 Task: Create new contact,   with mail id: 'Abigail.Harris@thk.com', first name: 'Abigail', Last name: 'Harris', Job Title: IT Support Specialist, Phone number (702) 555-4567. Change life cycle stage to  'Lead' and lead status to 'New'. Add new company to the associated contact: www.newyorklife.com and type: Prospect. Logged in from softage.6@softage.net
Action: Mouse moved to (133, 98)
Screenshot: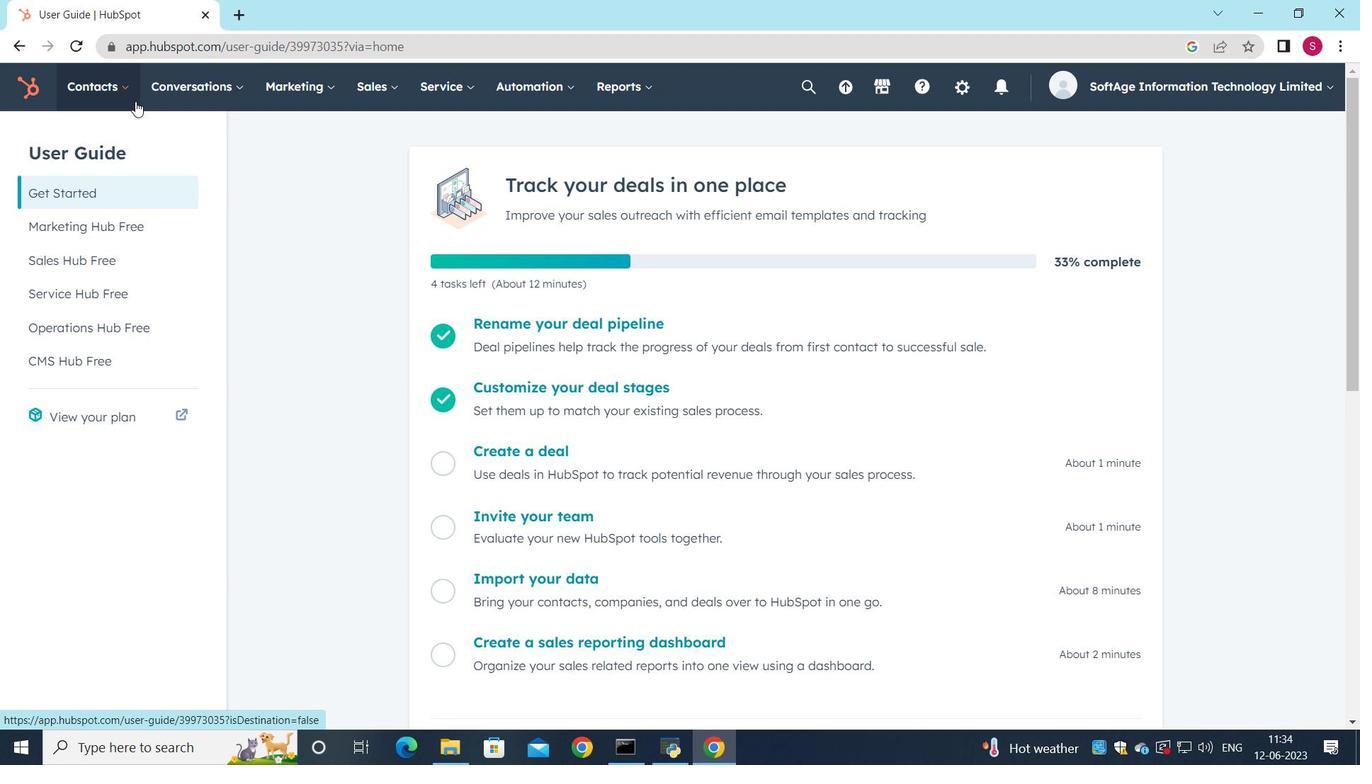
Action: Mouse pressed left at (133, 98)
Screenshot: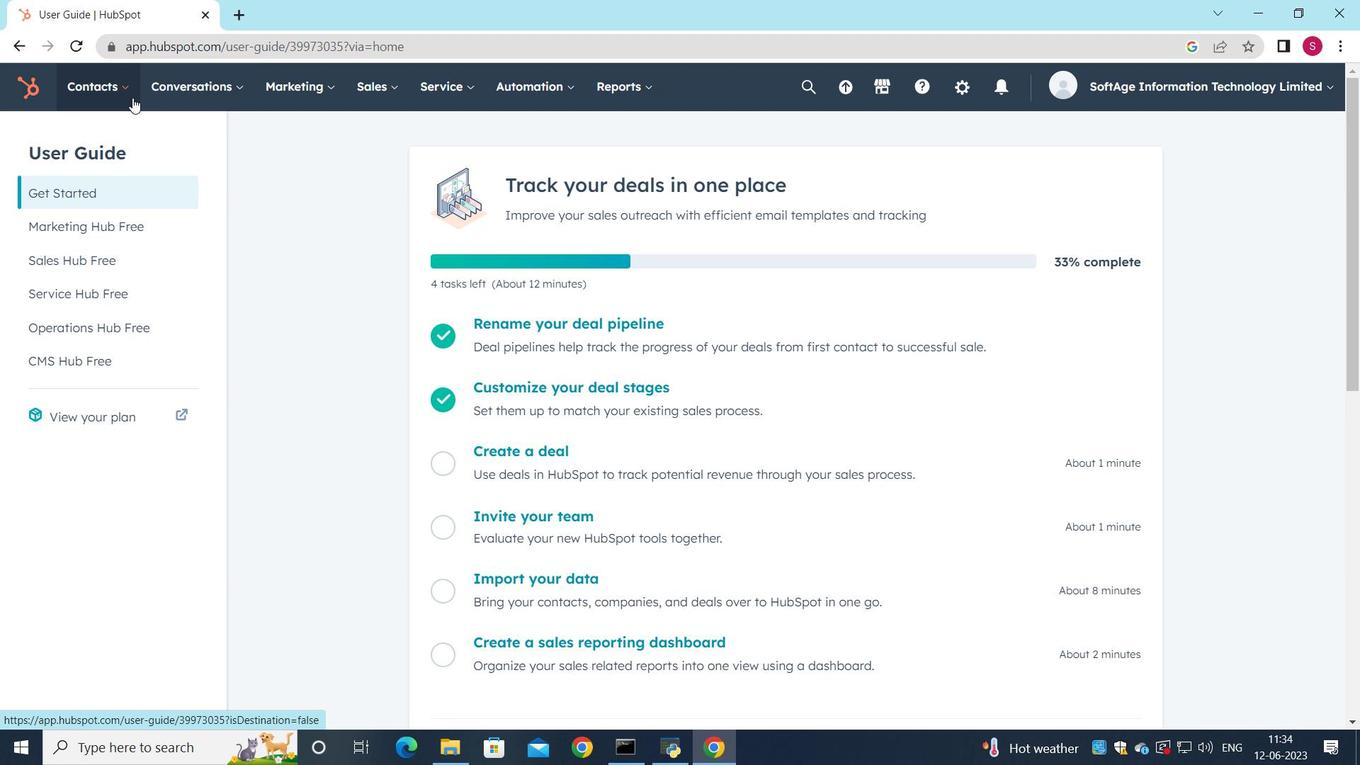 
Action: Mouse moved to (85, 126)
Screenshot: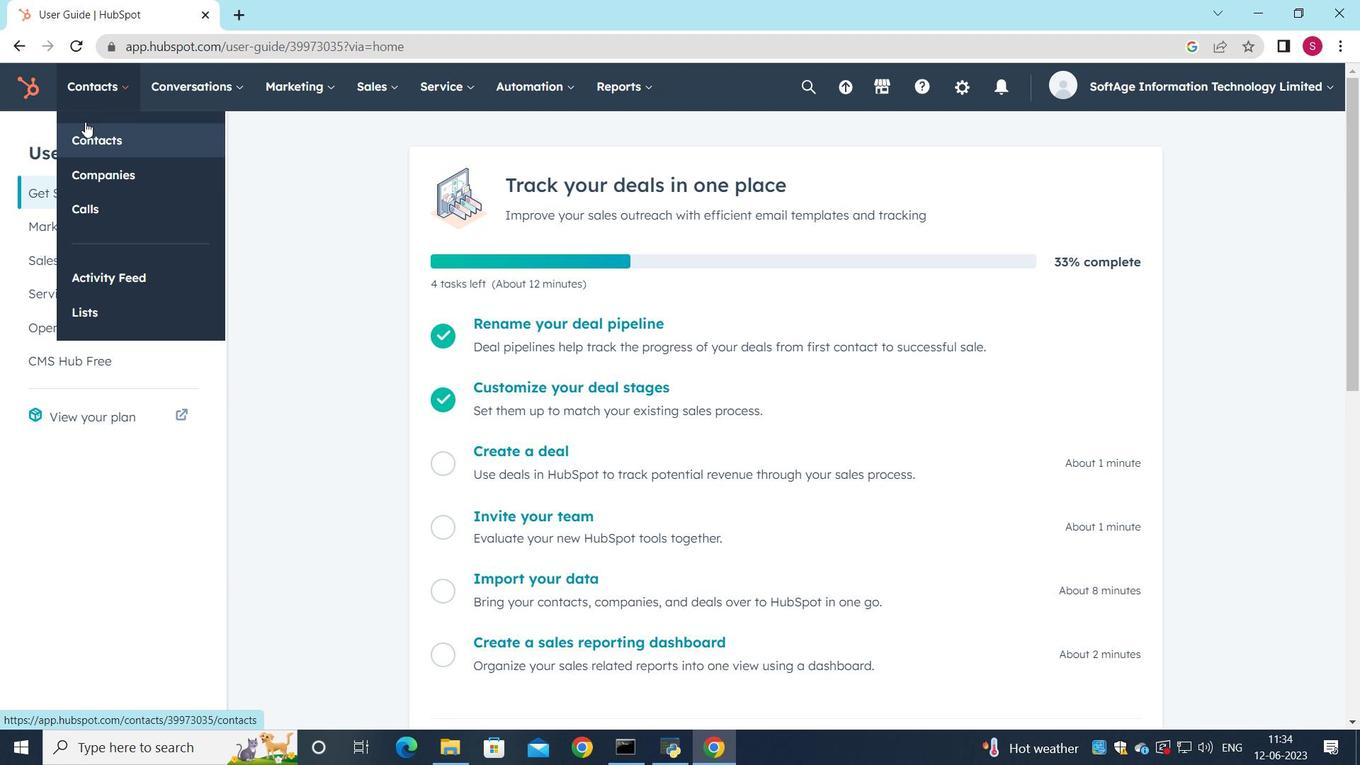 
Action: Mouse pressed left at (85, 126)
Screenshot: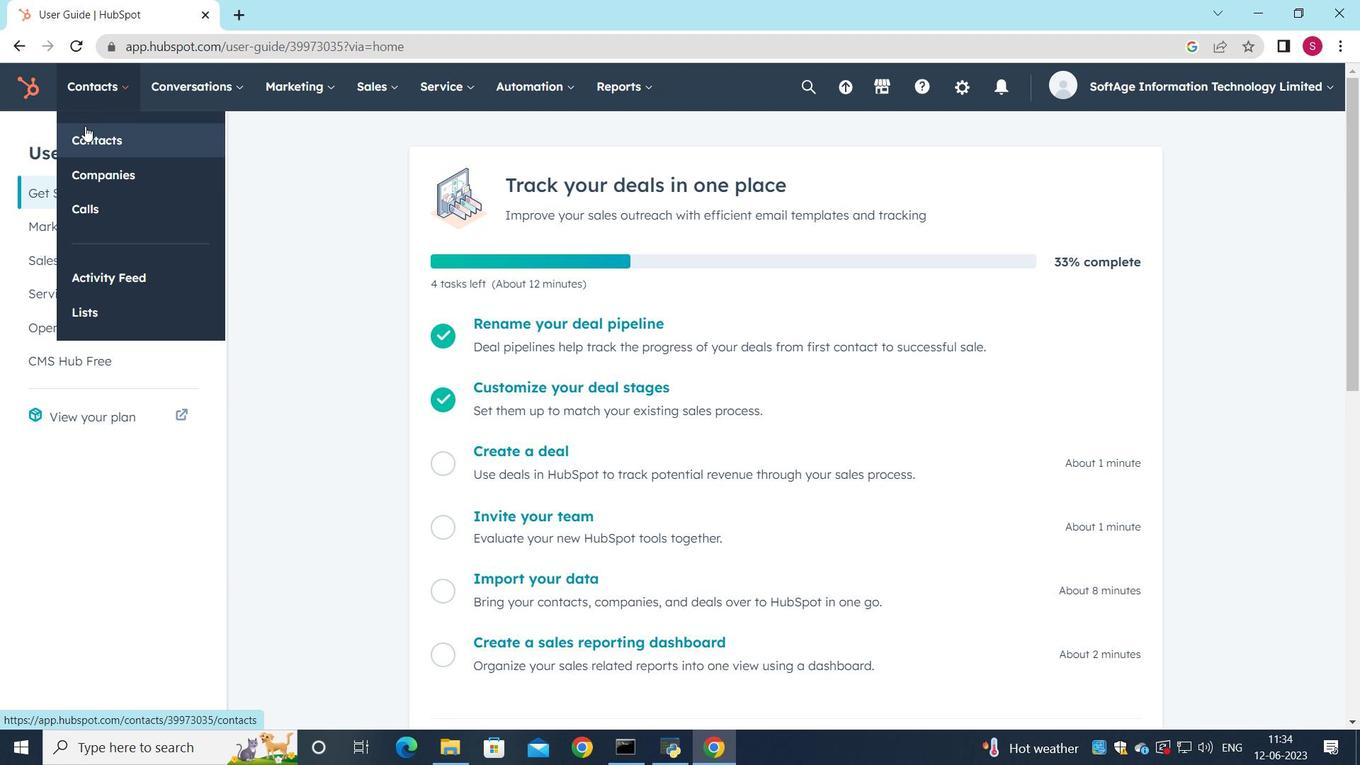
Action: Mouse moved to (1285, 156)
Screenshot: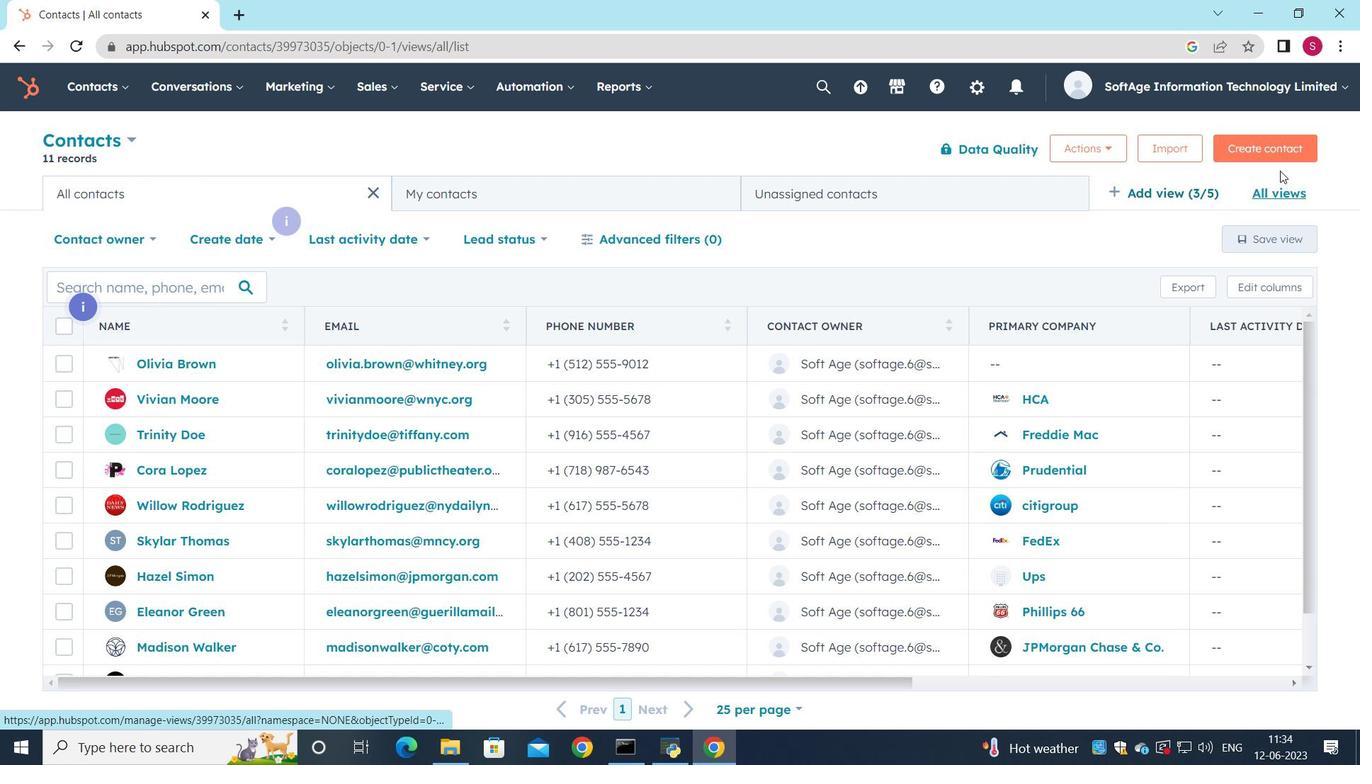 
Action: Mouse pressed left at (1285, 156)
Screenshot: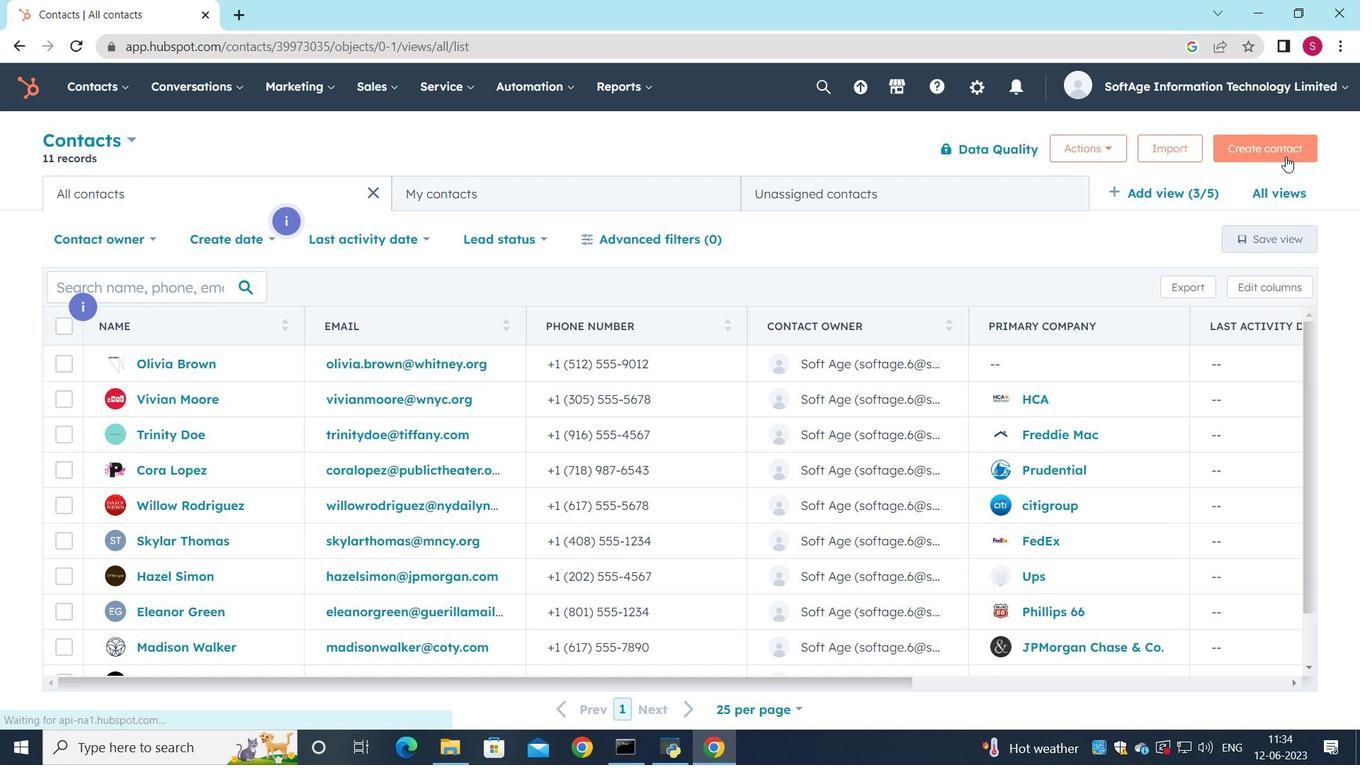
Action: Mouse moved to (1039, 224)
Screenshot: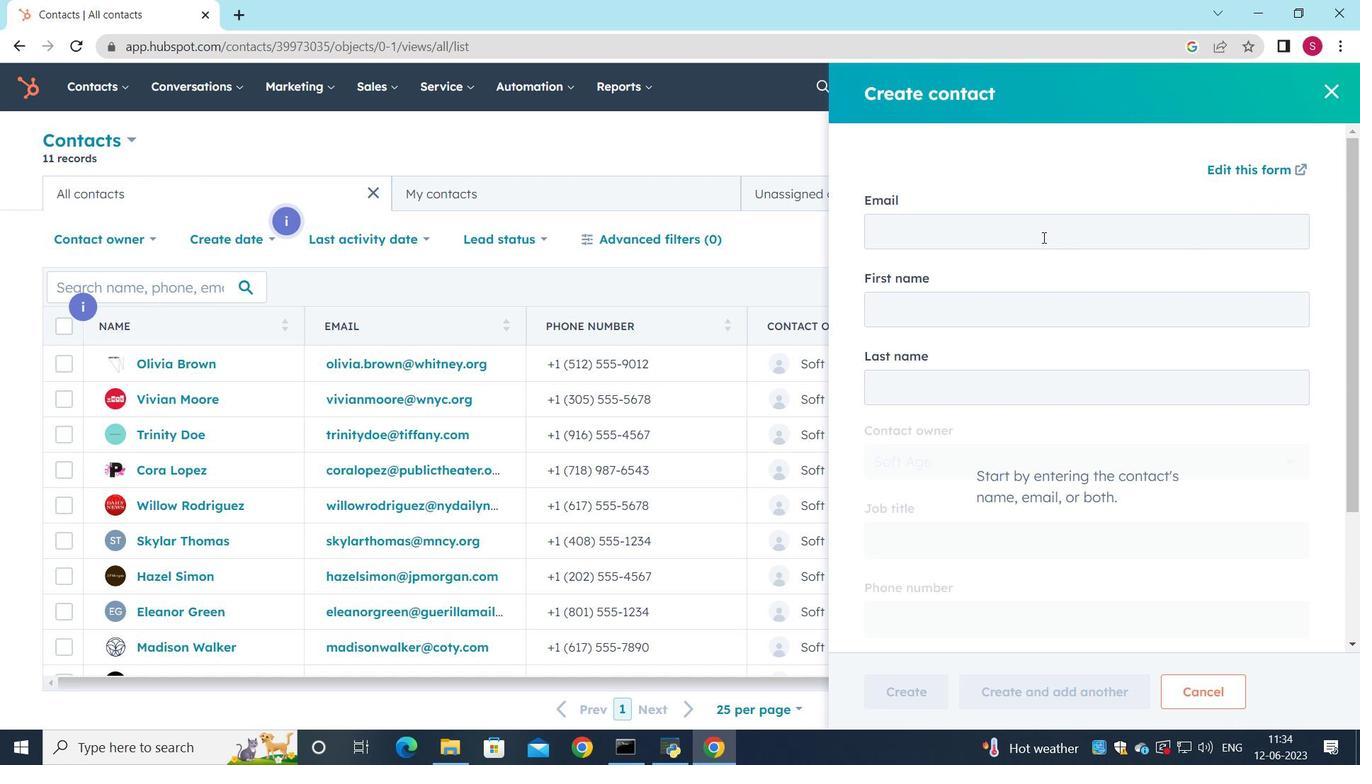 
Action: Mouse pressed left at (1039, 224)
Screenshot: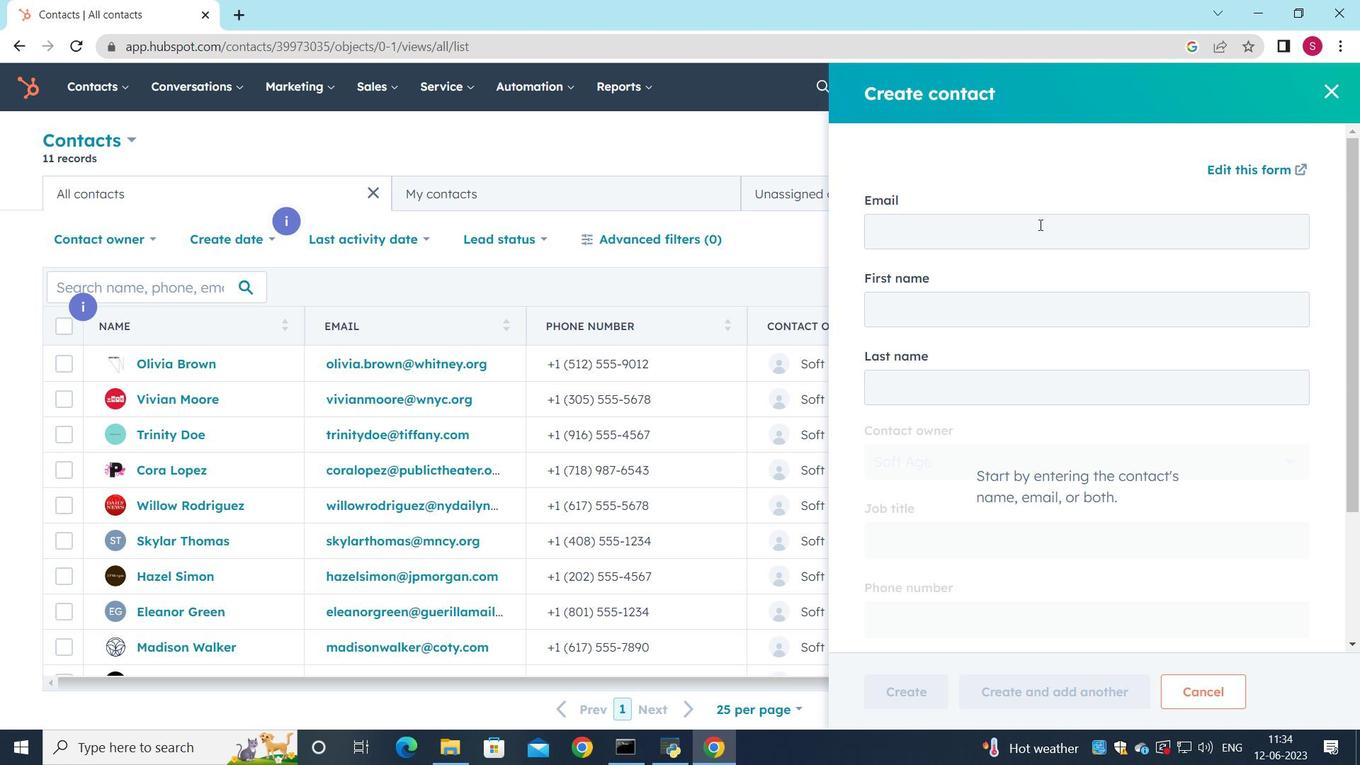 
Action: Key pressed <Key.shift>Abigali.<Key.shift_r><Key.shift_r>Haris<Key.backspace><Key.backspace><Key.backspace>rris<Key.shift><Key.shift><Key.shift><Key.shift><Key.shift><Key.shift><Key.shift><Key.shift><Key.shift>@thk.com
Screenshot: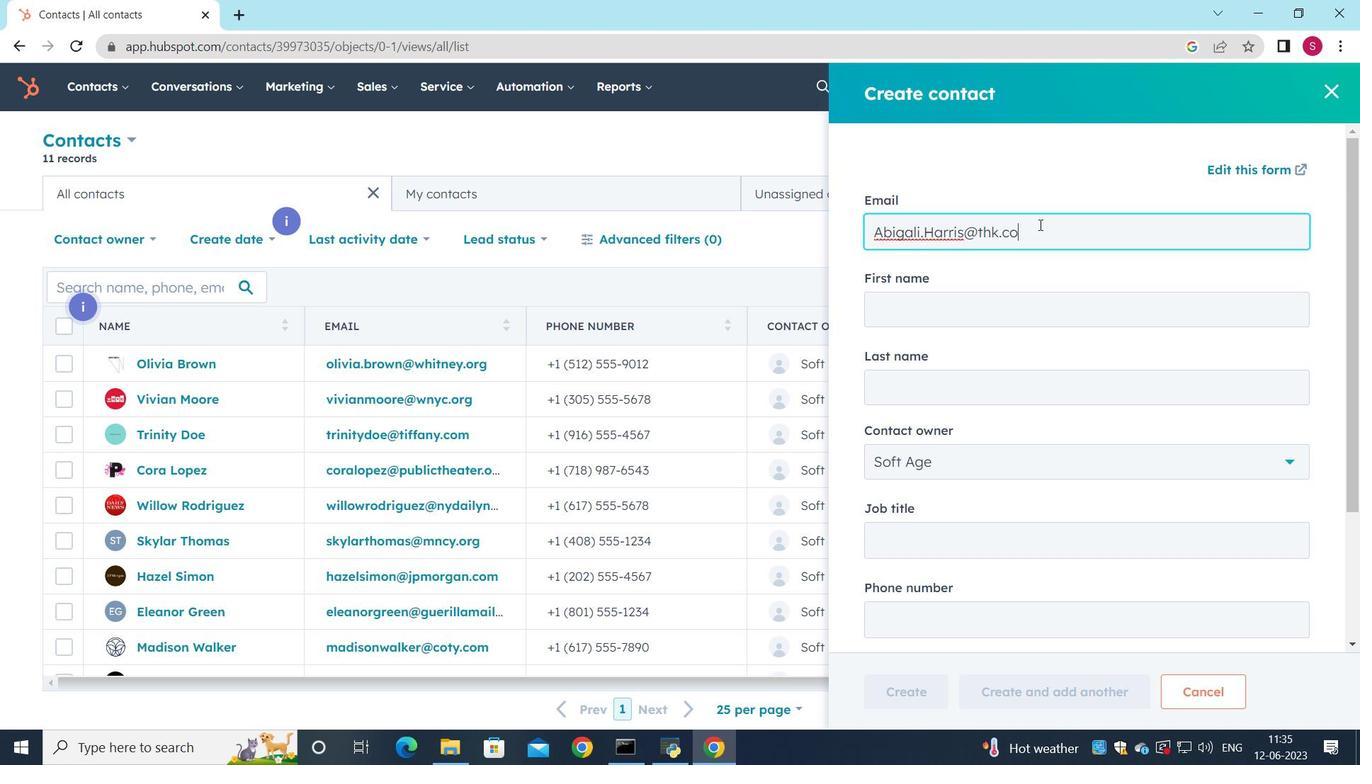 
Action: Mouse moved to (984, 301)
Screenshot: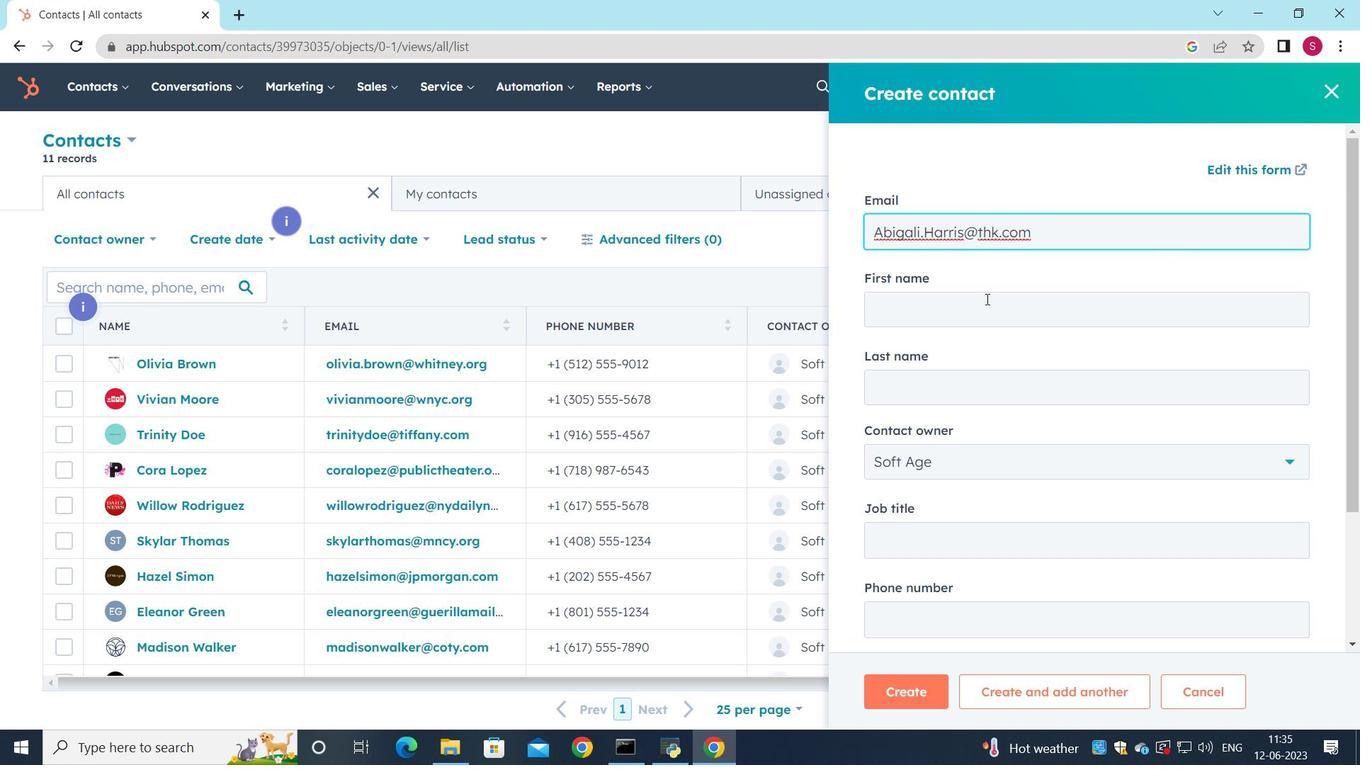 
Action: Mouse pressed left at (984, 301)
Screenshot: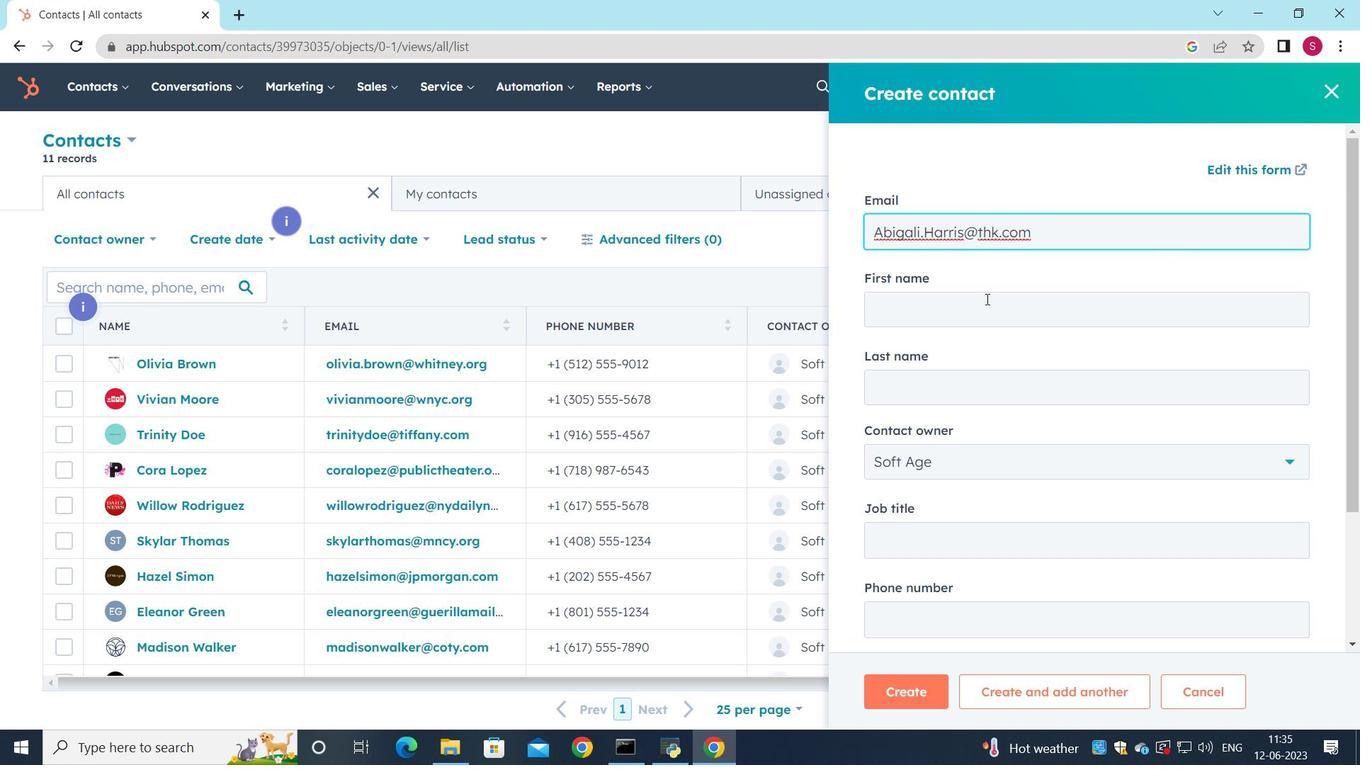 
Action: Key pressed <Key.shift>Abigali
Screenshot: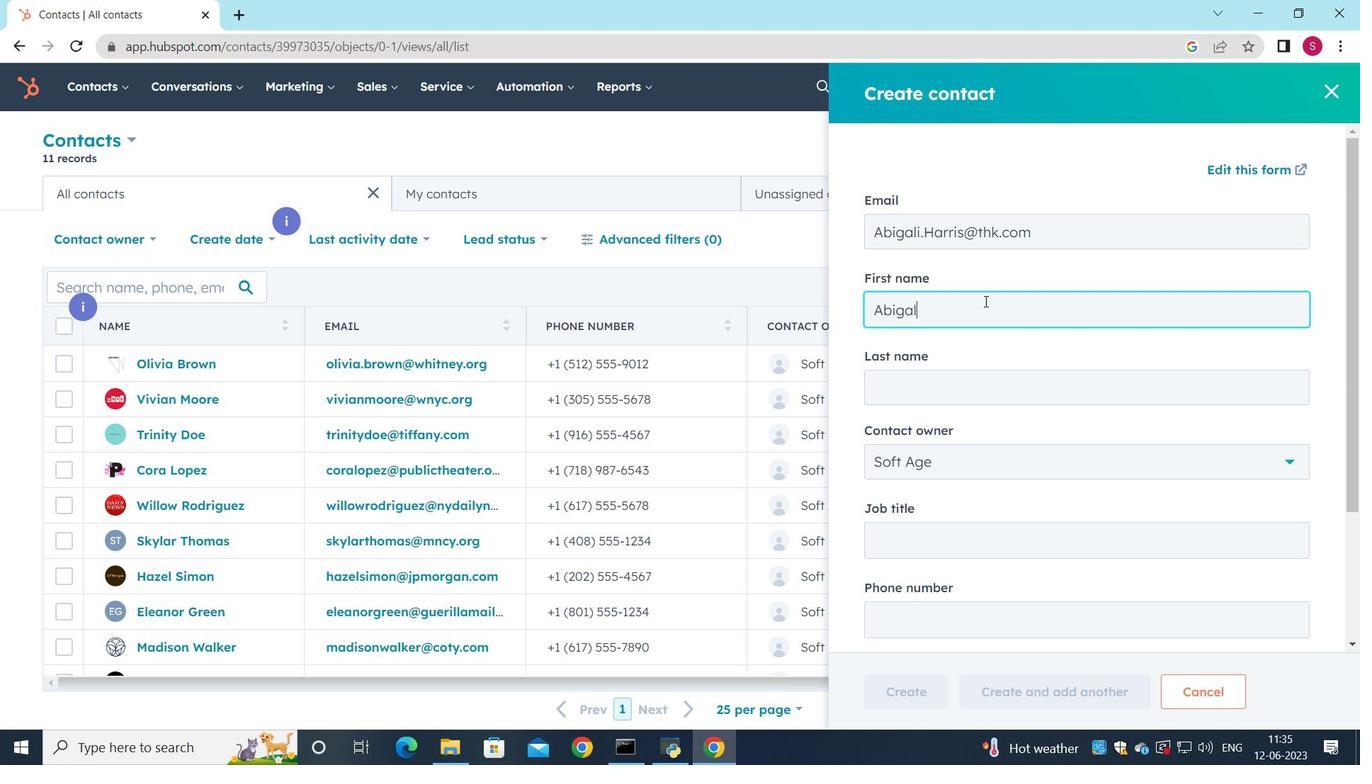 
Action: Mouse moved to (911, 381)
Screenshot: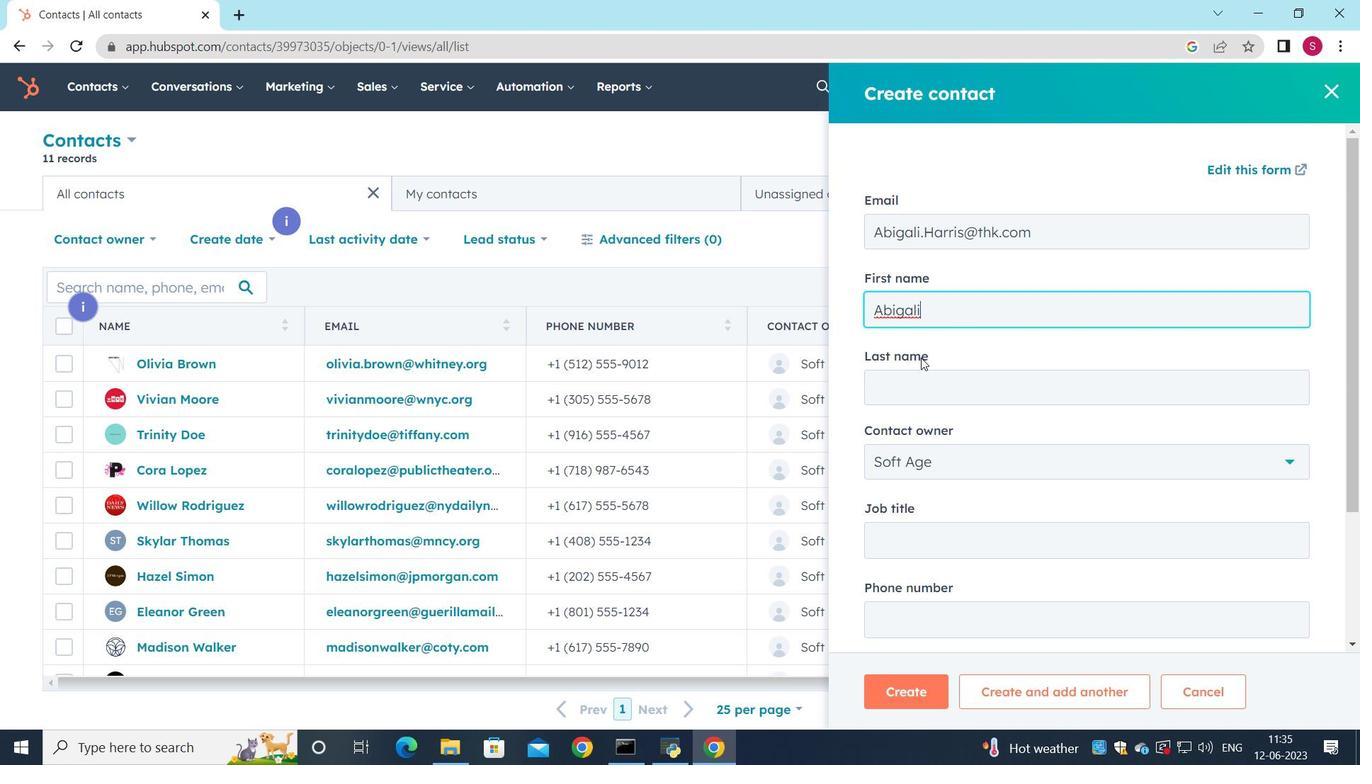 
Action: Mouse pressed left at (911, 381)
Screenshot: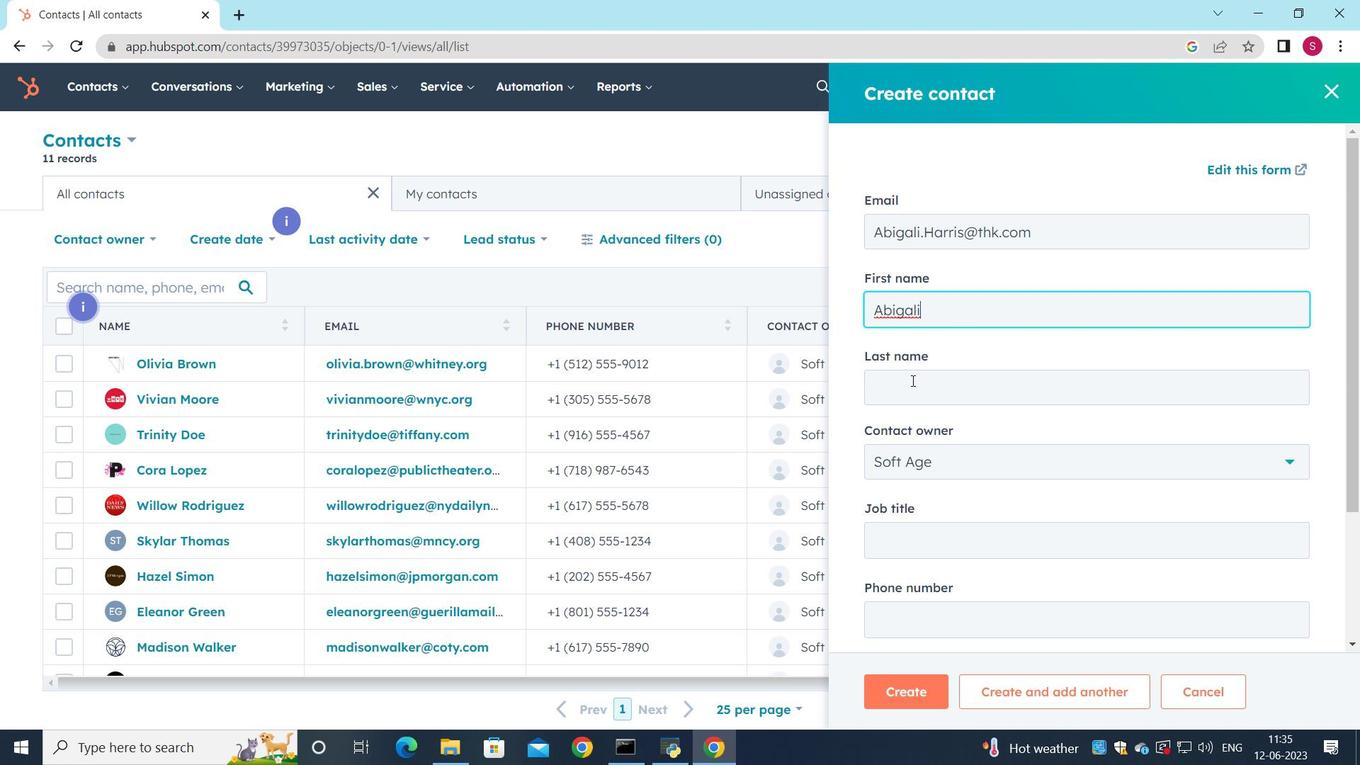 
Action: Key pressed <Key.shift><Key.shift><Key.shift><Key.shift><Key.shift><Key.shift><Key.shift><Key.shift><Key.shift><Key.shift><Key.shift><Key.shift><Key.shift><Key.shift><Key.shift>Harris
Screenshot: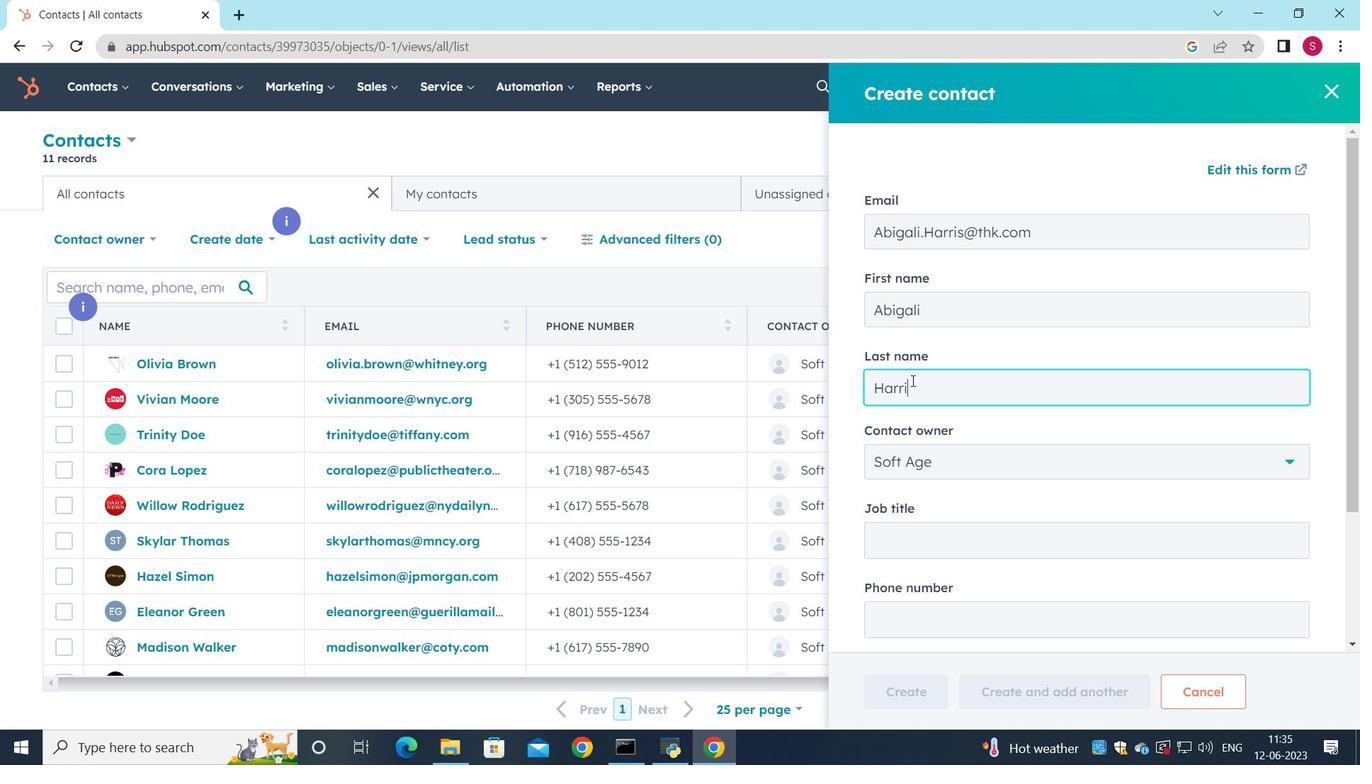 
Action: Mouse moved to (996, 486)
Screenshot: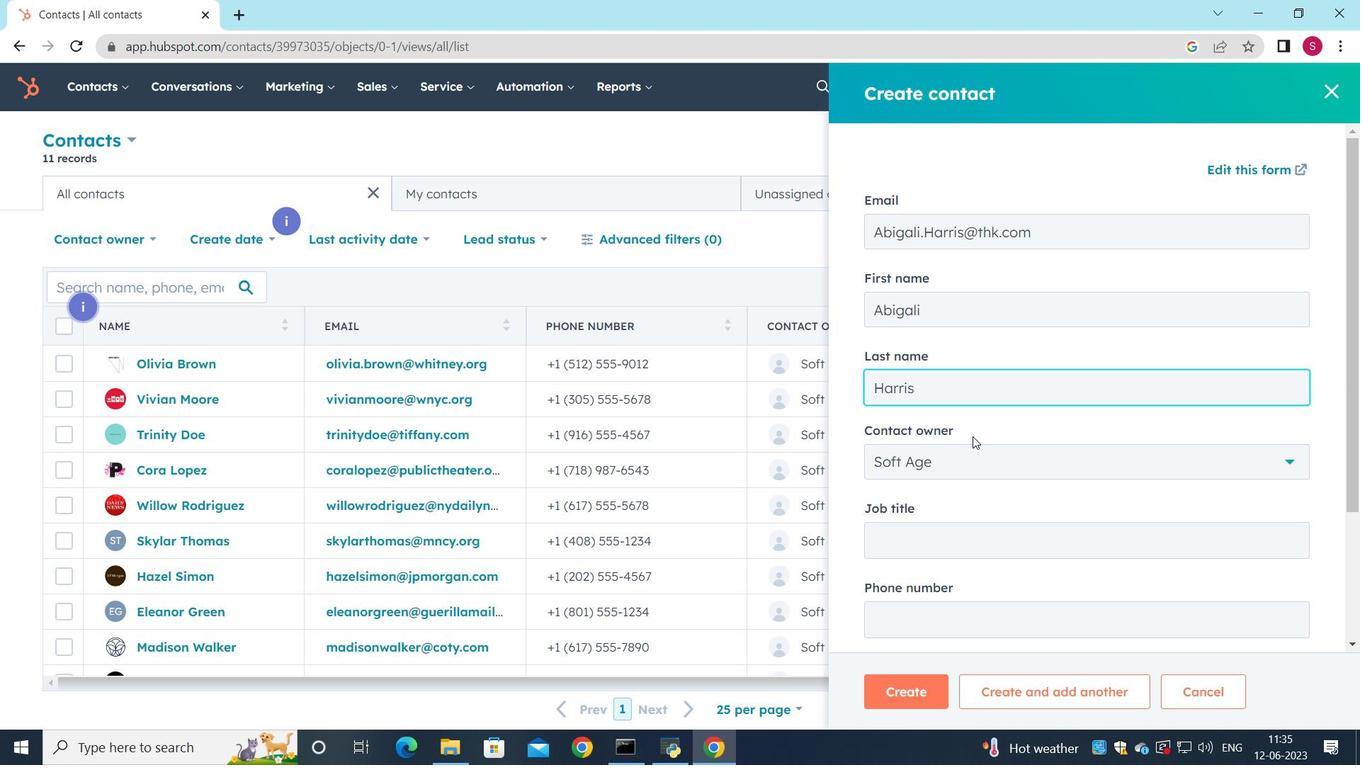 
Action: Mouse scrolled (996, 485) with delta (0, 0)
Screenshot: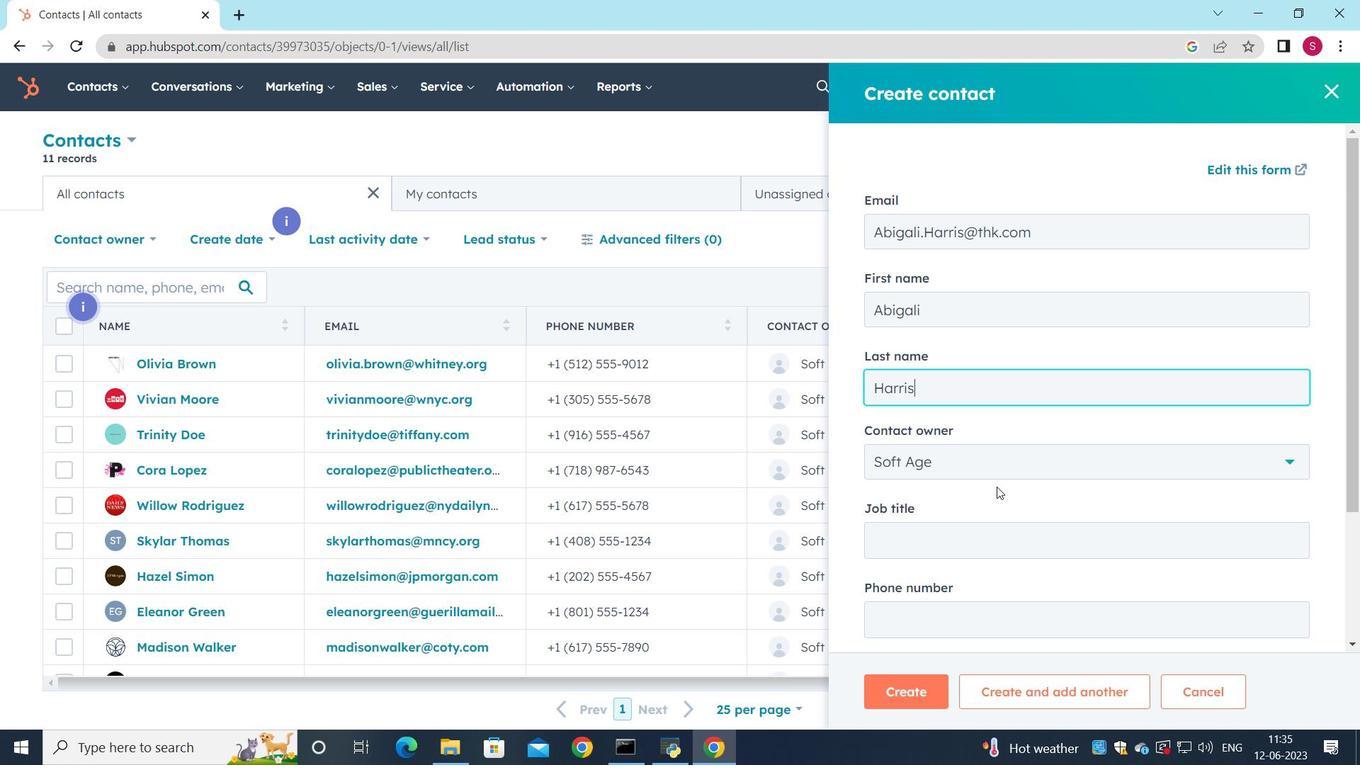 
Action: Mouse scrolled (996, 485) with delta (0, 0)
Screenshot: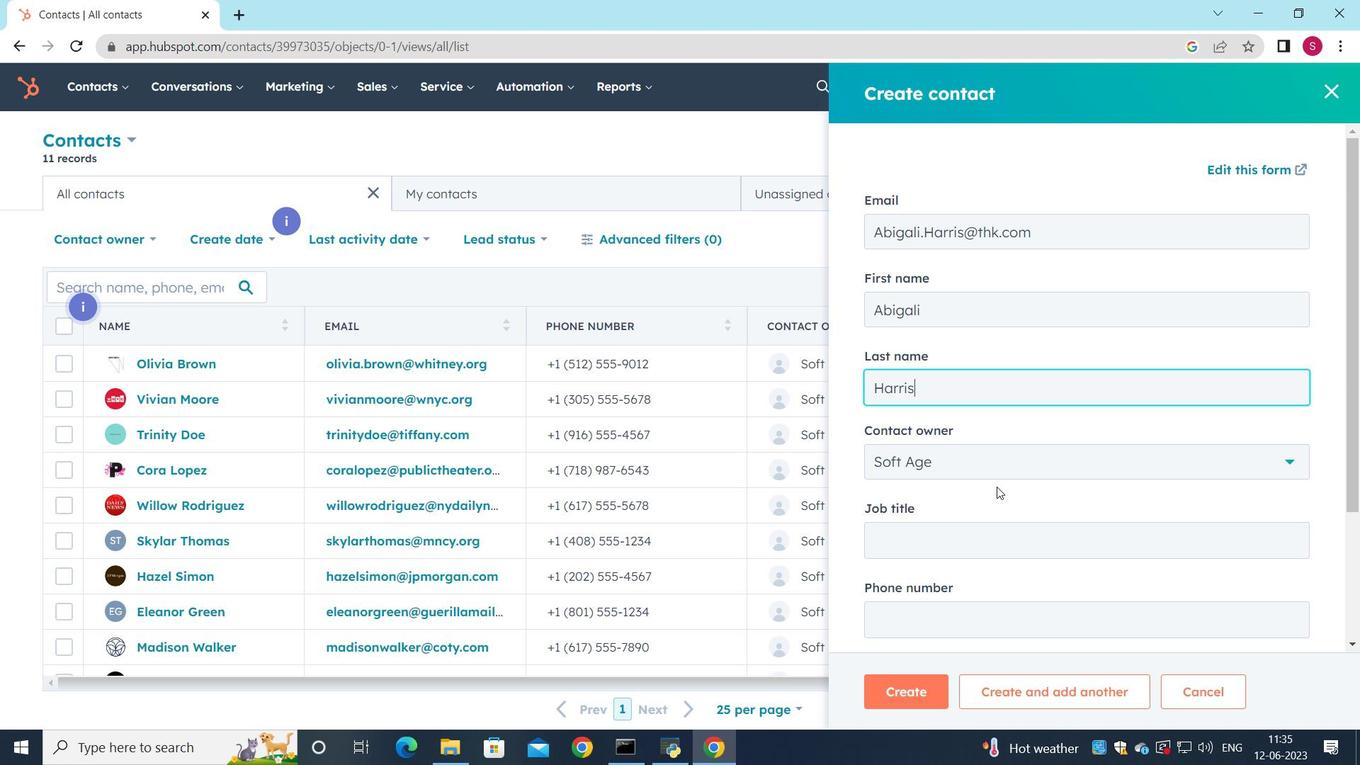 
Action: Mouse moved to (1078, 374)
Screenshot: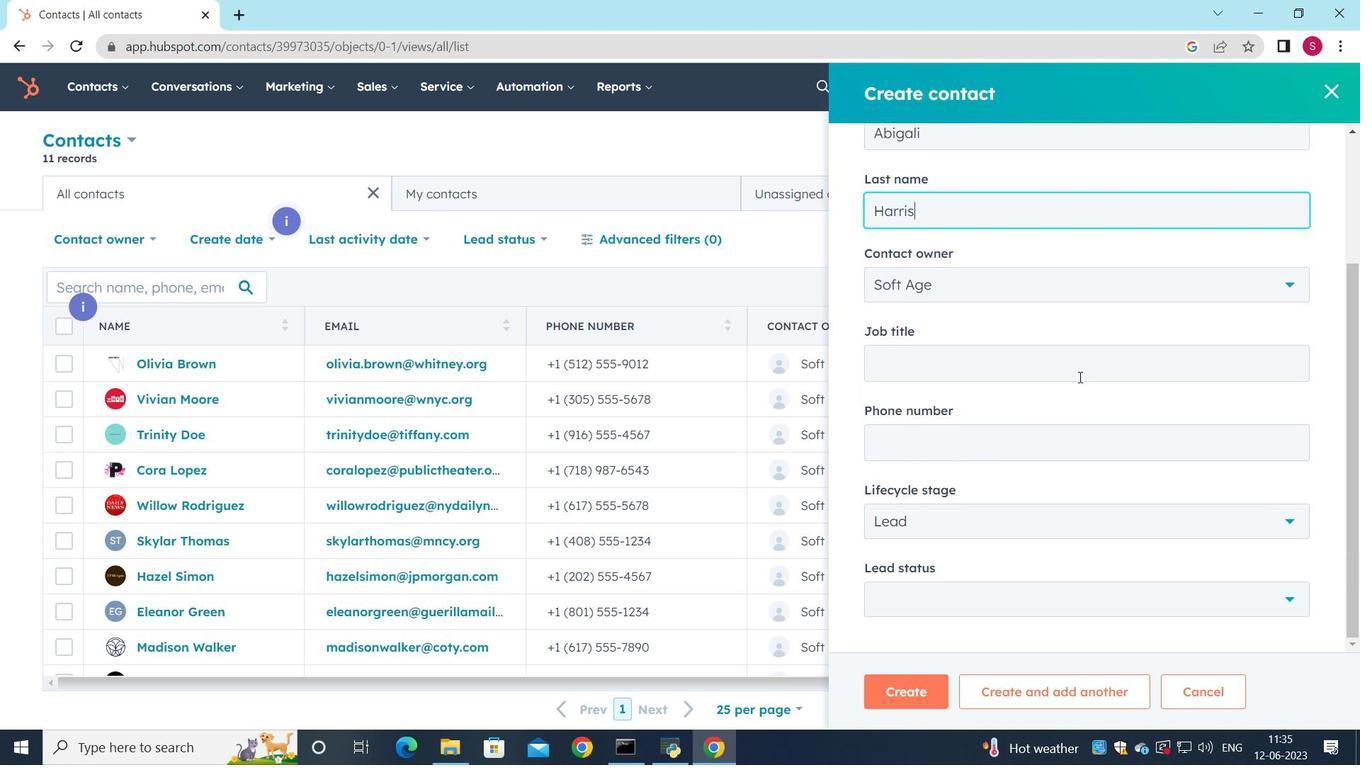 
Action: Mouse pressed left at (1078, 374)
Screenshot: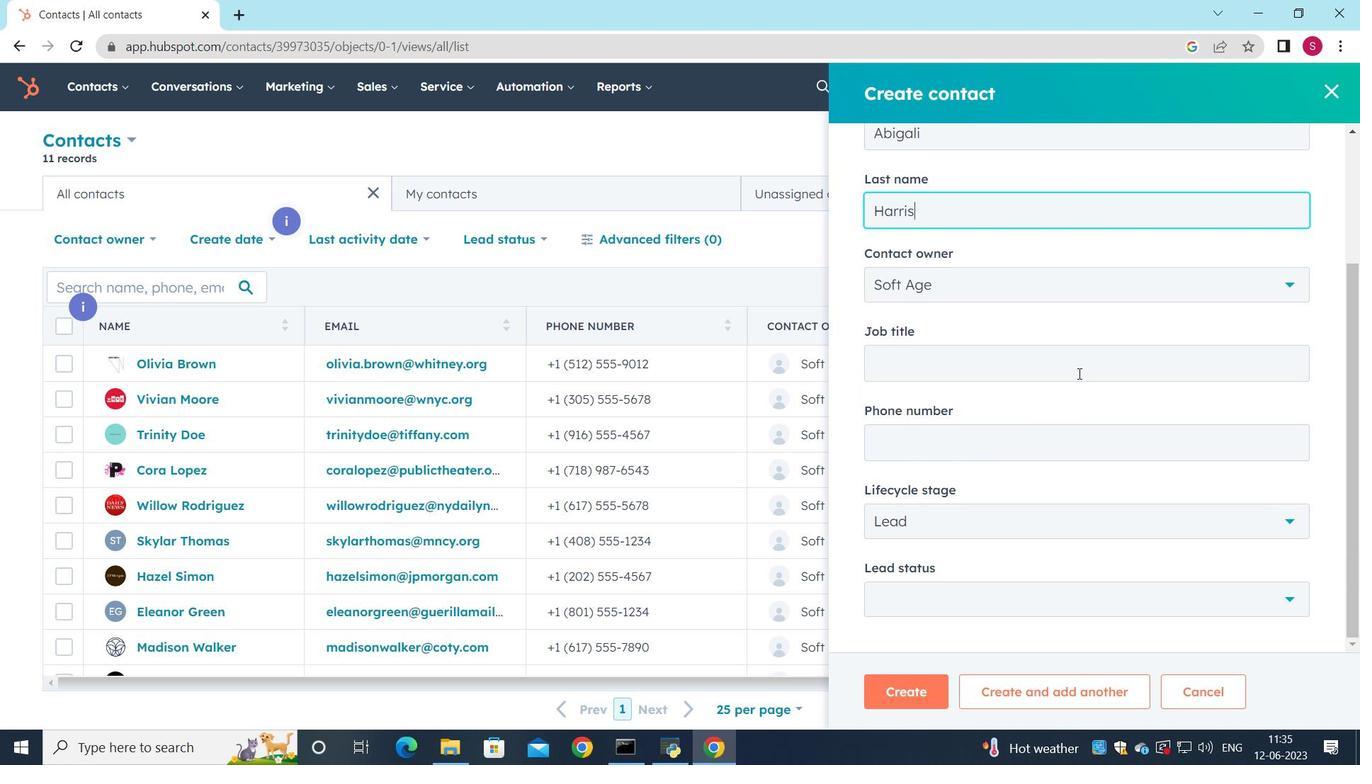 
Action: Mouse moved to (1073, 377)
Screenshot: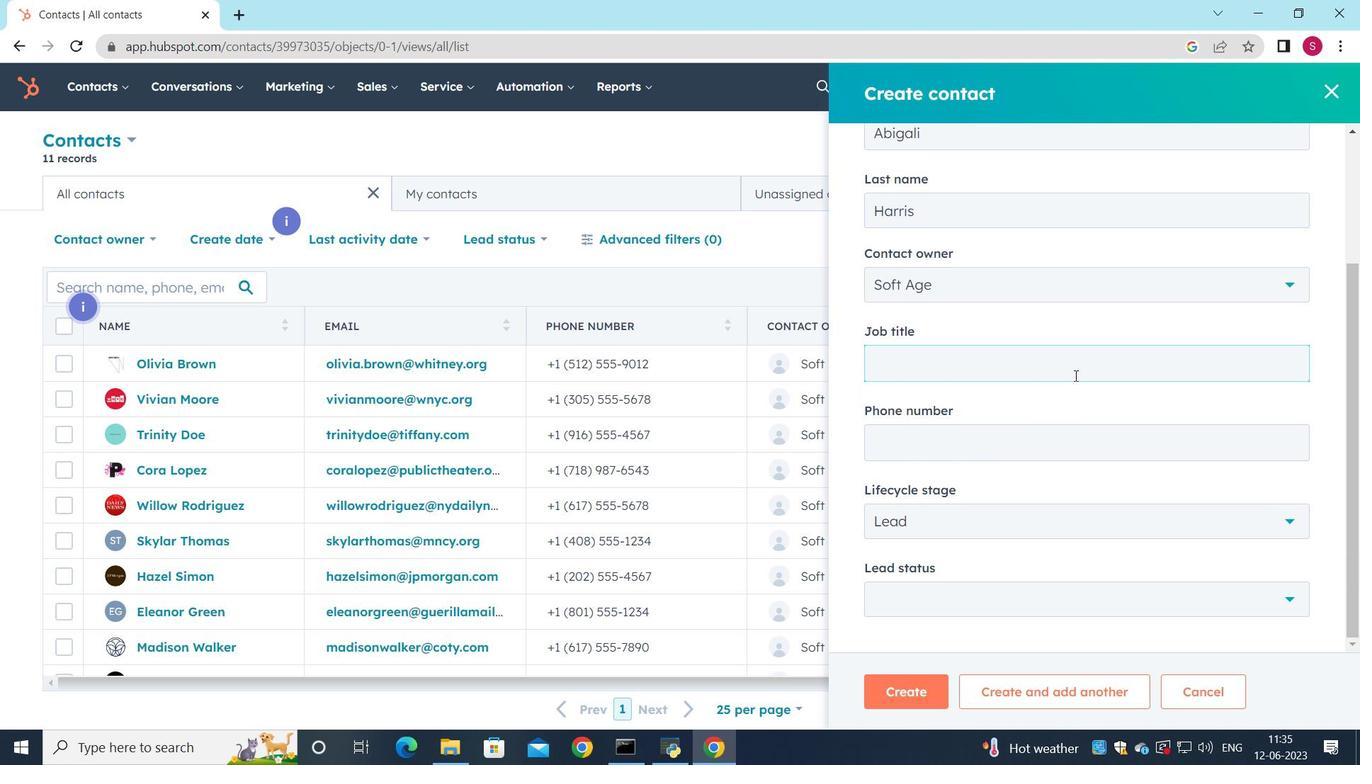 
Action: Key pressed <Key.shift><Key.shift><Key.shift><Key.shift><Key.shift><Key.shift><Key.shift><Key.shift><Key.shift><Key.shift><Key.shift><Key.shift><Key.shift><Key.shift><Key.shift><Key.shift><Key.shift><Key.shift><Key.shift>IT<Key.space><Key.shift>Support<Key.space><Key.shift>Speca<Key.backspace>ialist
Screenshot: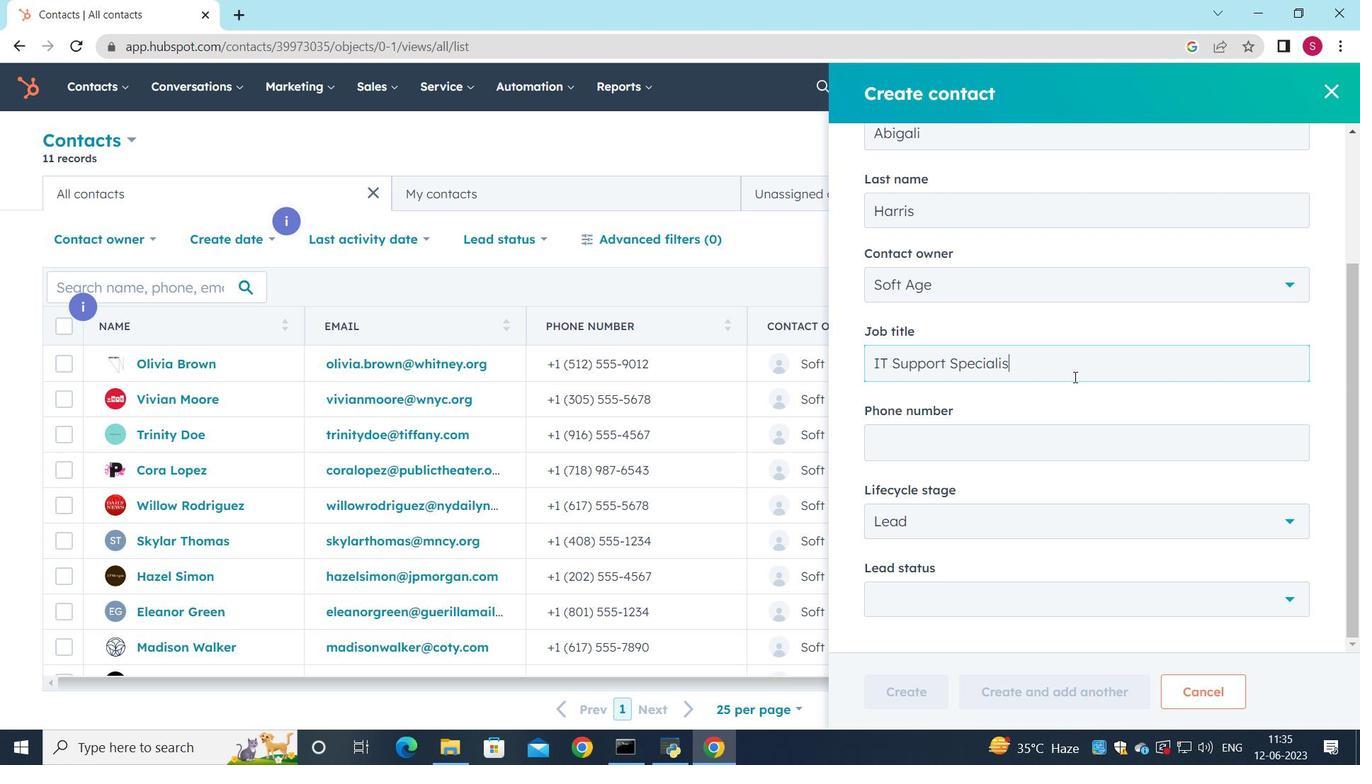 
Action: Mouse moved to (928, 428)
Screenshot: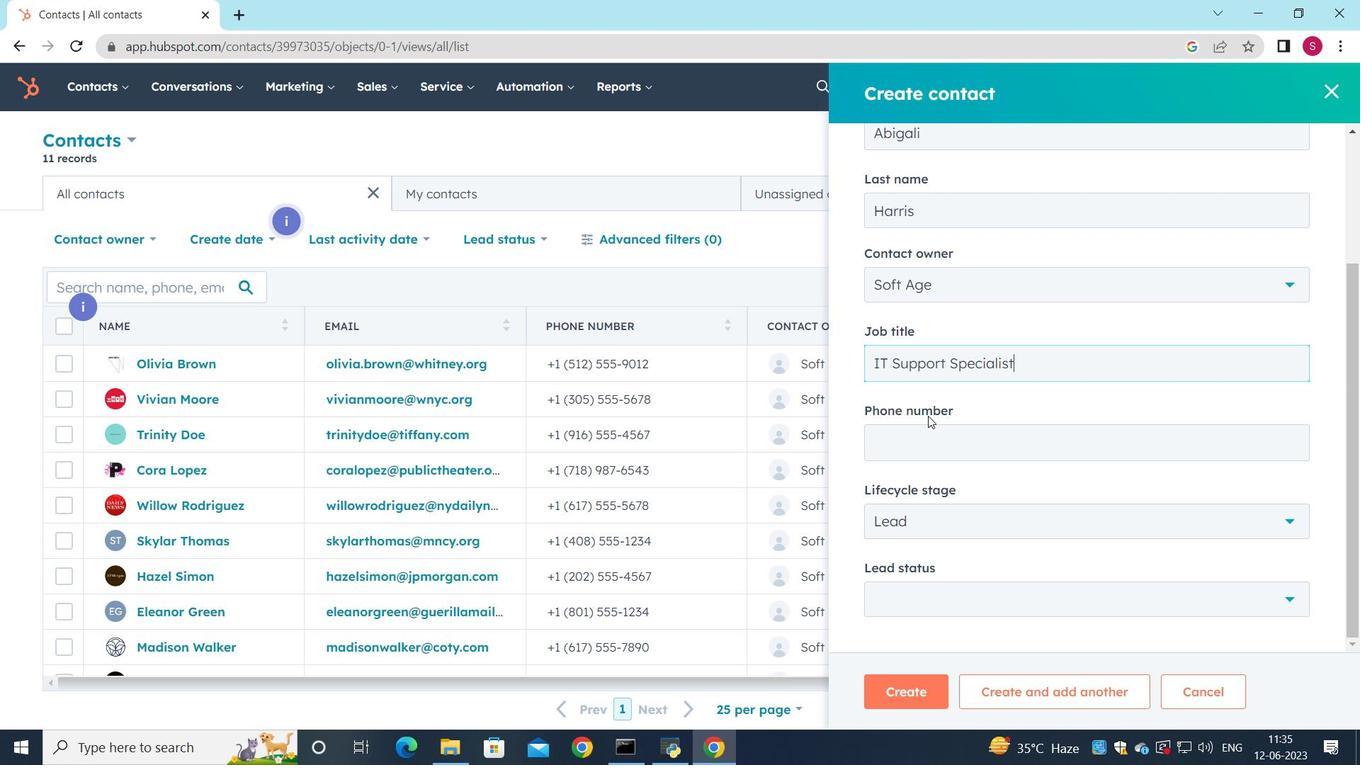 
Action: Mouse pressed left at (928, 428)
Screenshot: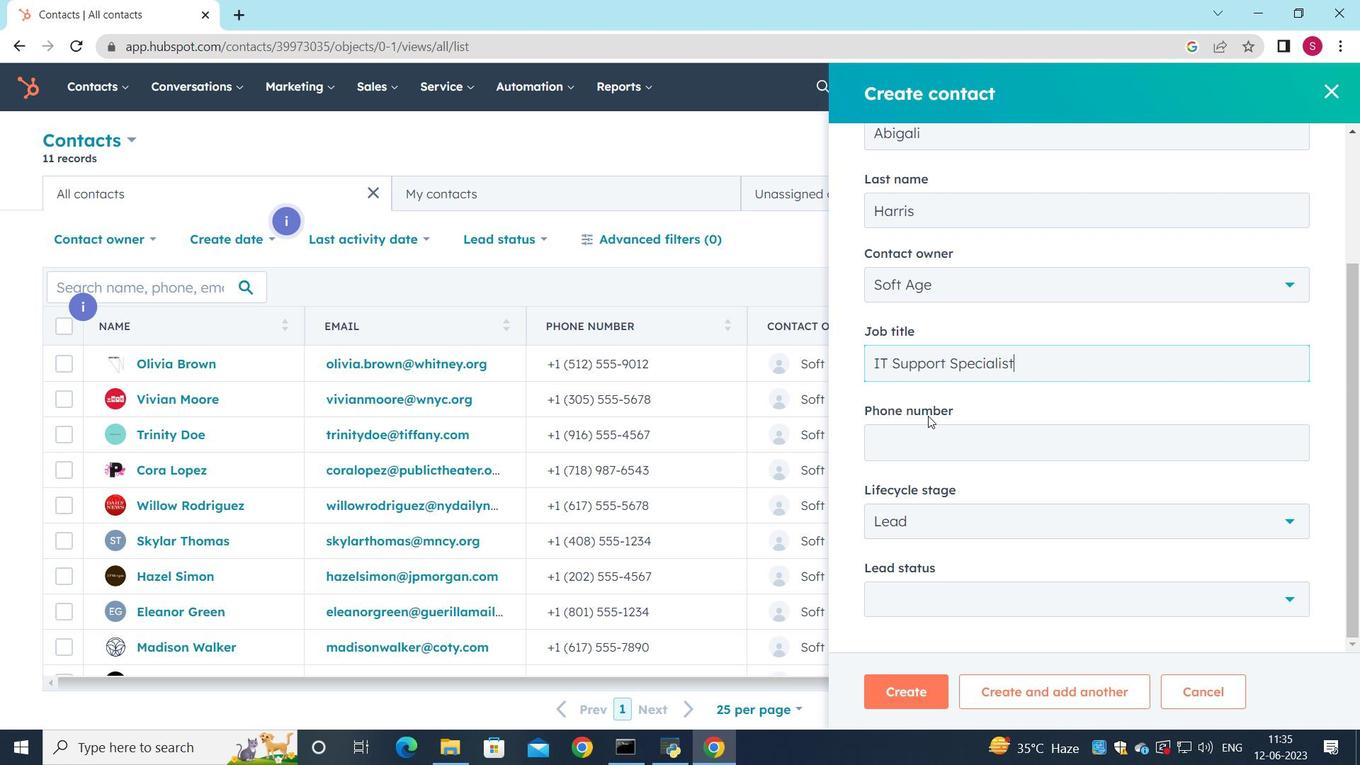 
Action: Mouse moved to (1045, 370)
Screenshot: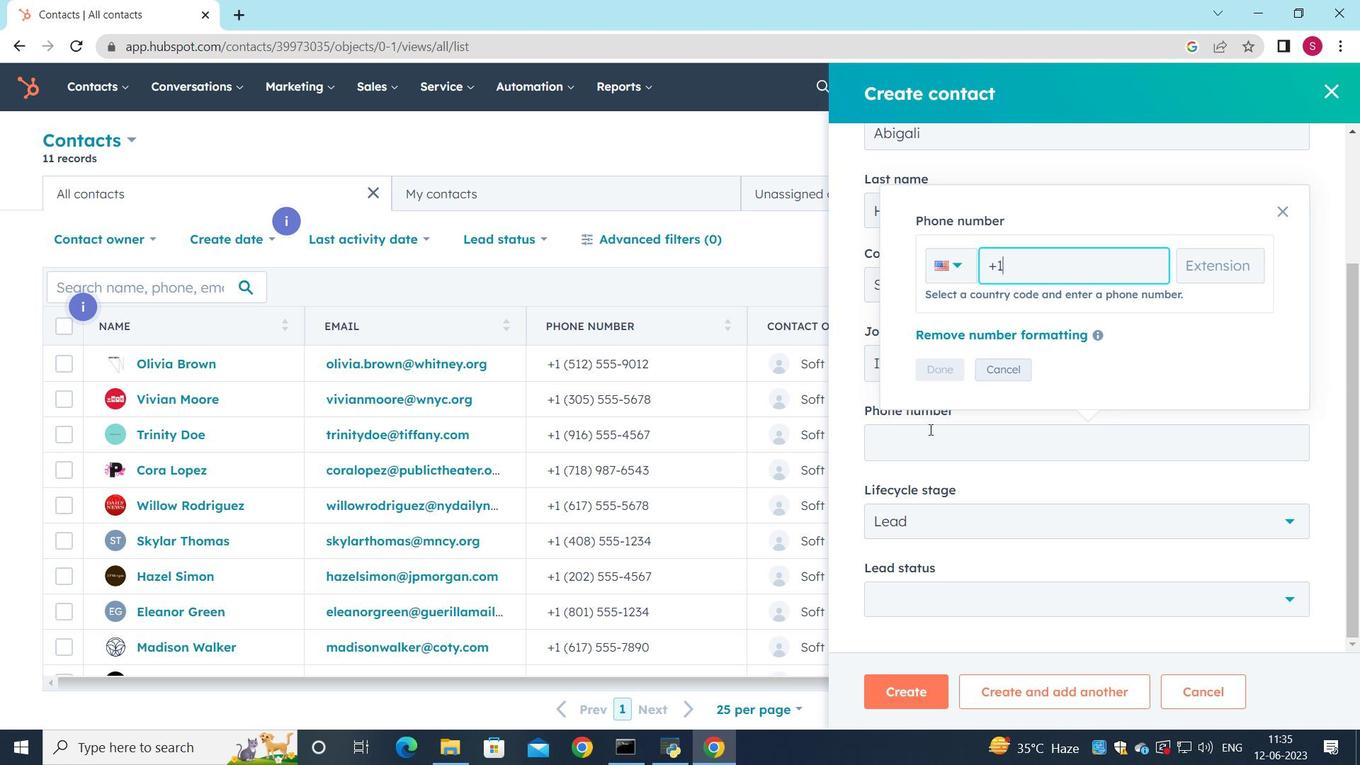 
Action: Key pressed 1<Key.backspace>7025554567
Screenshot: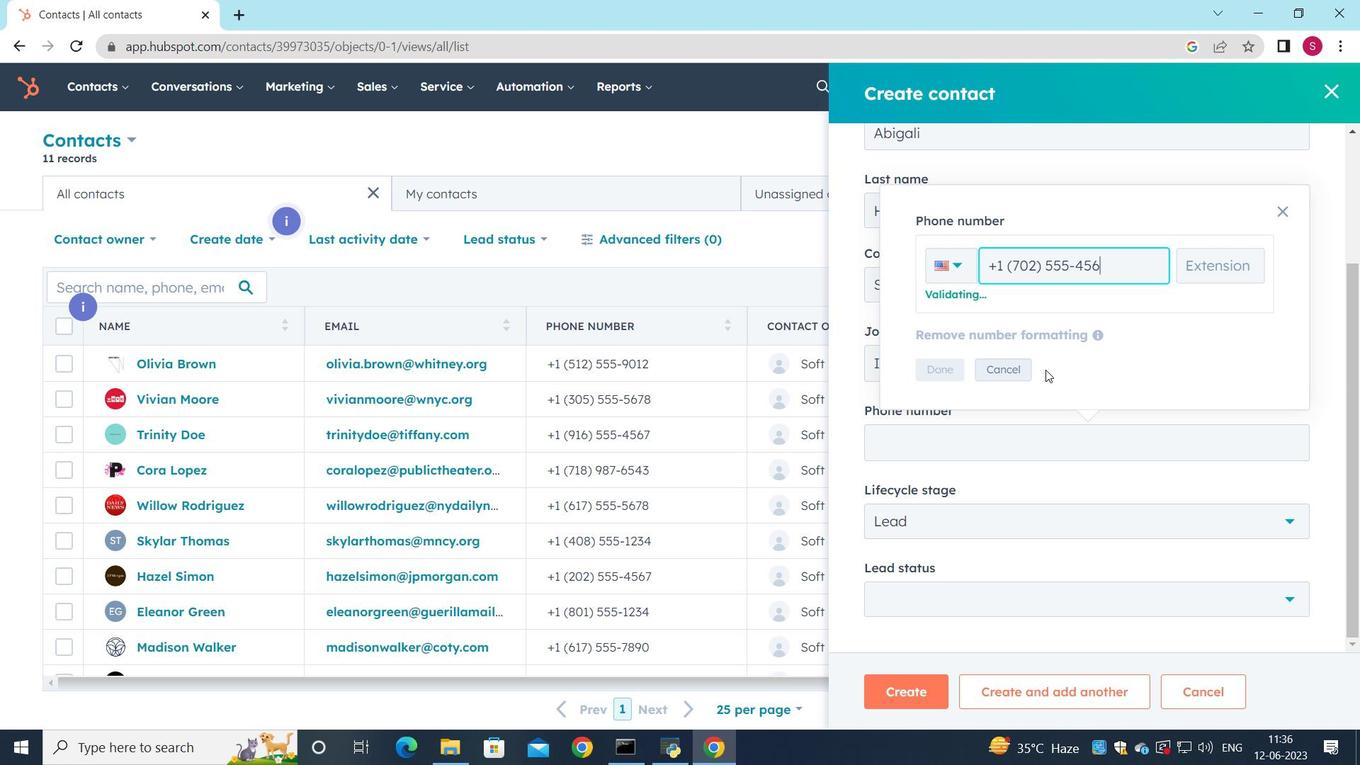 
Action: Mouse moved to (948, 371)
Screenshot: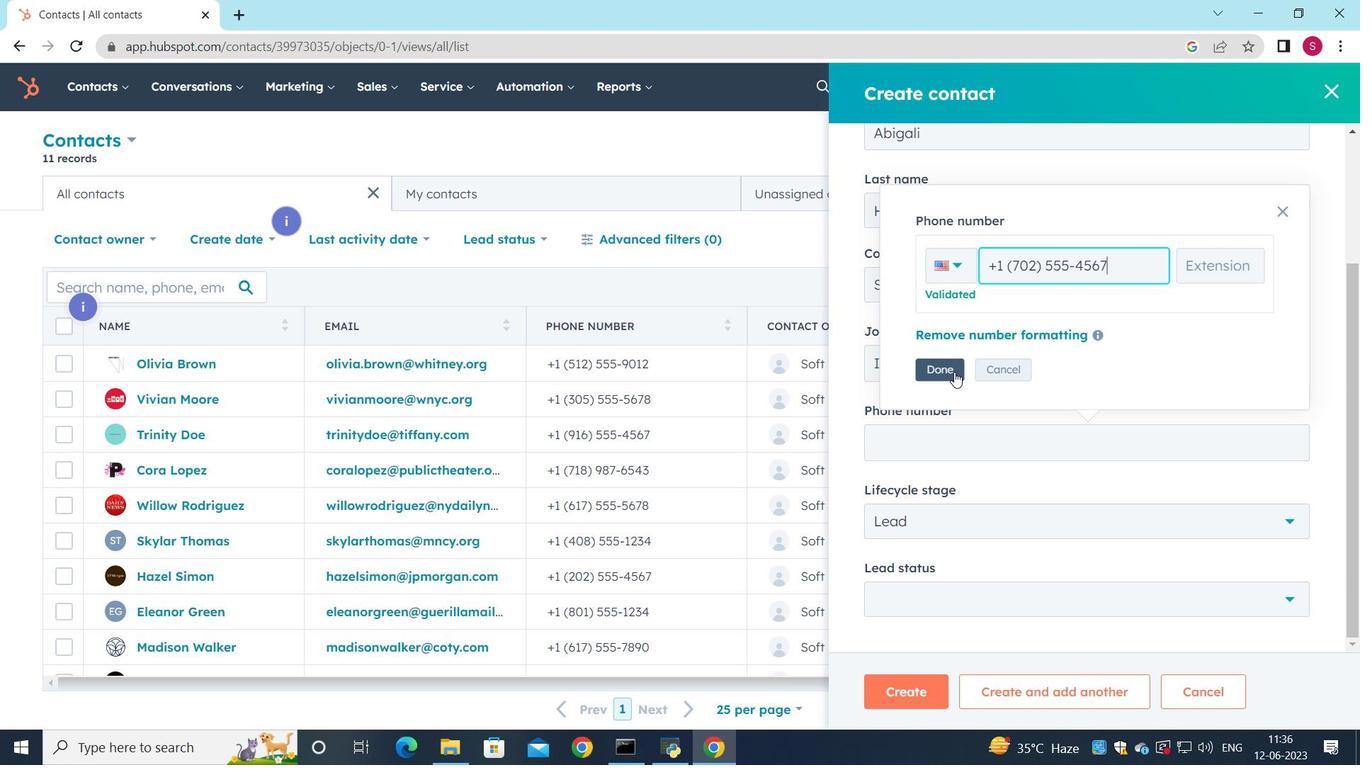 
Action: Mouse pressed left at (948, 371)
Screenshot: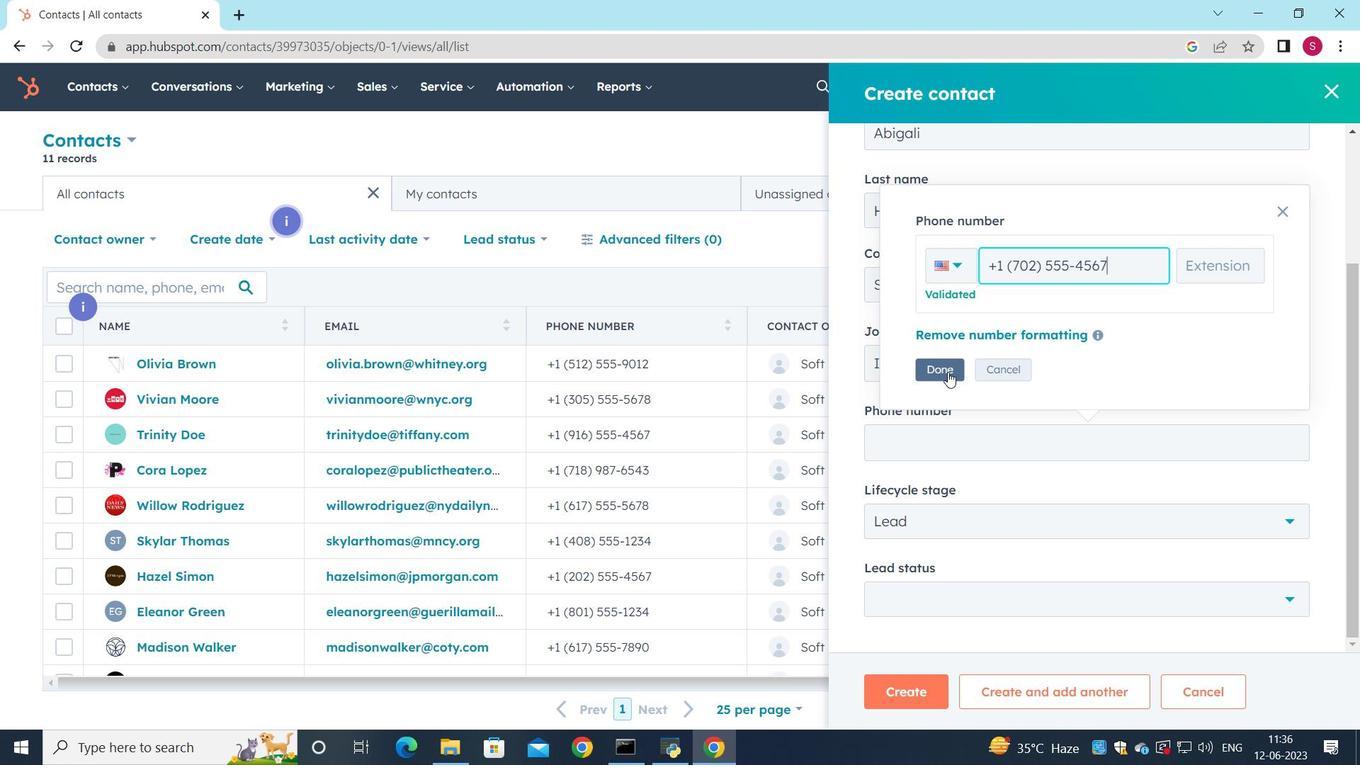 
Action: Mouse moved to (974, 488)
Screenshot: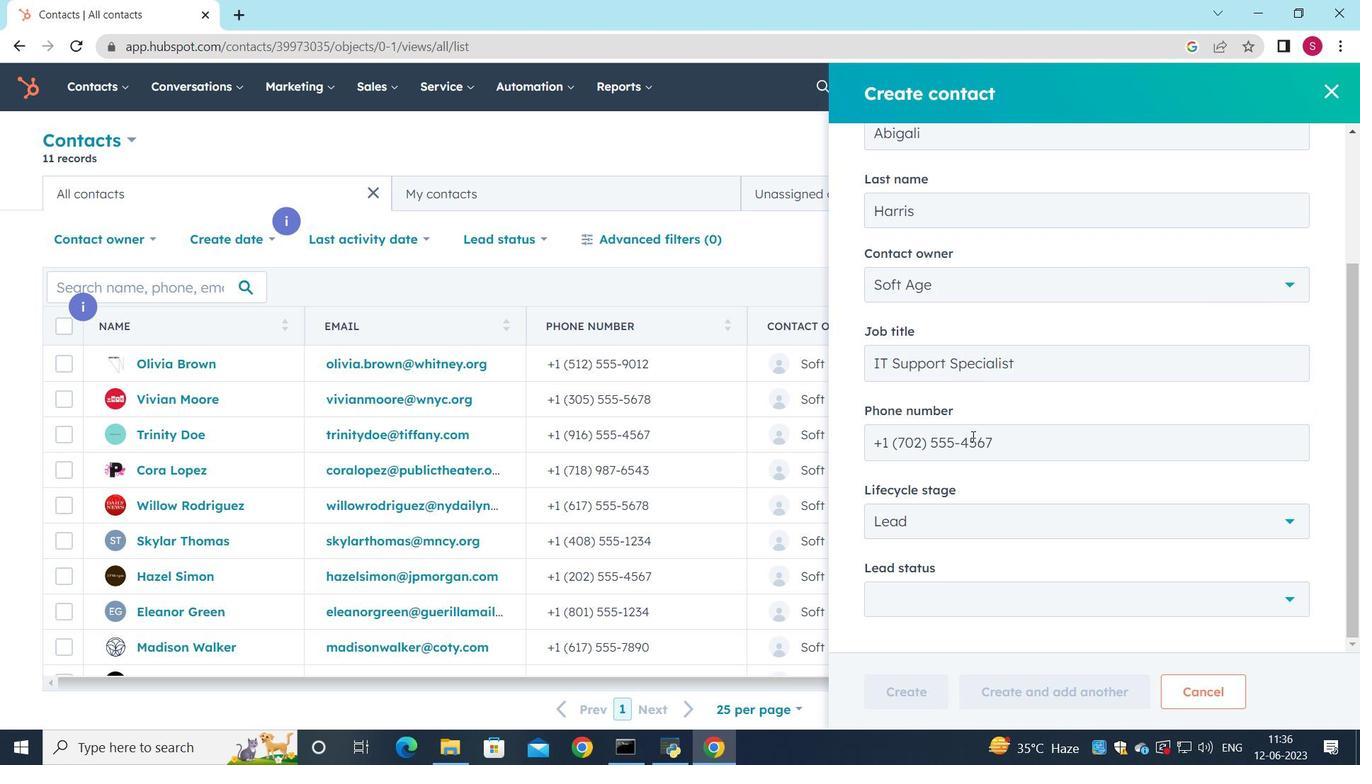 
Action: Mouse scrolled (974, 487) with delta (0, 0)
Screenshot: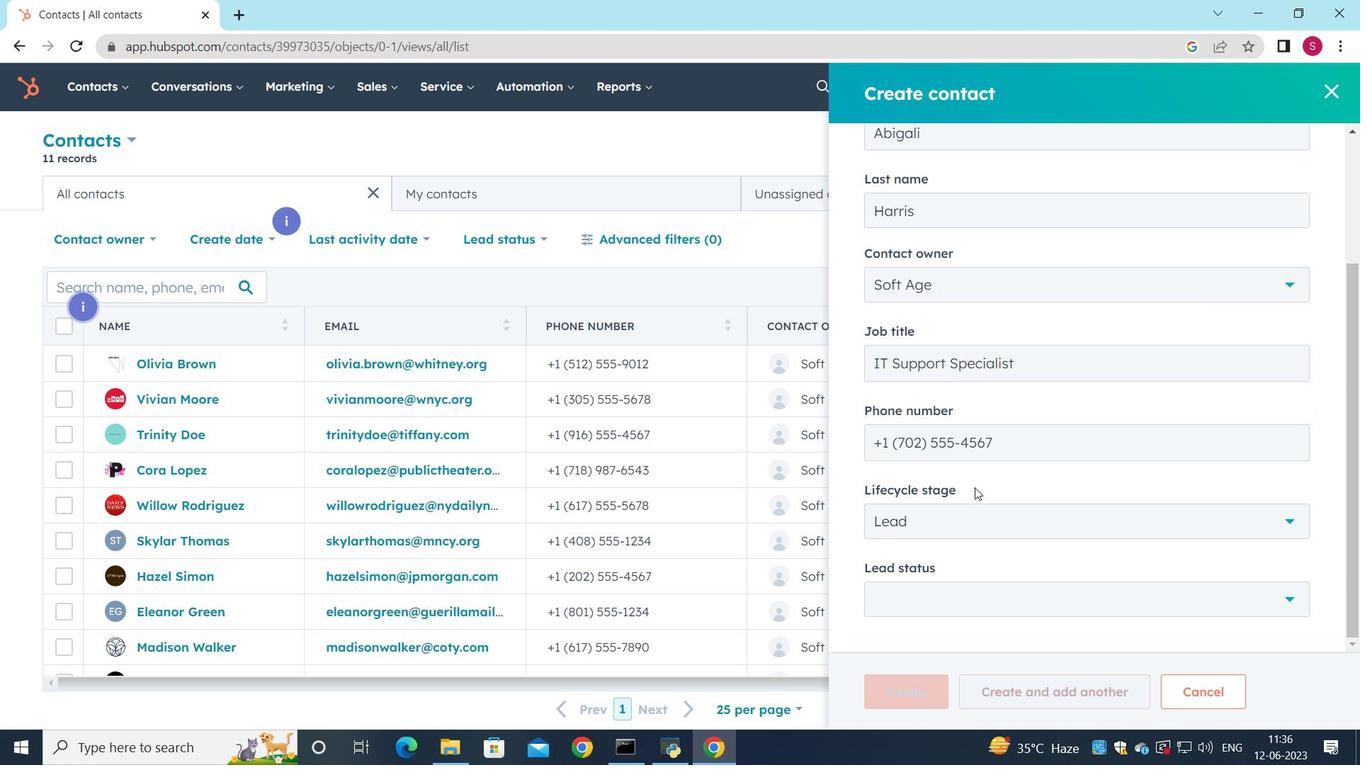 
Action: Mouse moved to (974, 488)
Screenshot: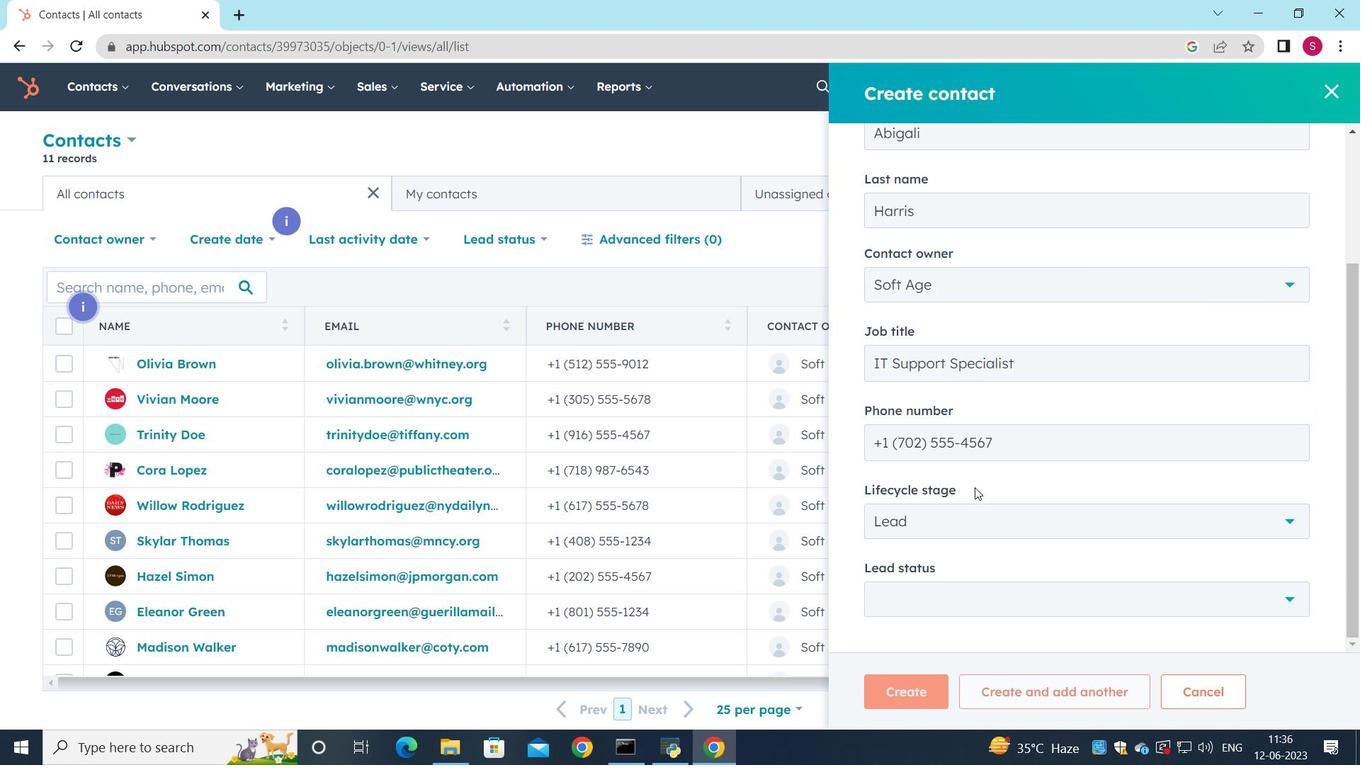 
Action: Mouse scrolled (974, 487) with delta (0, 0)
Screenshot: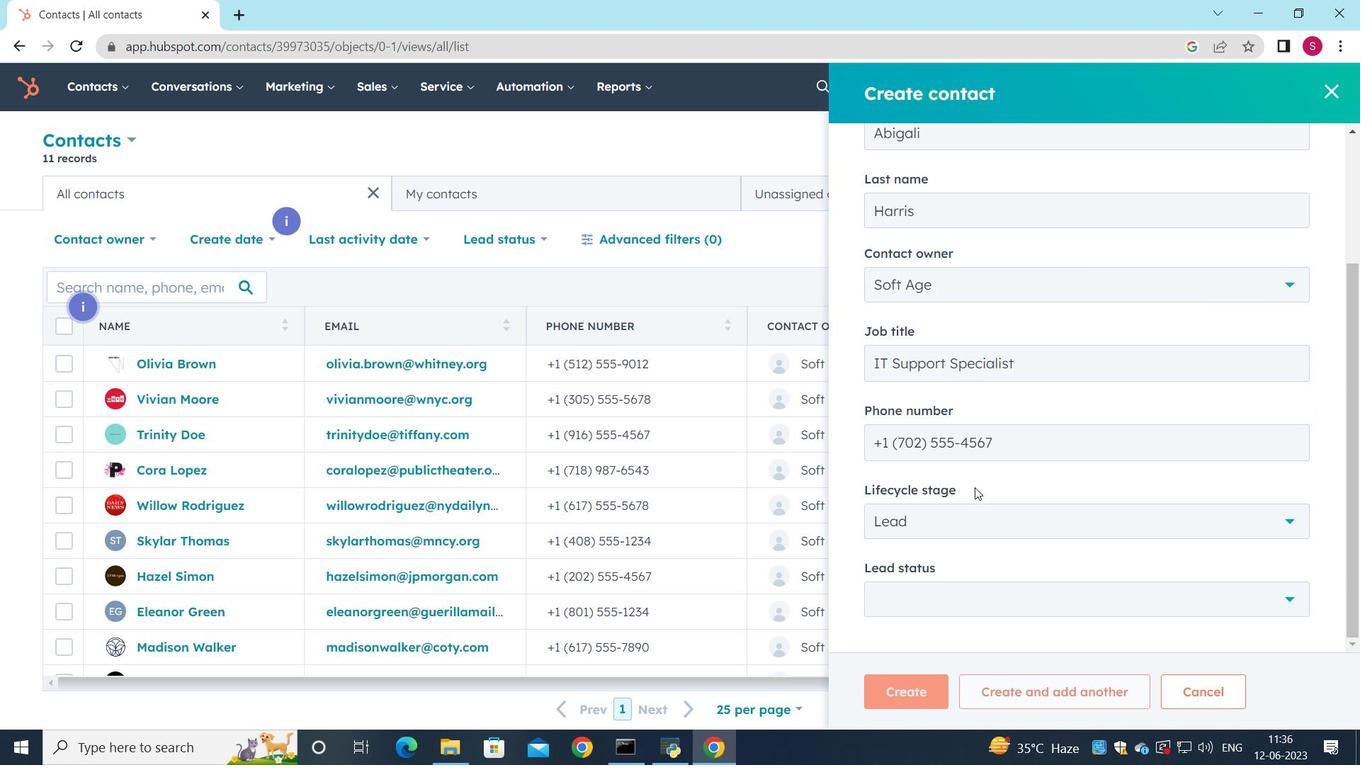 
Action: Mouse moved to (974, 488)
Screenshot: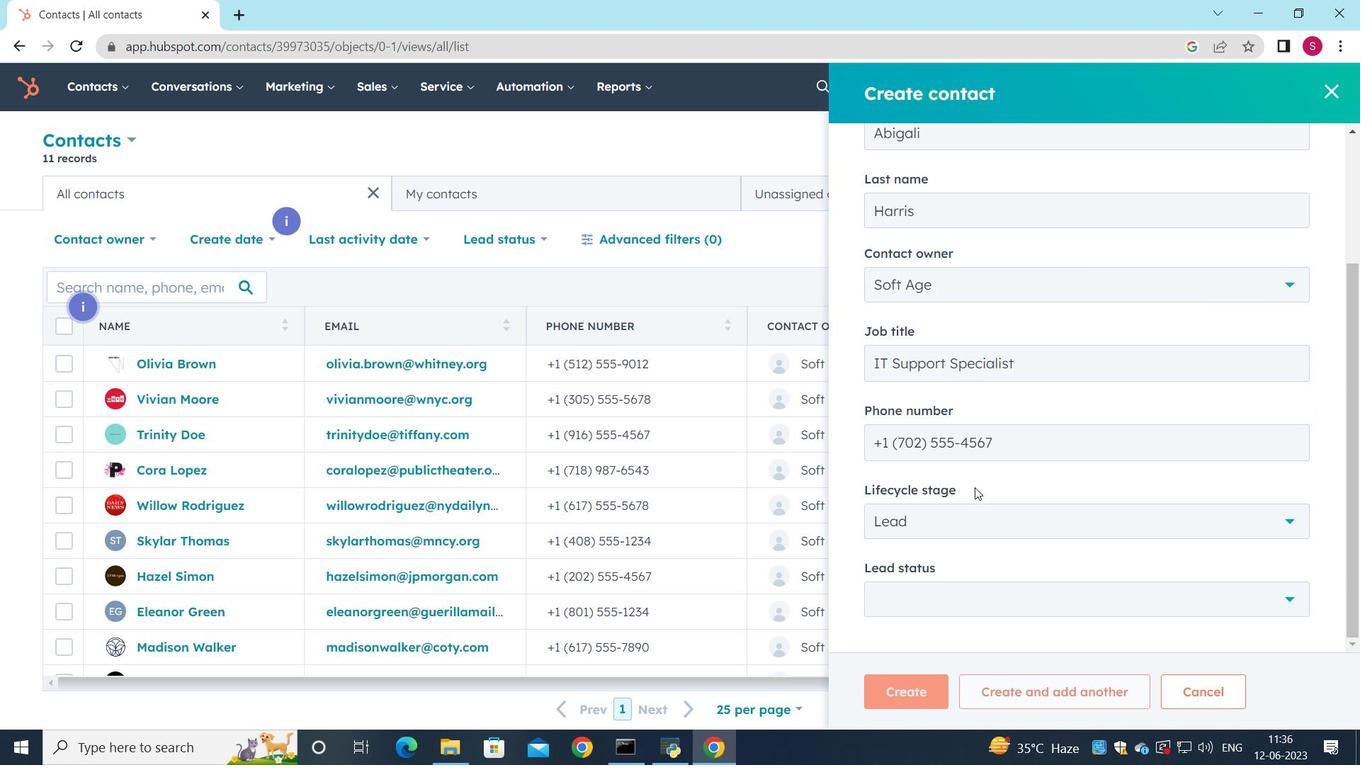 
Action: Mouse scrolled (974, 488) with delta (0, 0)
Screenshot: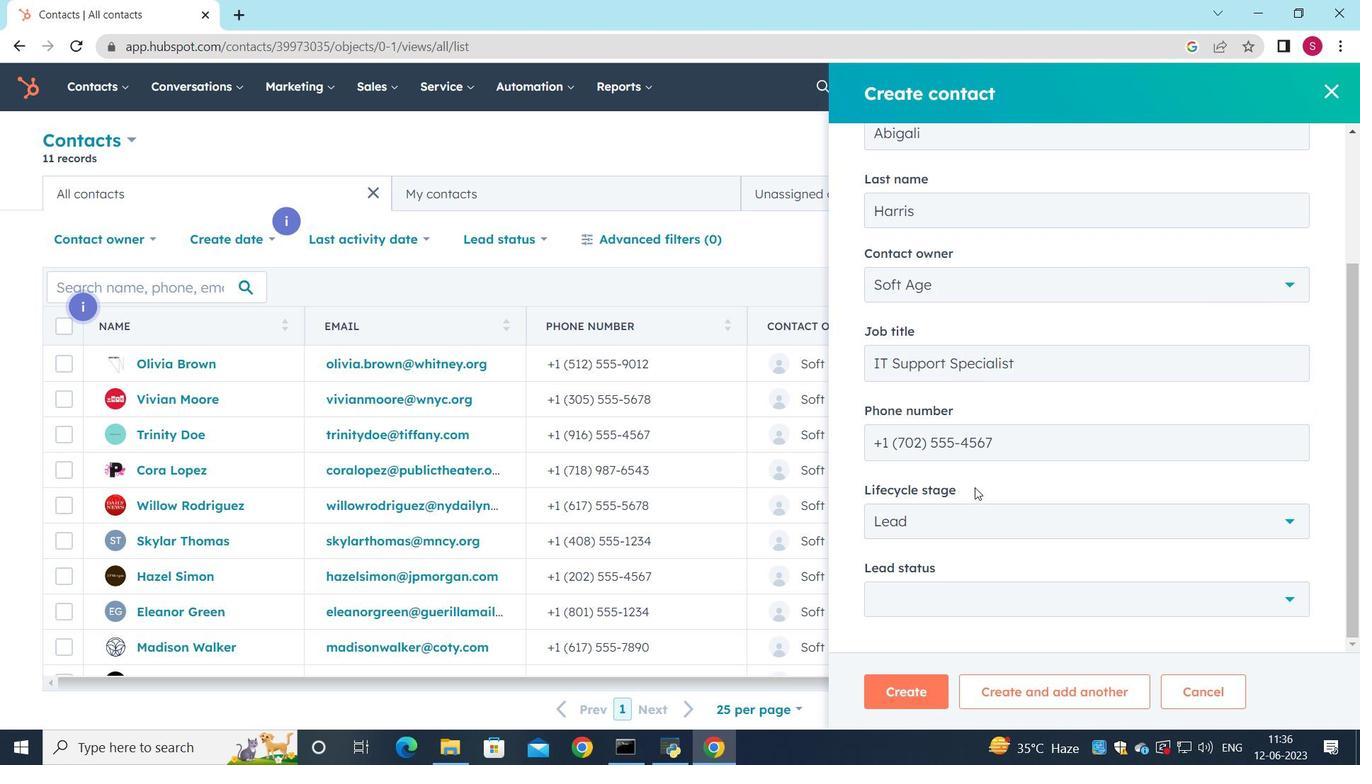 
Action: Mouse moved to (1096, 597)
Screenshot: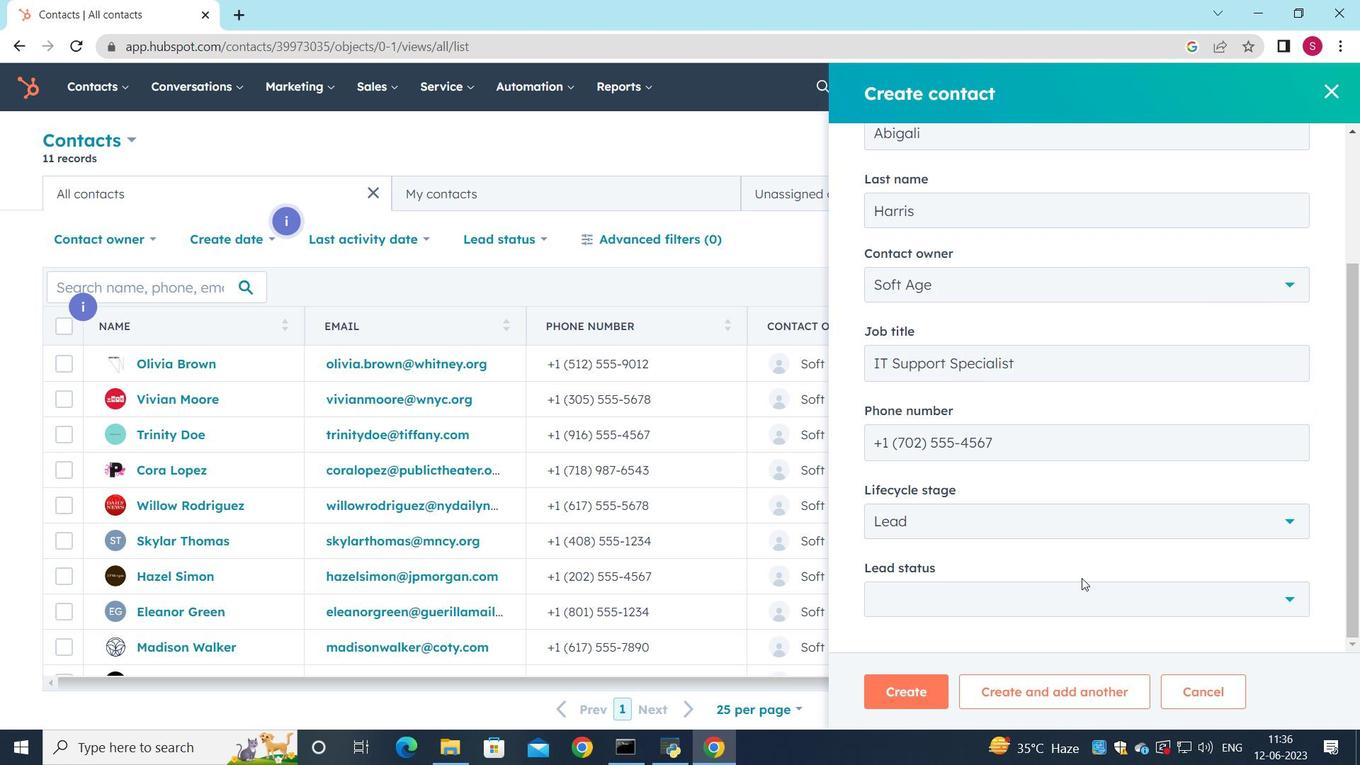 
Action: Mouse pressed left at (1096, 597)
Screenshot: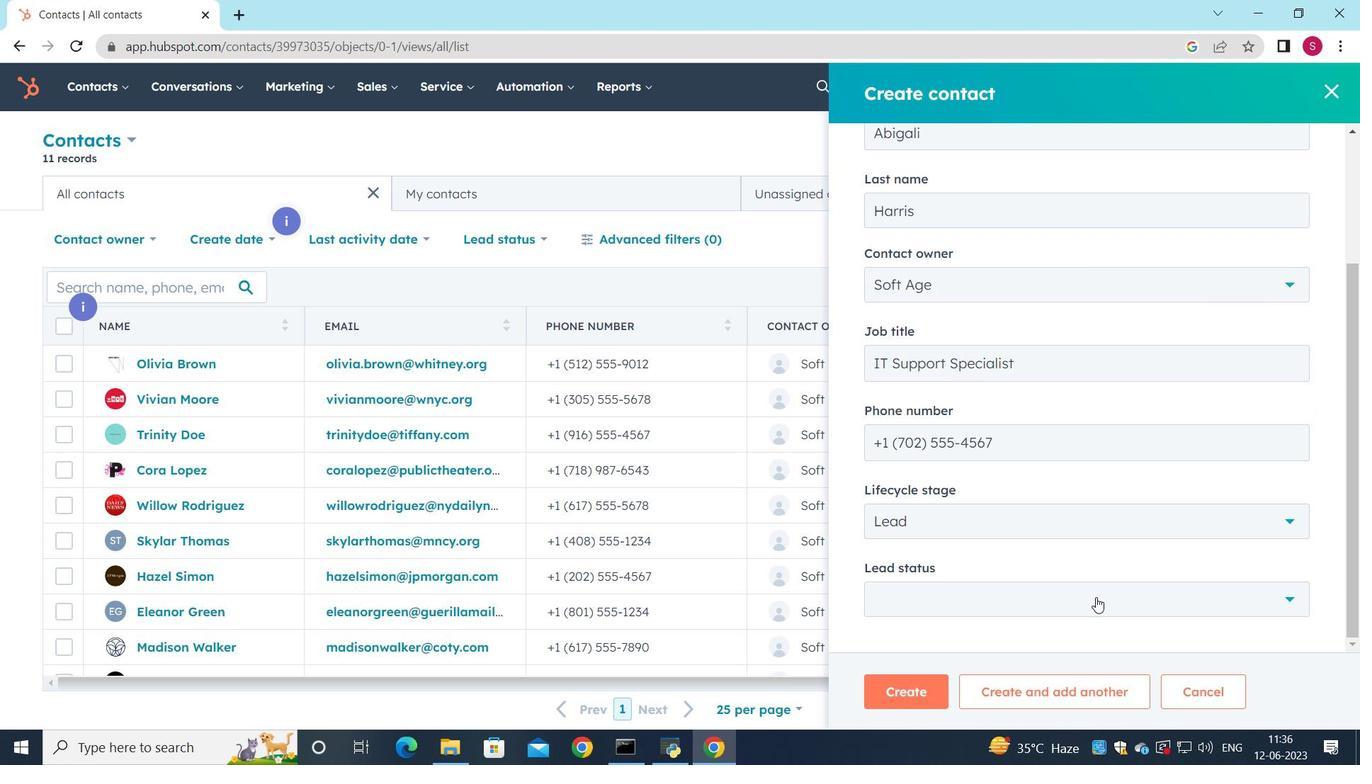 
Action: Mouse moved to (1007, 447)
Screenshot: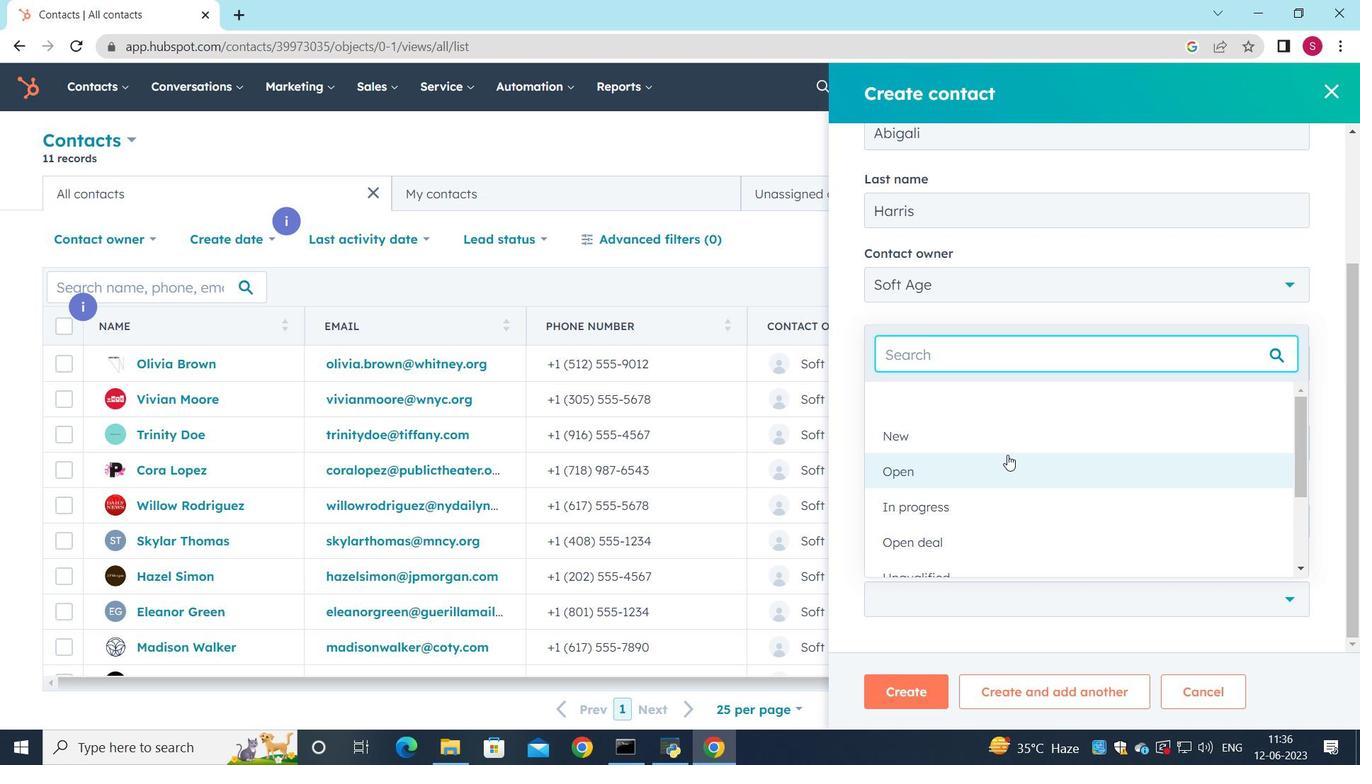 
Action: Mouse pressed left at (1007, 447)
Screenshot: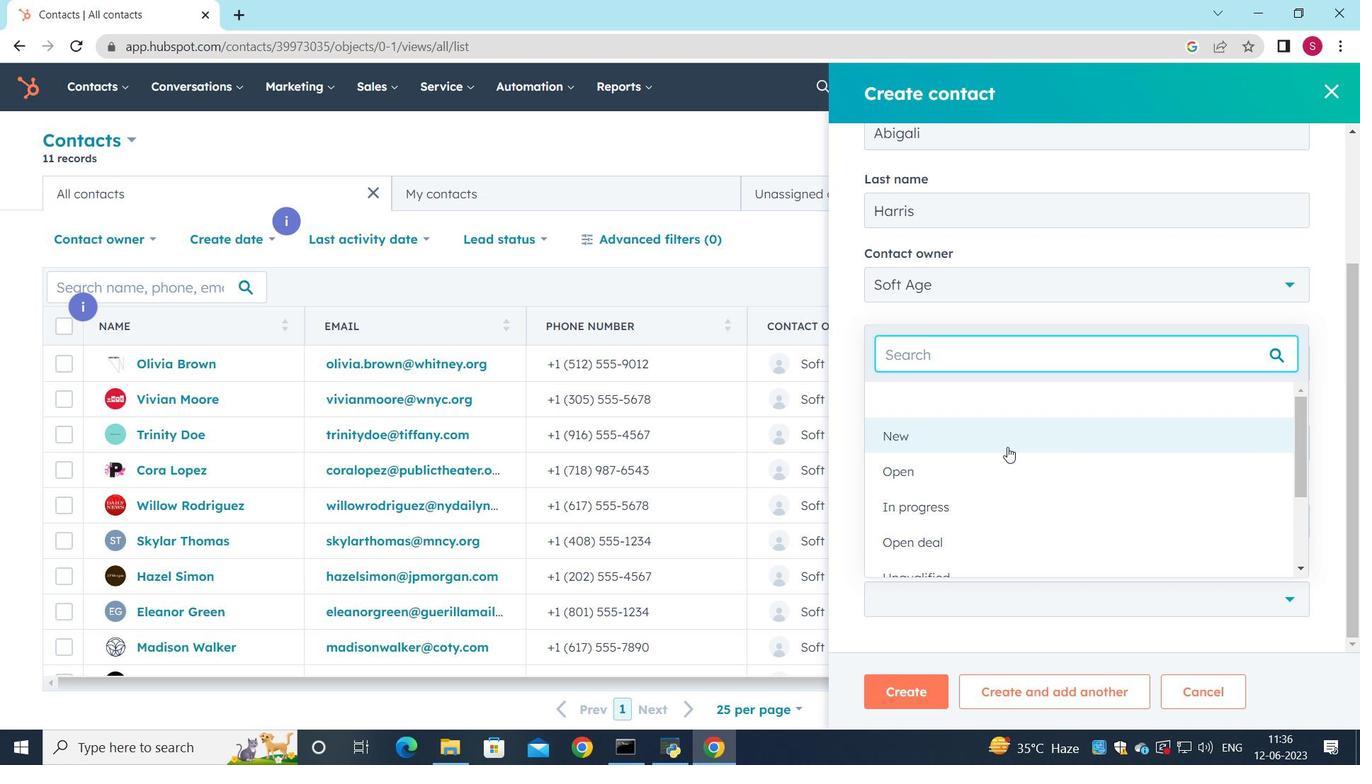 
Action: Mouse moved to (978, 507)
Screenshot: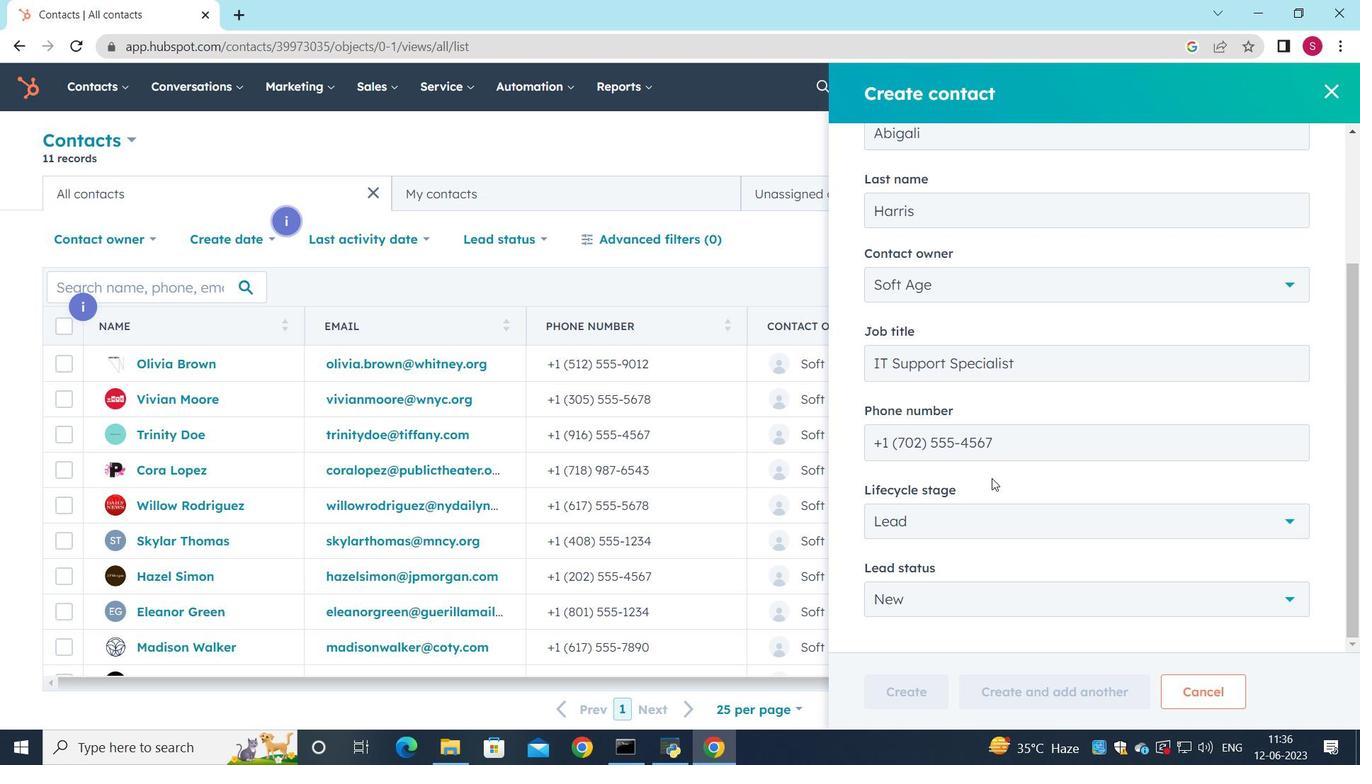 
Action: Mouse scrolled (978, 507) with delta (0, 0)
Screenshot: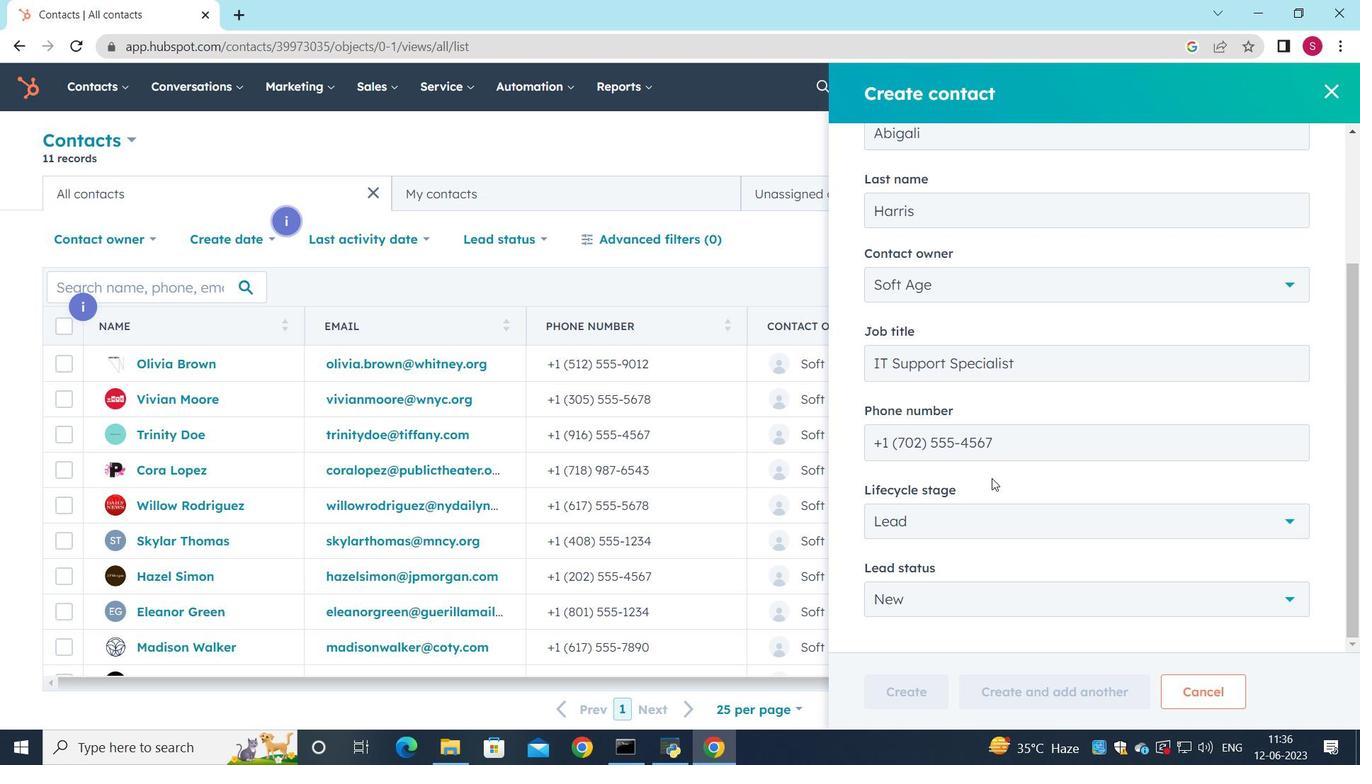 
Action: Mouse moved to (978, 514)
Screenshot: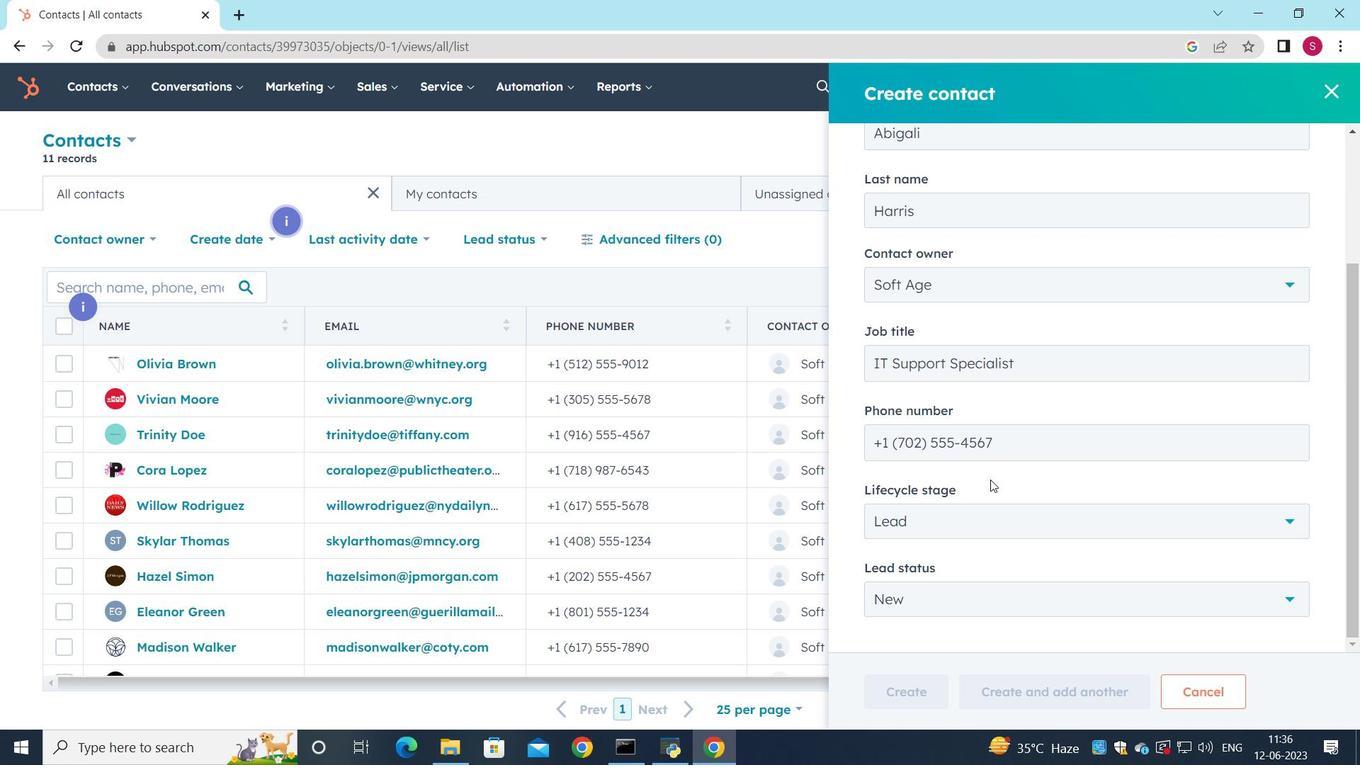 
Action: Mouse scrolled (978, 513) with delta (0, 0)
Screenshot: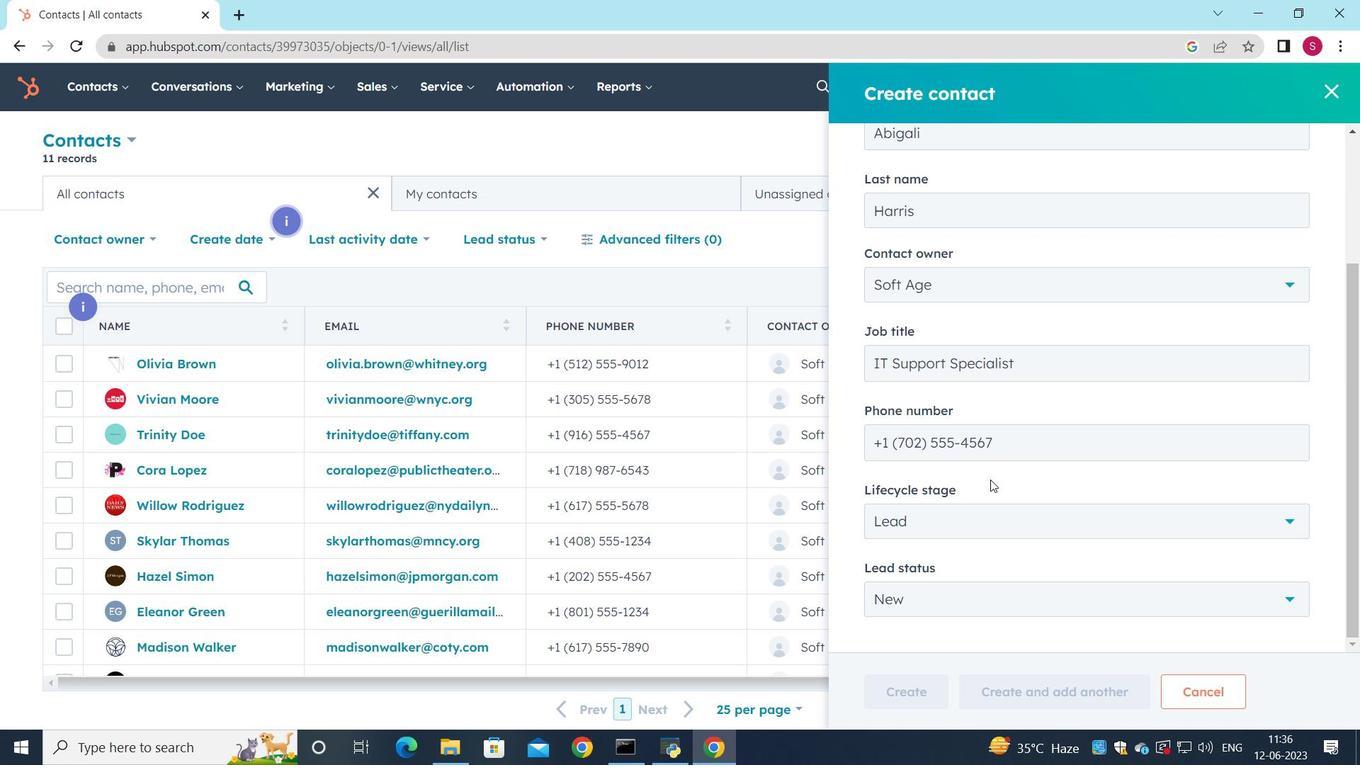 
Action: Mouse moved to (979, 527)
Screenshot: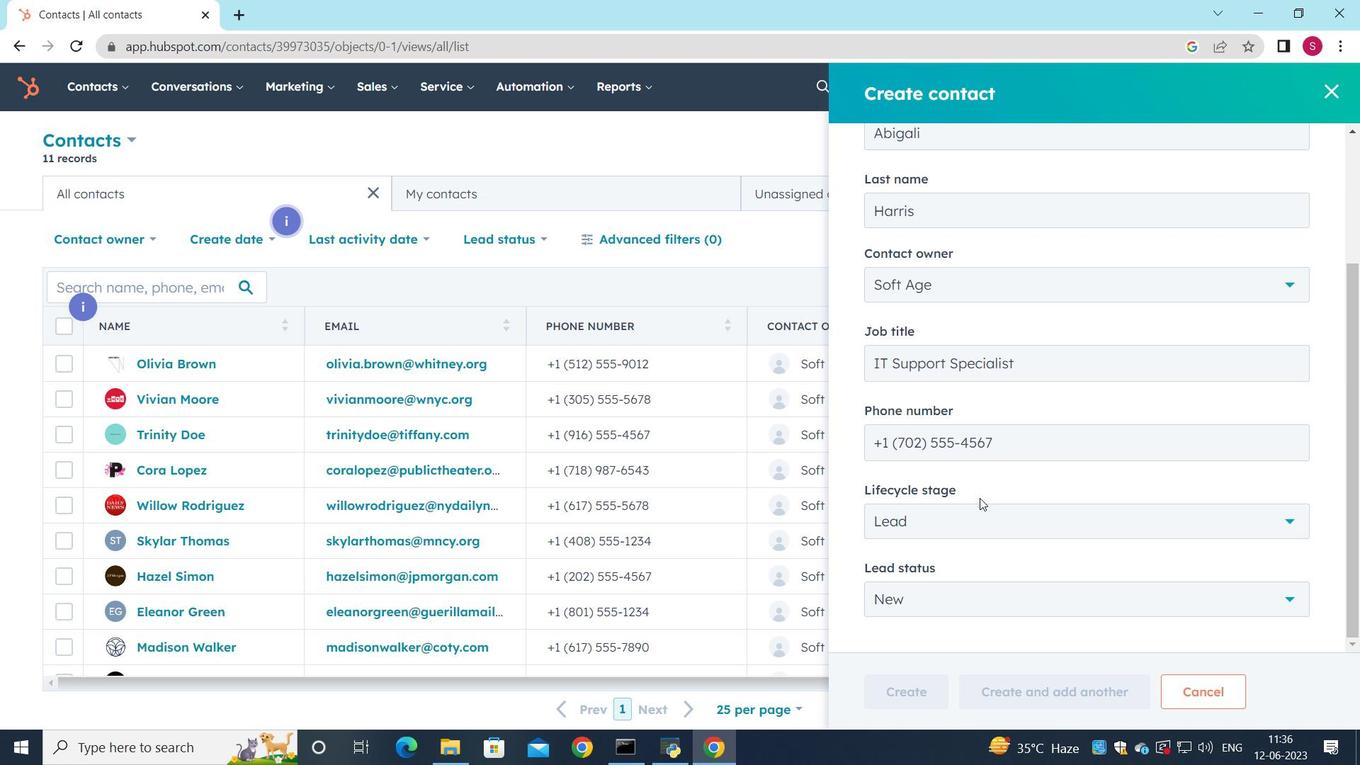 
Action: Mouse scrolled (979, 527) with delta (0, 0)
Screenshot: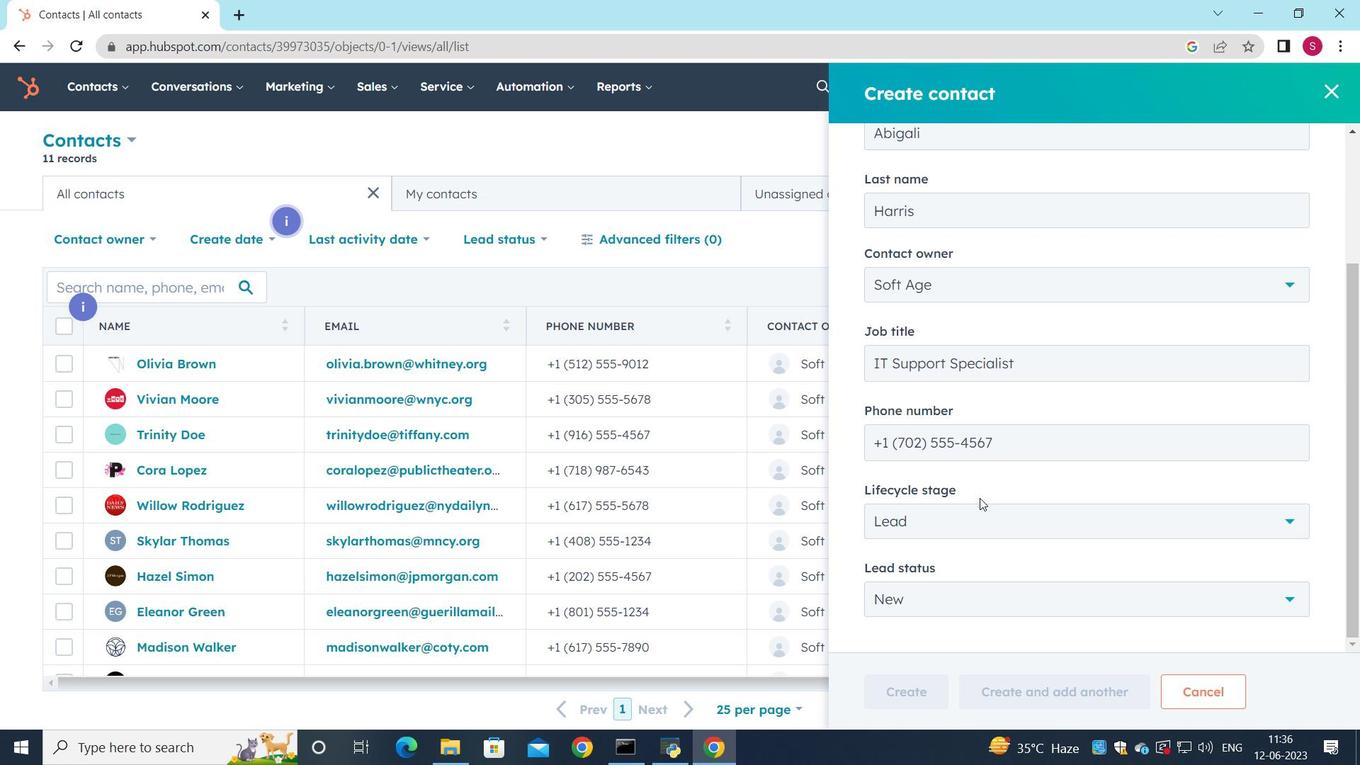 
Action: Mouse moved to (906, 690)
Screenshot: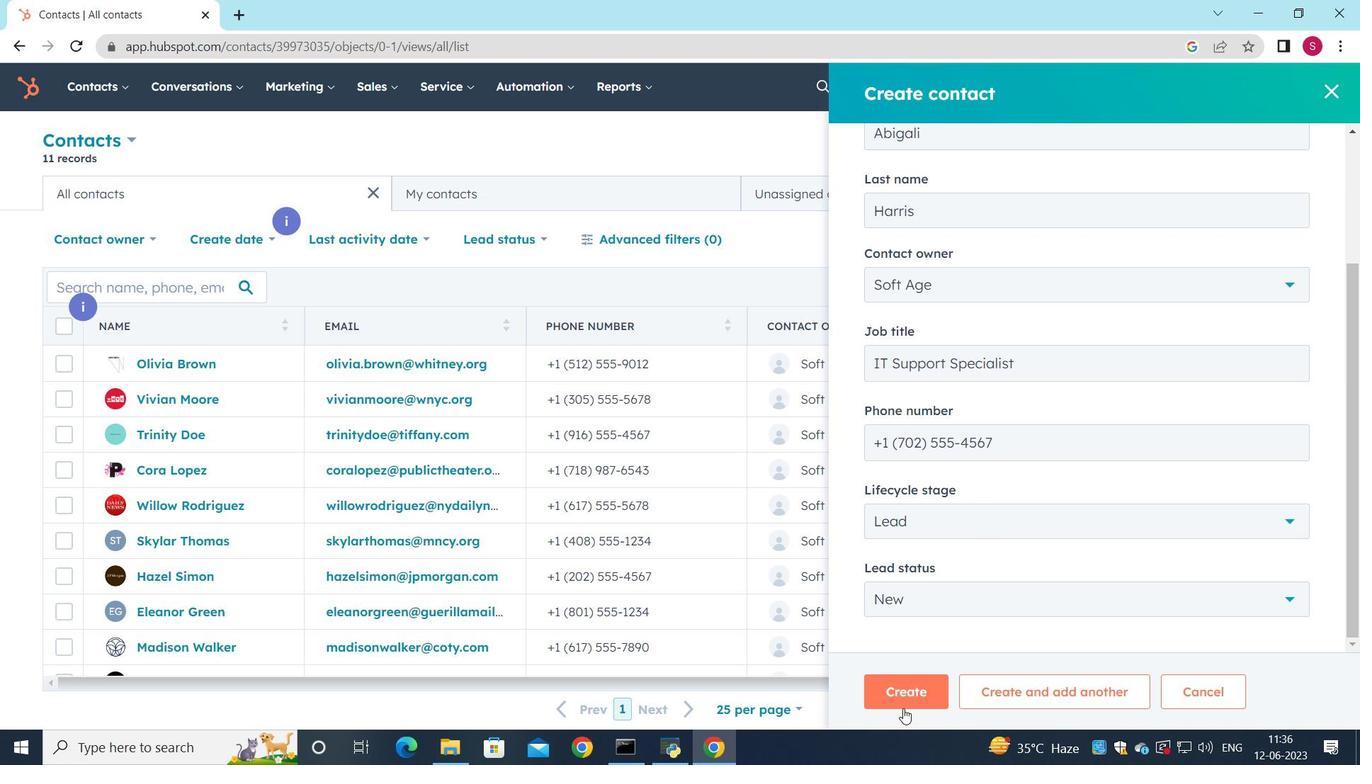 
Action: Mouse pressed left at (906, 690)
Screenshot: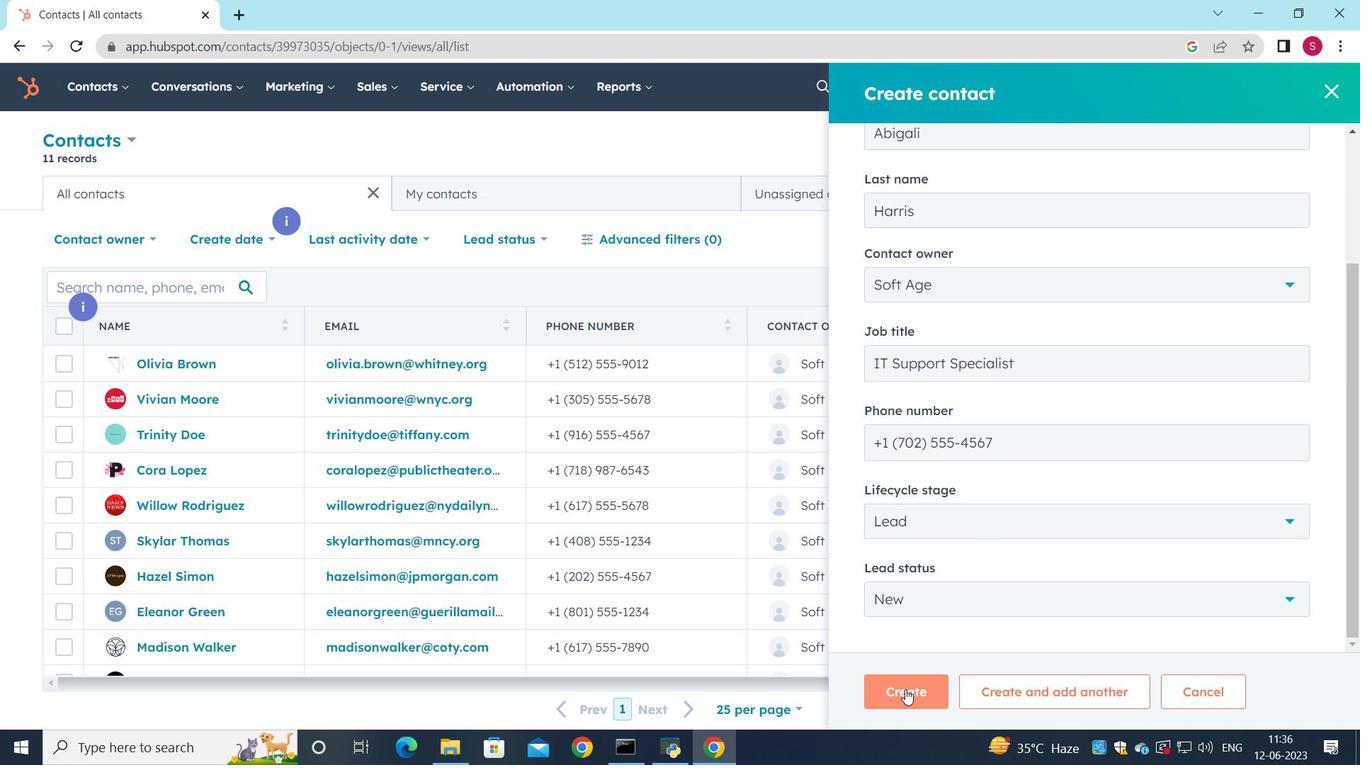 
Action: Mouse moved to (808, 537)
Screenshot: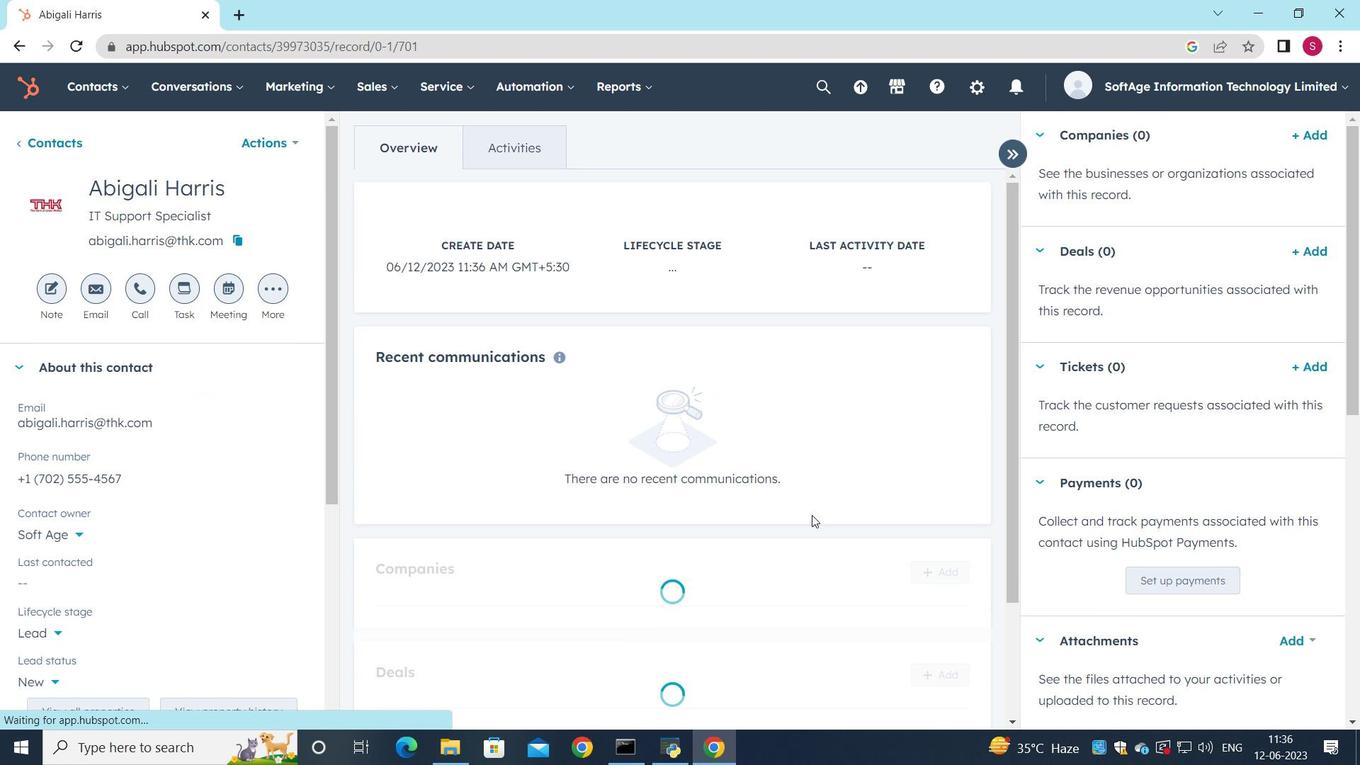 
Action: Mouse scrolled (808, 536) with delta (0, 0)
Screenshot: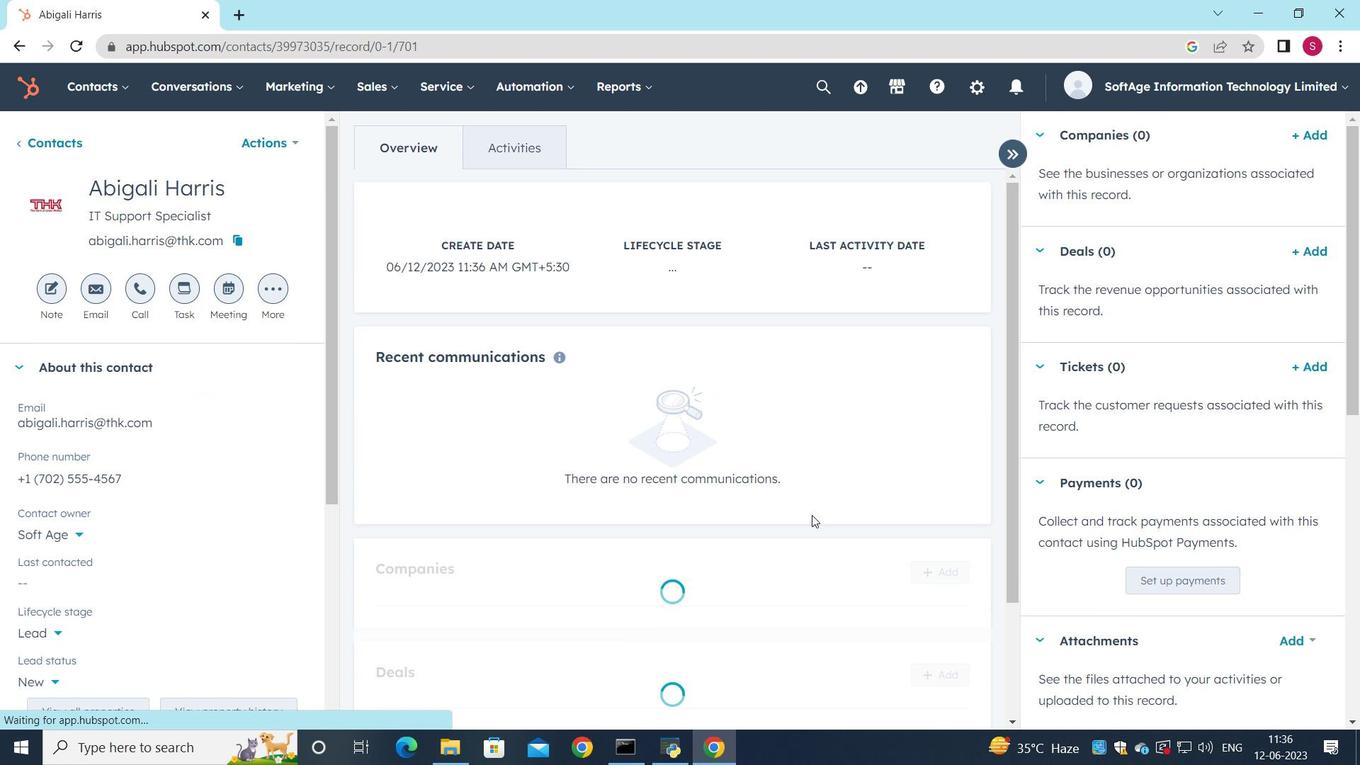 
Action: Mouse moved to (813, 551)
Screenshot: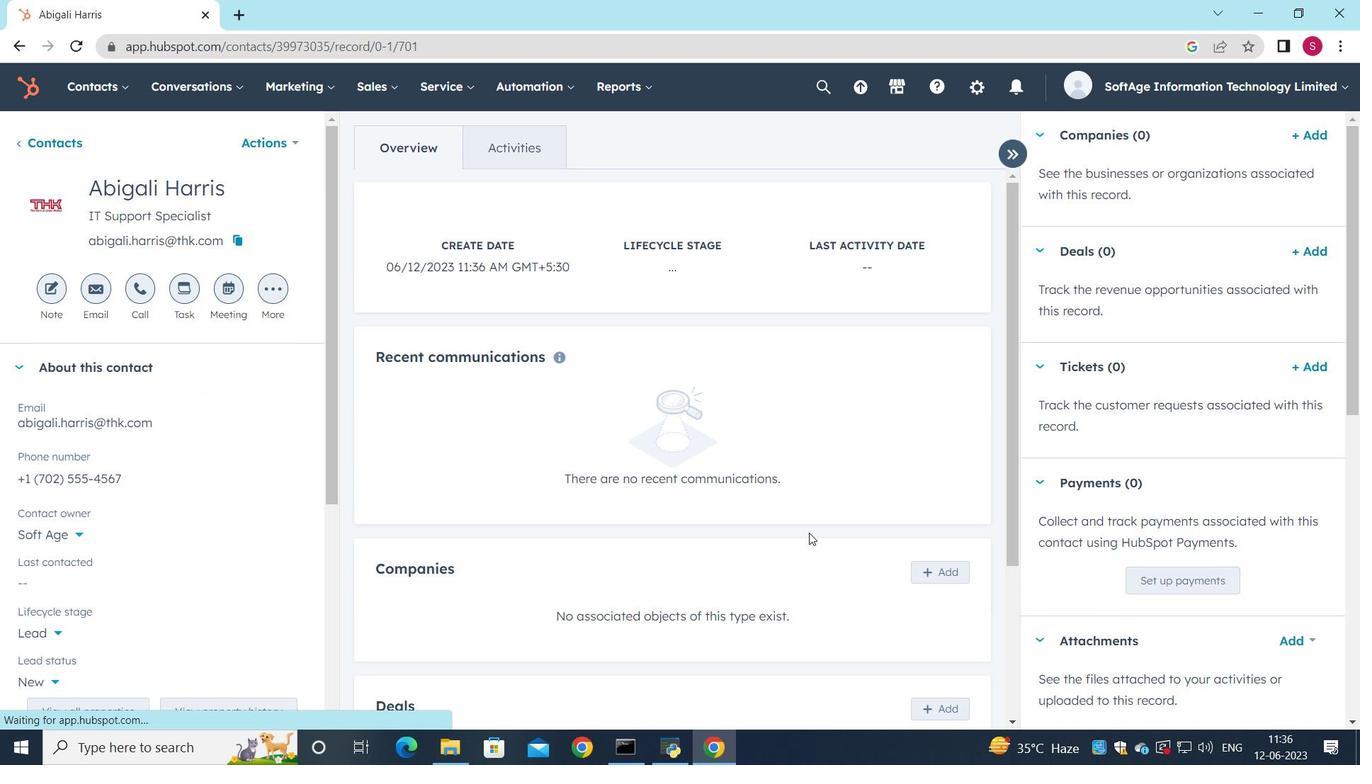 
Action: Mouse scrolled (813, 551) with delta (0, 0)
Screenshot: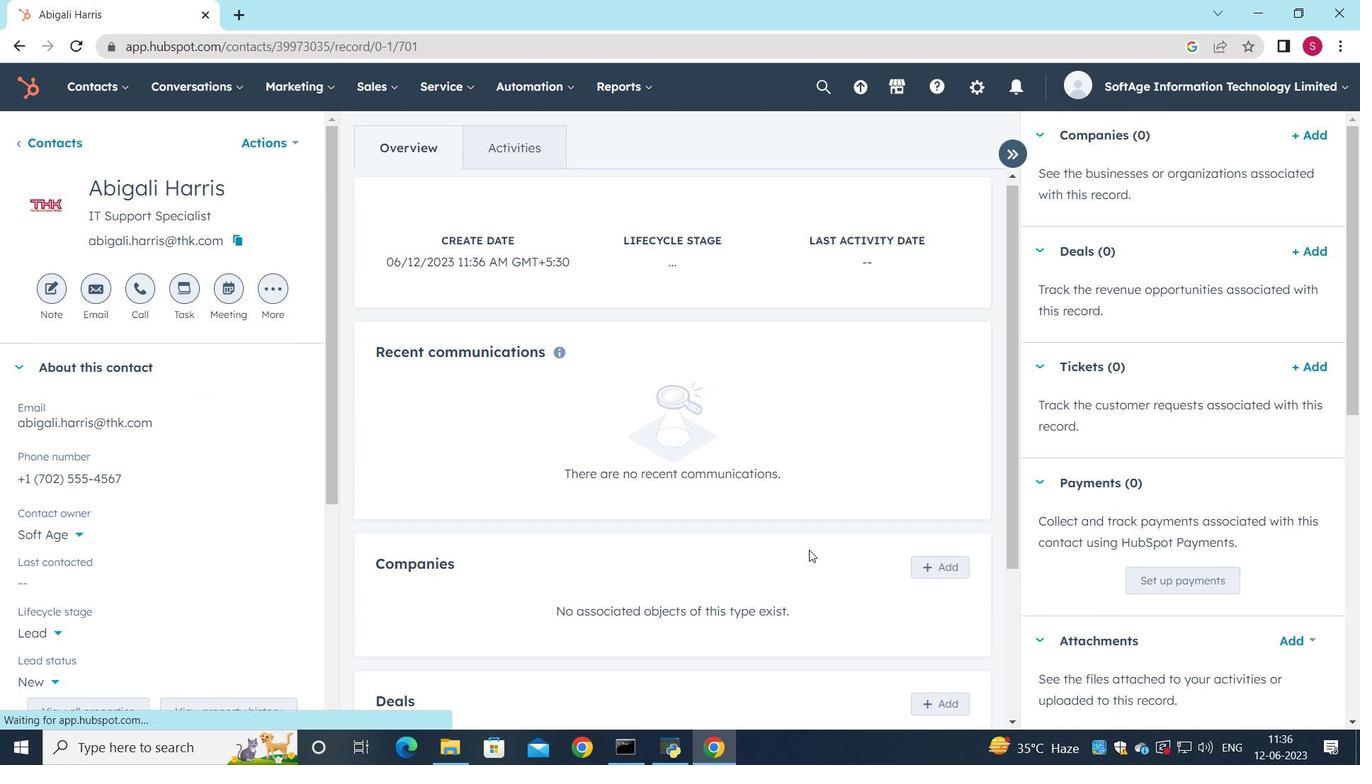 
Action: Mouse moved to (926, 391)
Screenshot: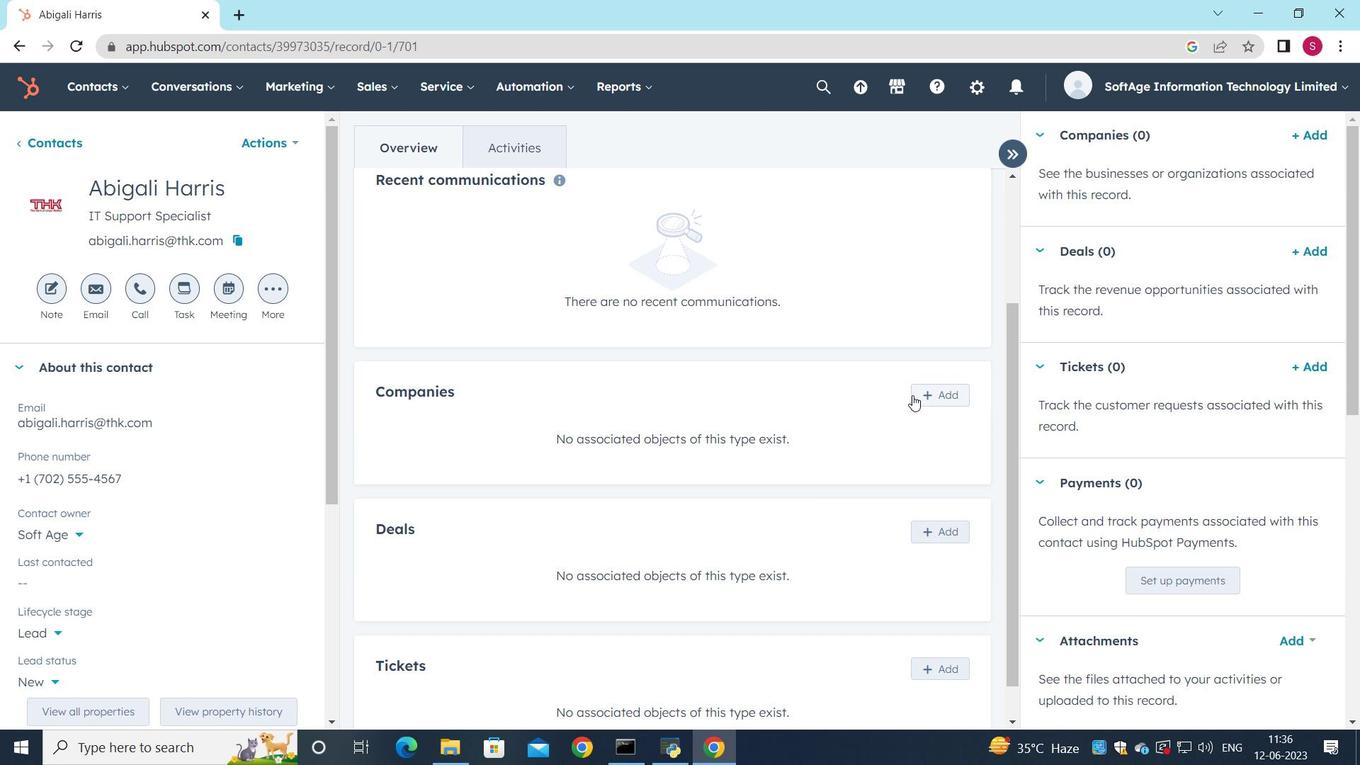 
Action: Mouse pressed left at (926, 391)
Screenshot: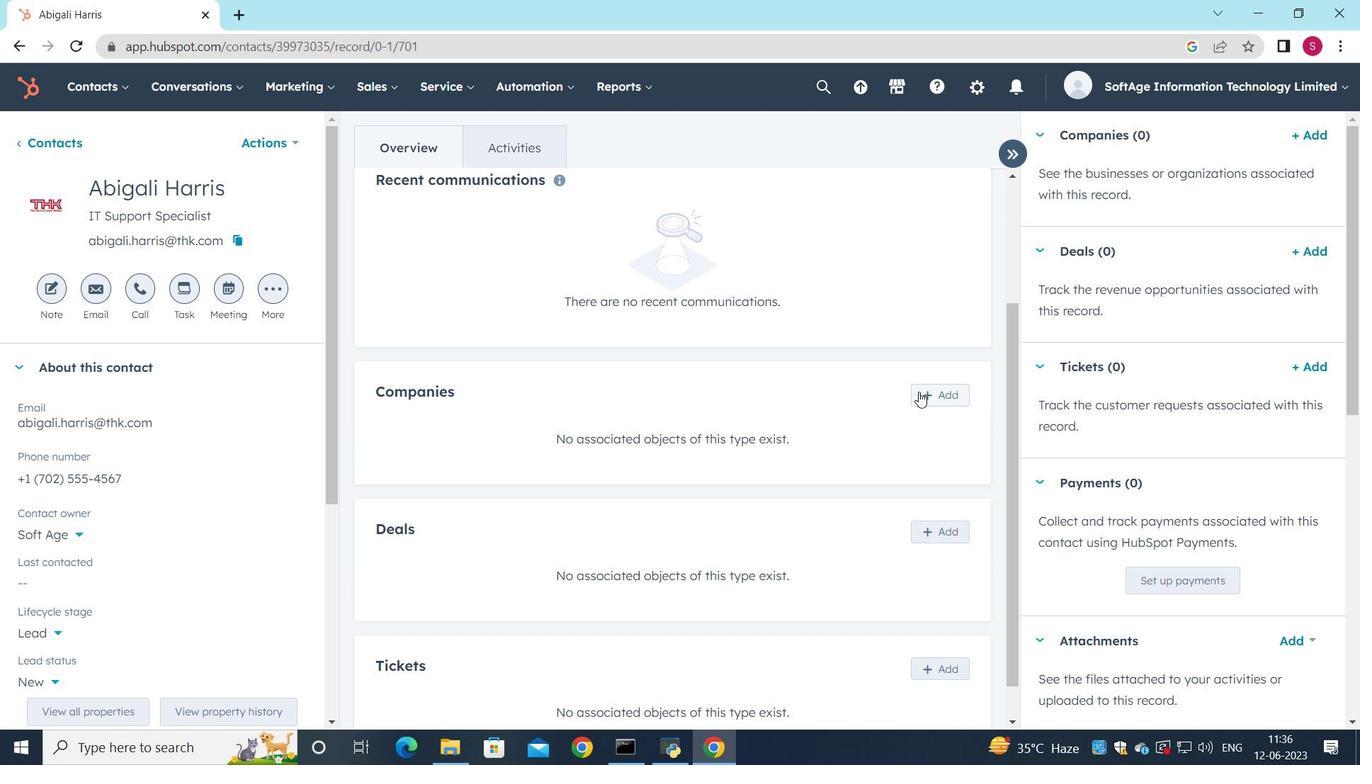 
Action: Mouse moved to (957, 175)
Screenshot: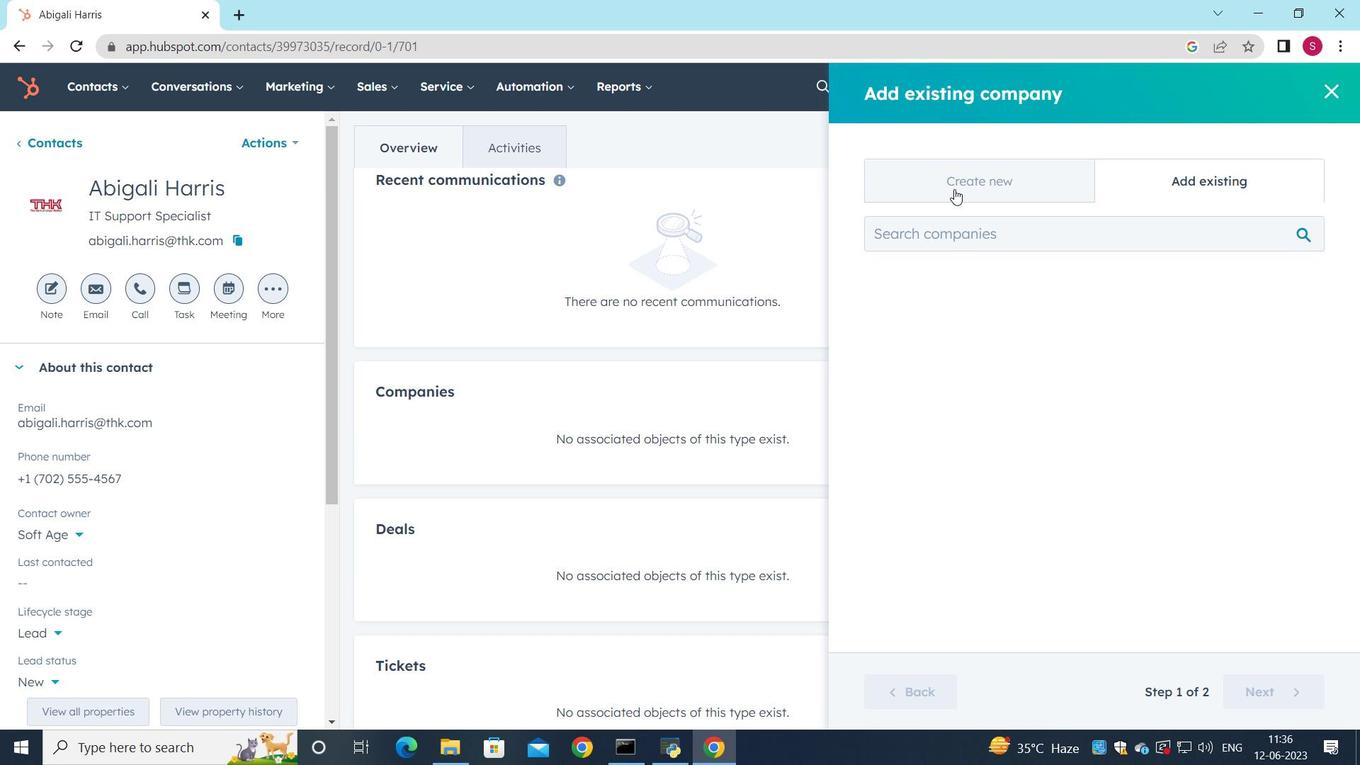 
Action: Mouse pressed left at (957, 175)
Screenshot: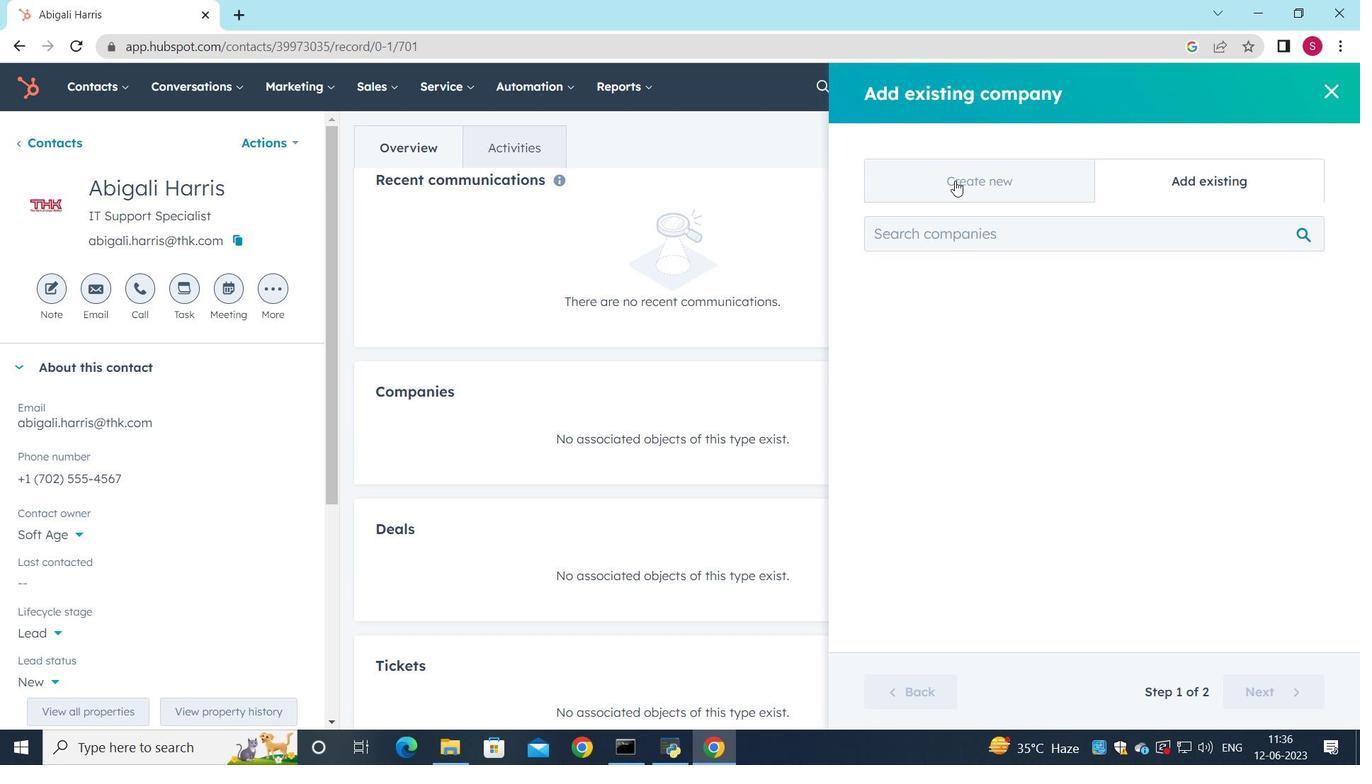 
Action: Mouse moved to (902, 291)
Screenshot: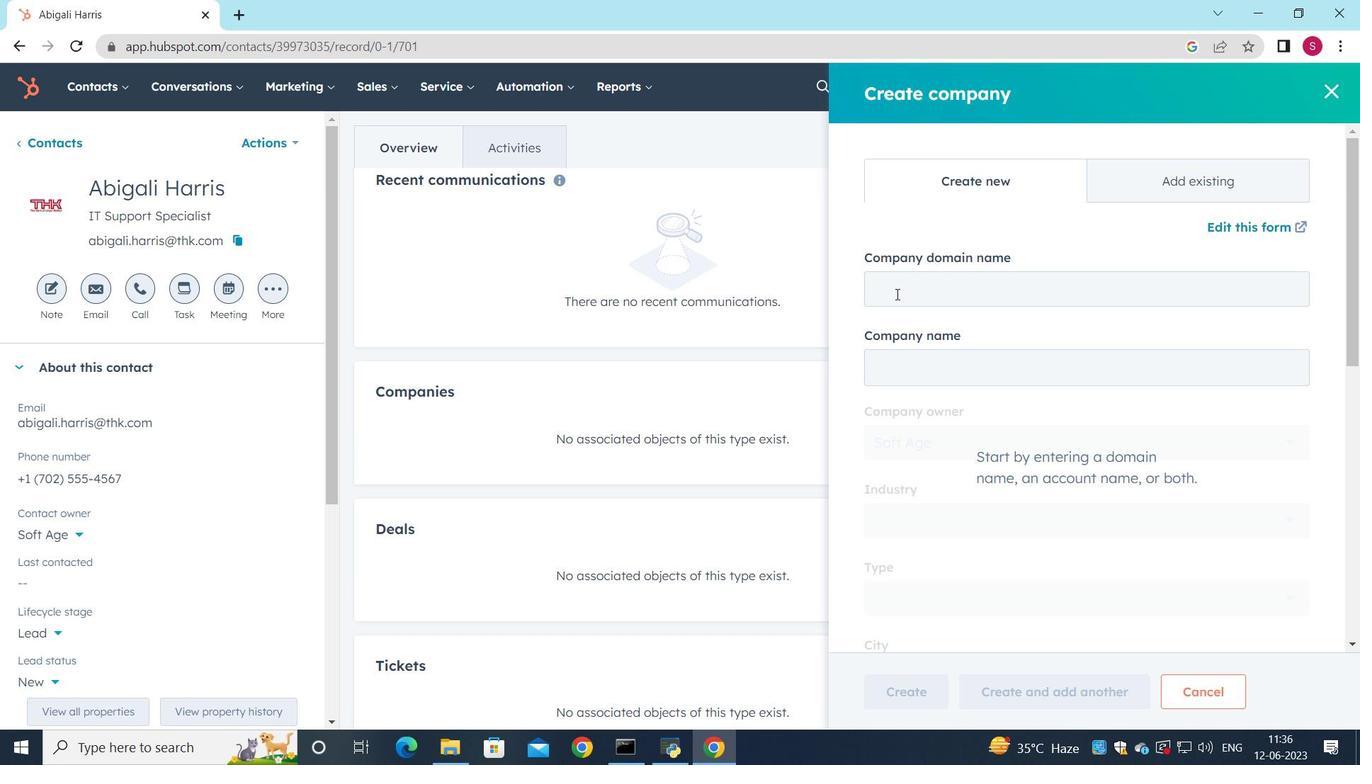 
Action: Mouse pressed left at (902, 291)
Screenshot: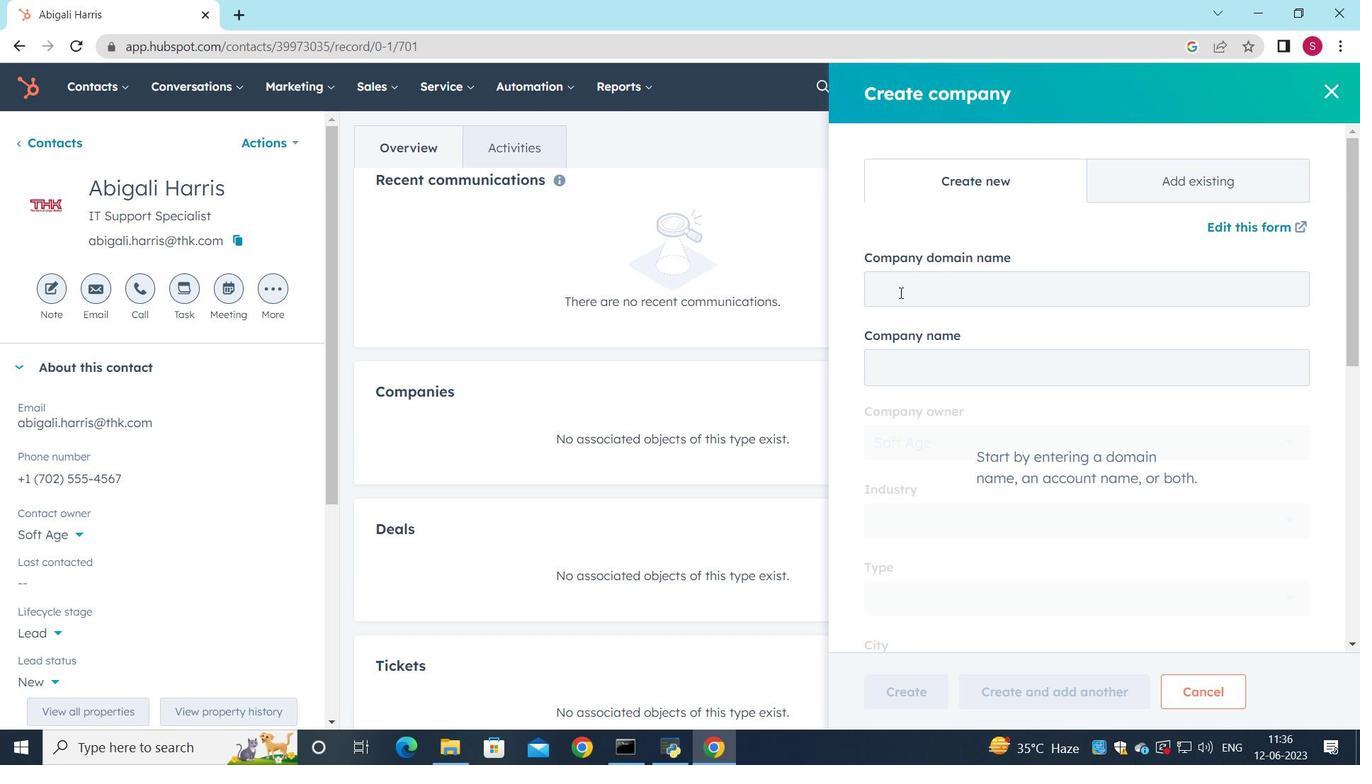 
Action: Key pressed www.newyorklife.com
Screenshot: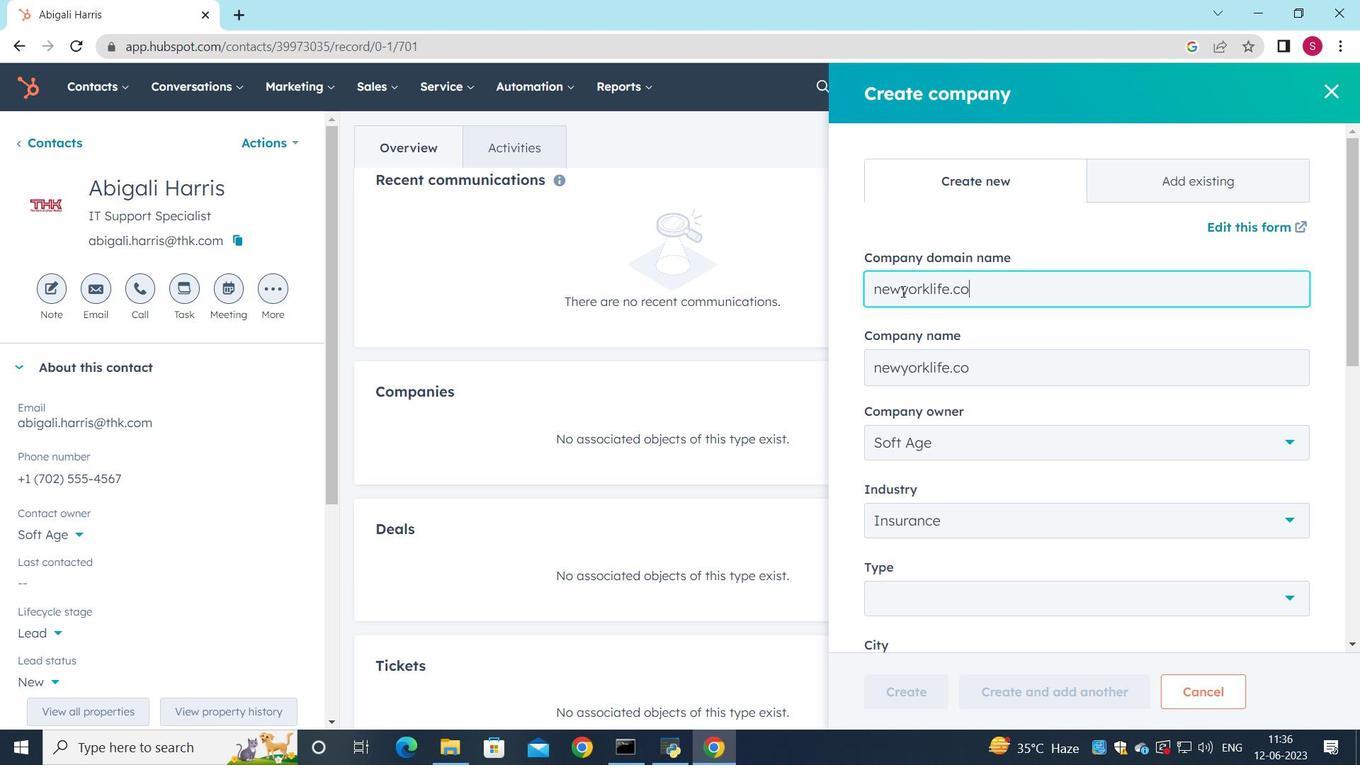
Action: Mouse moved to (894, 453)
Screenshot: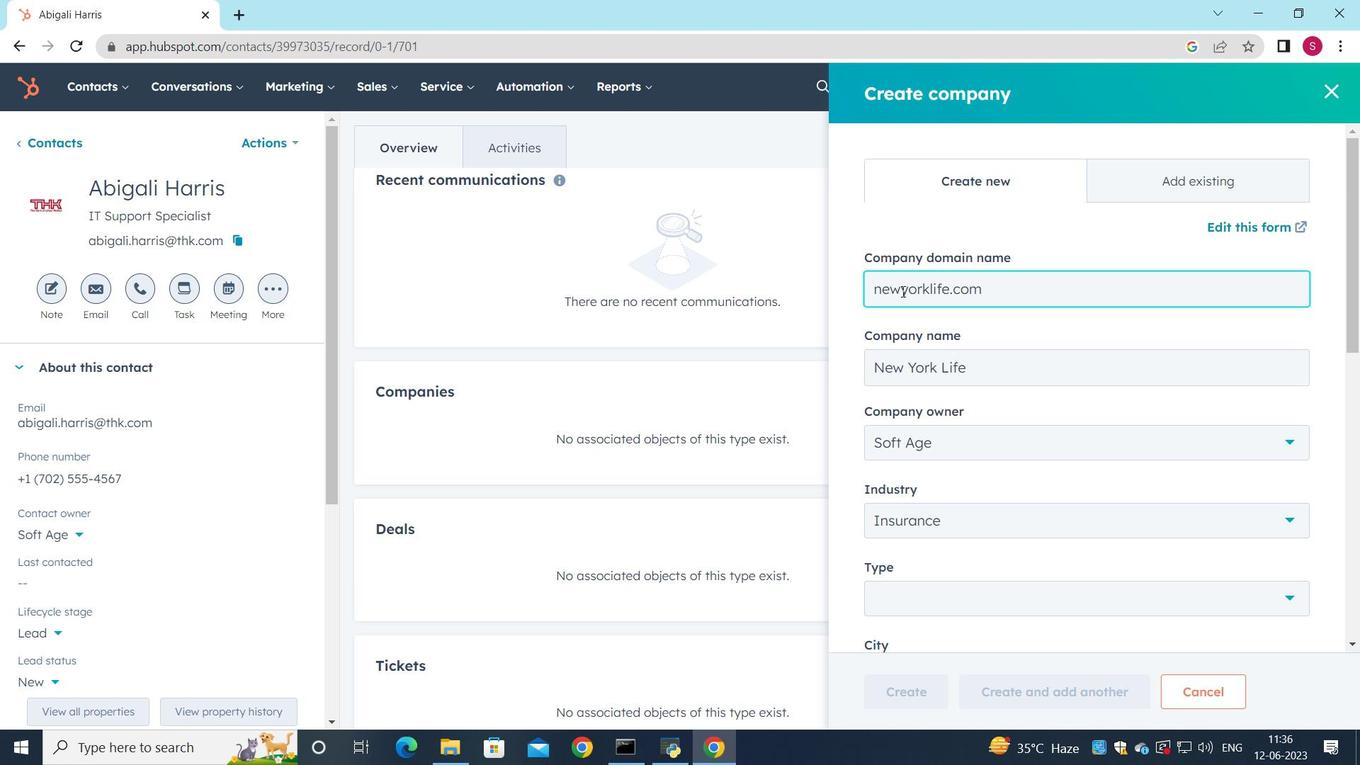 
Action: Mouse scrolled (893, 444) with delta (0, 0)
Screenshot: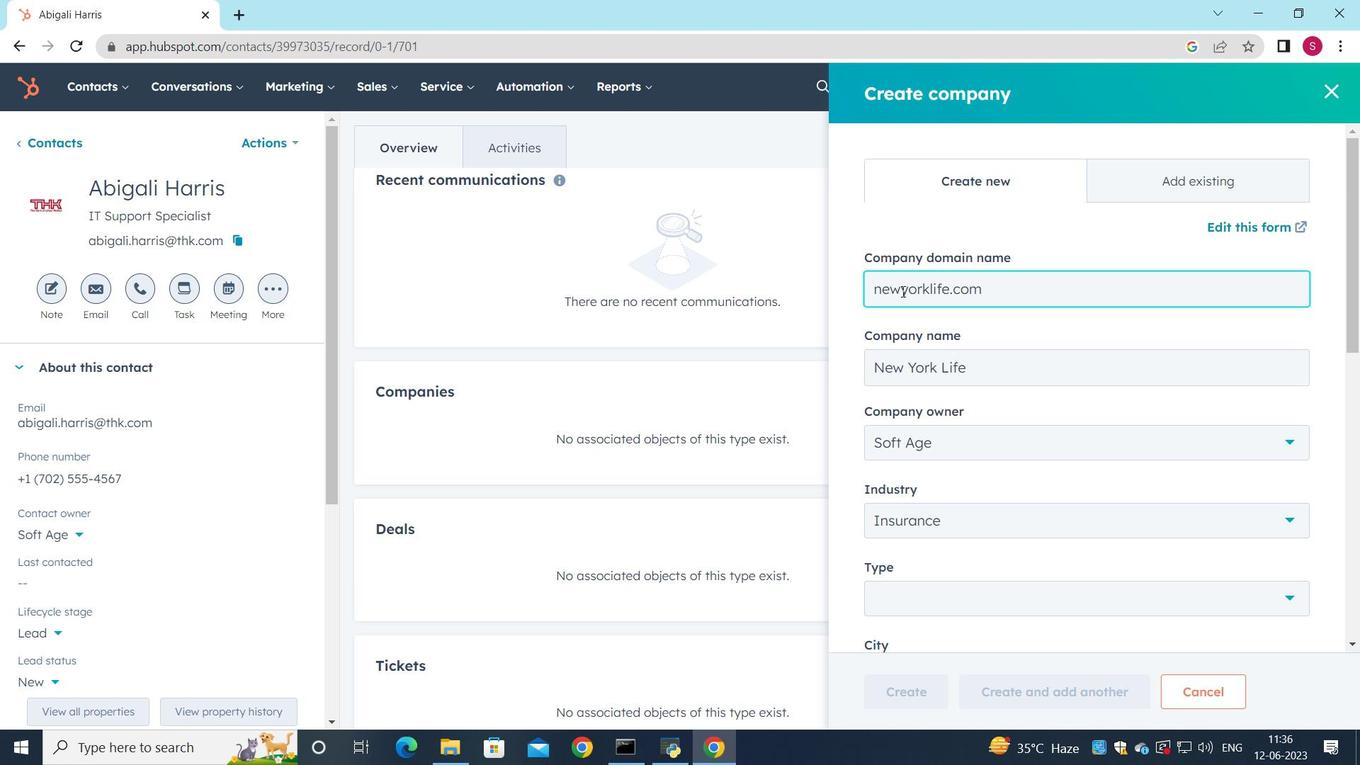 
Action: Mouse moved to (1241, 507)
Screenshot: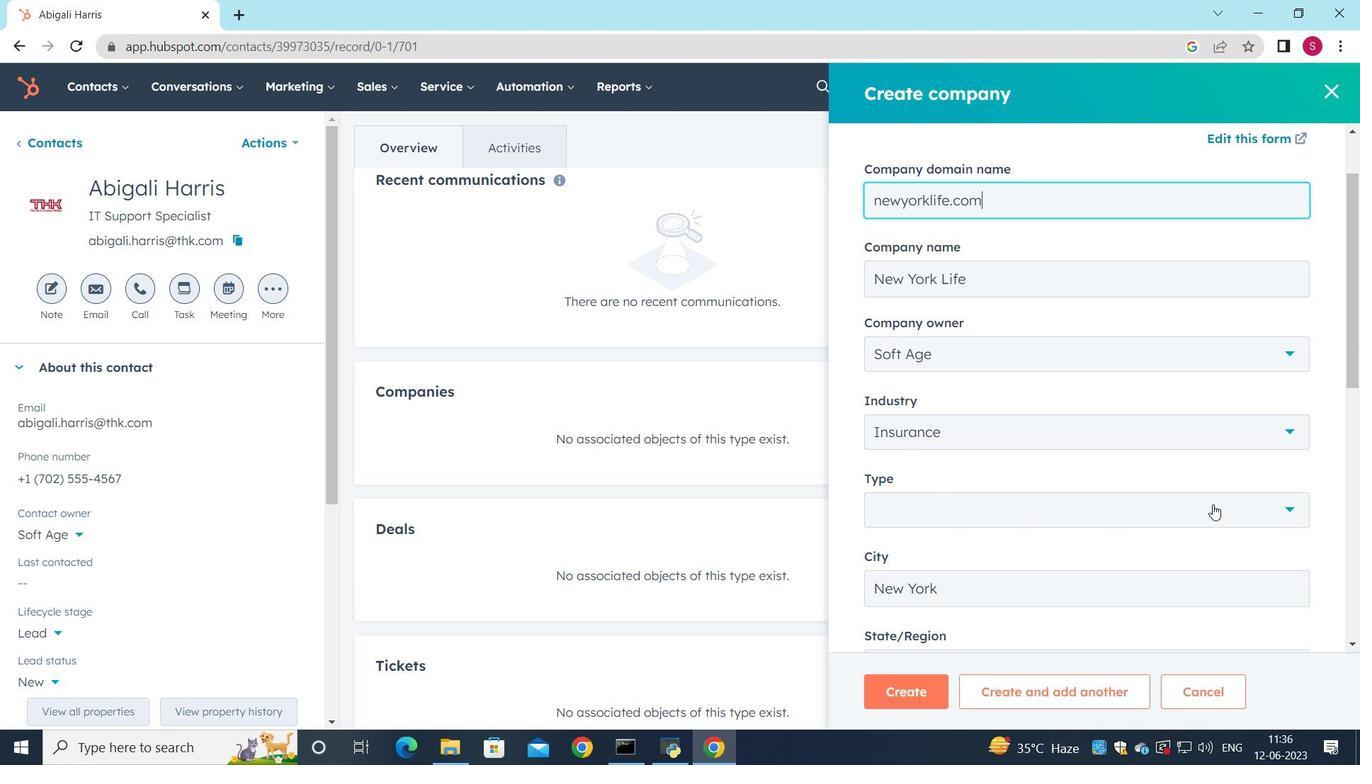 
Action: Mouse pressed left at (1241, 507)
Screenshot: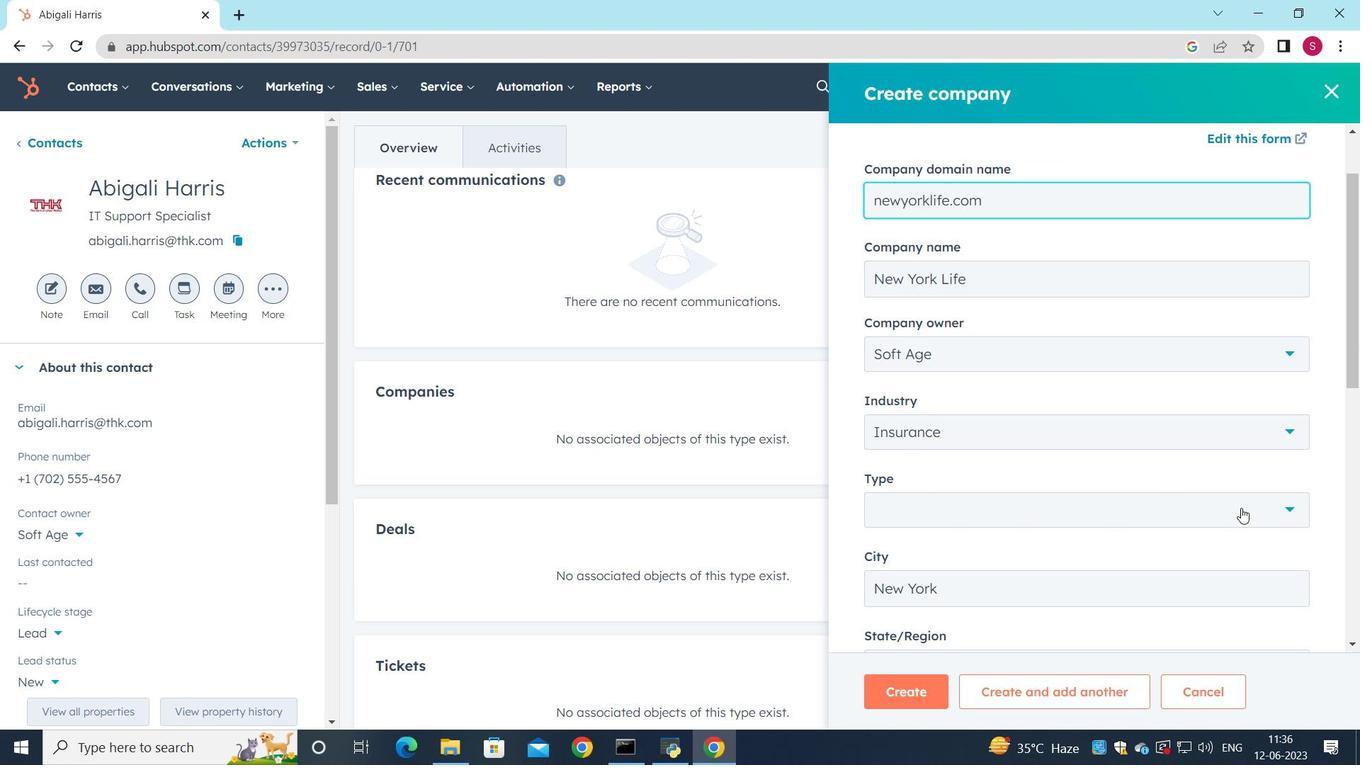 
Action: Mouse moved to (972, 338)
Screenshot: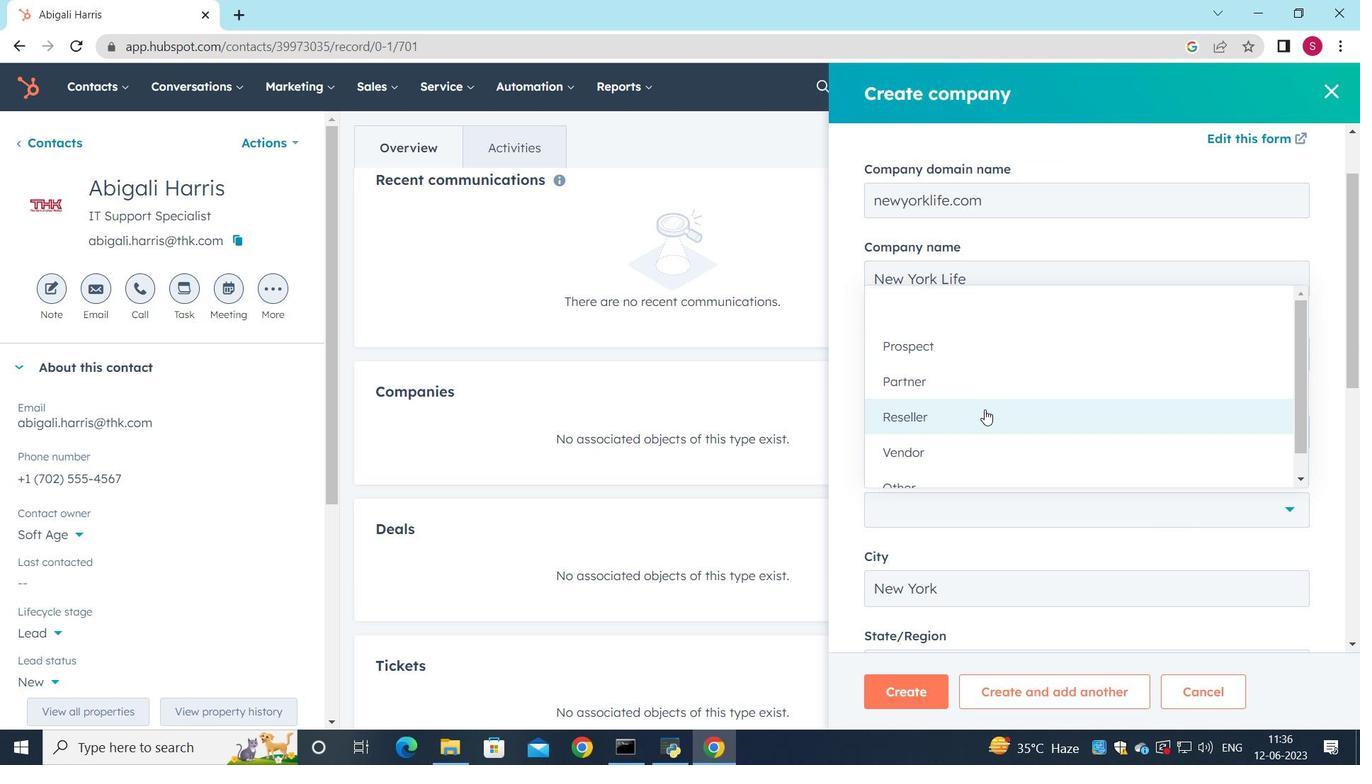 
Action: Mouse pressed left at (972, 338)
Screenshot: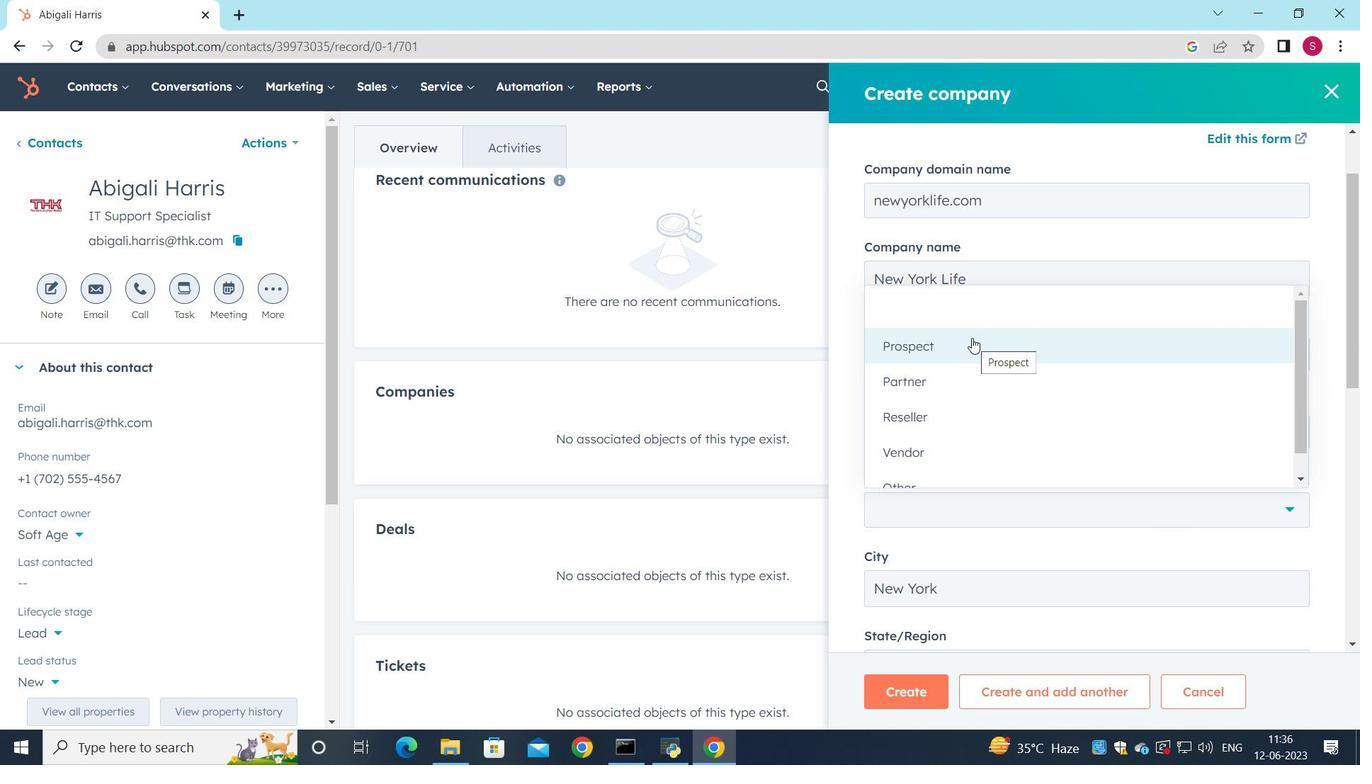 
Action: Mouse scrolled (972, 337) with delta (0, 0)
Screenshot: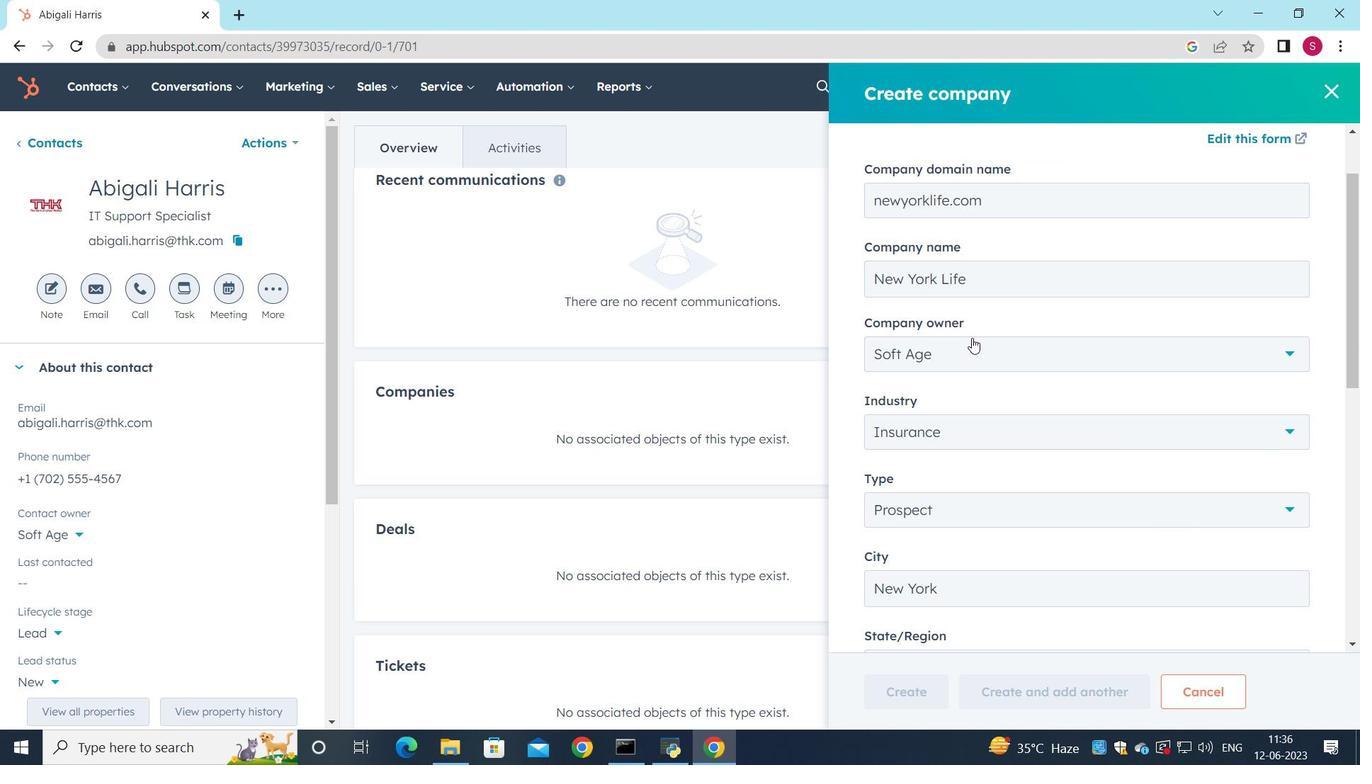 
Action: Mouse scrolled (972, 337) with delta (0, 0)
Screenshot: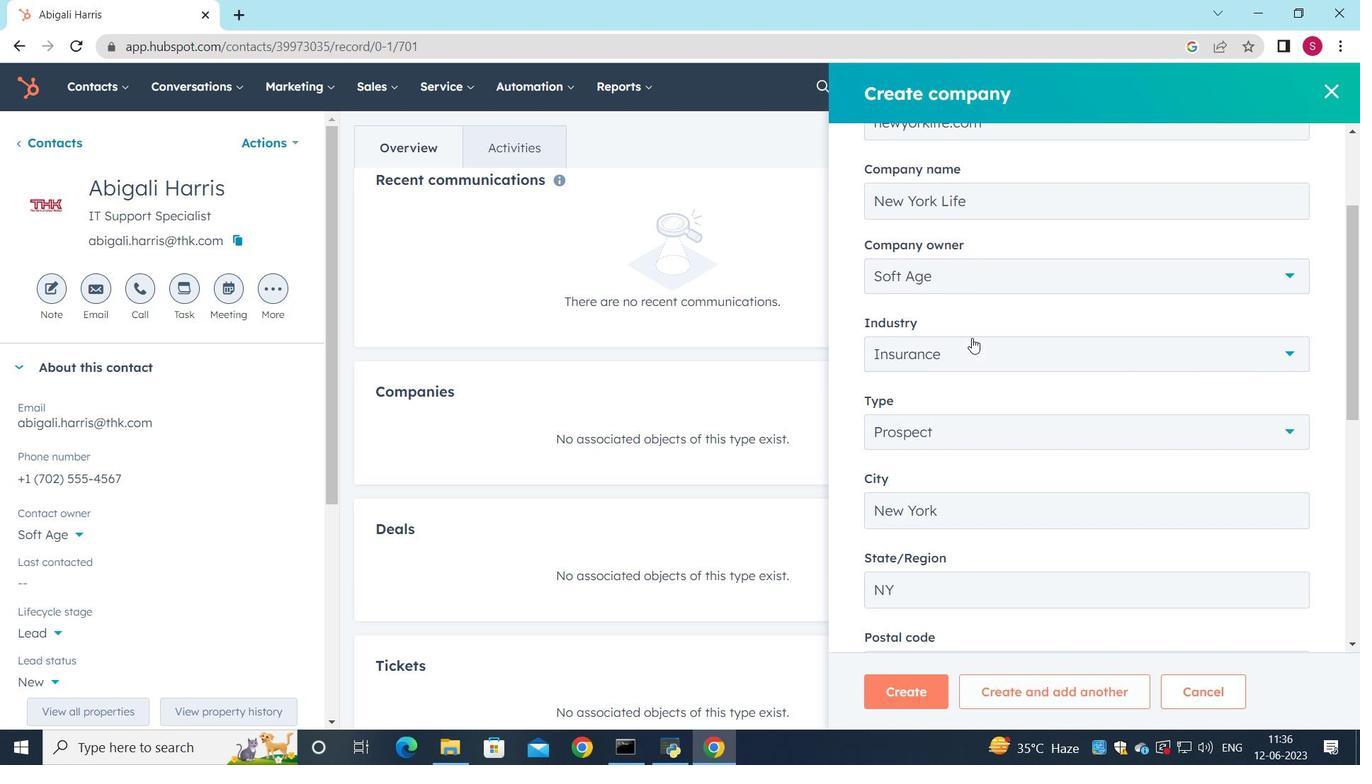 
Action: Mouse moved to (1013, 420)
Screenshot: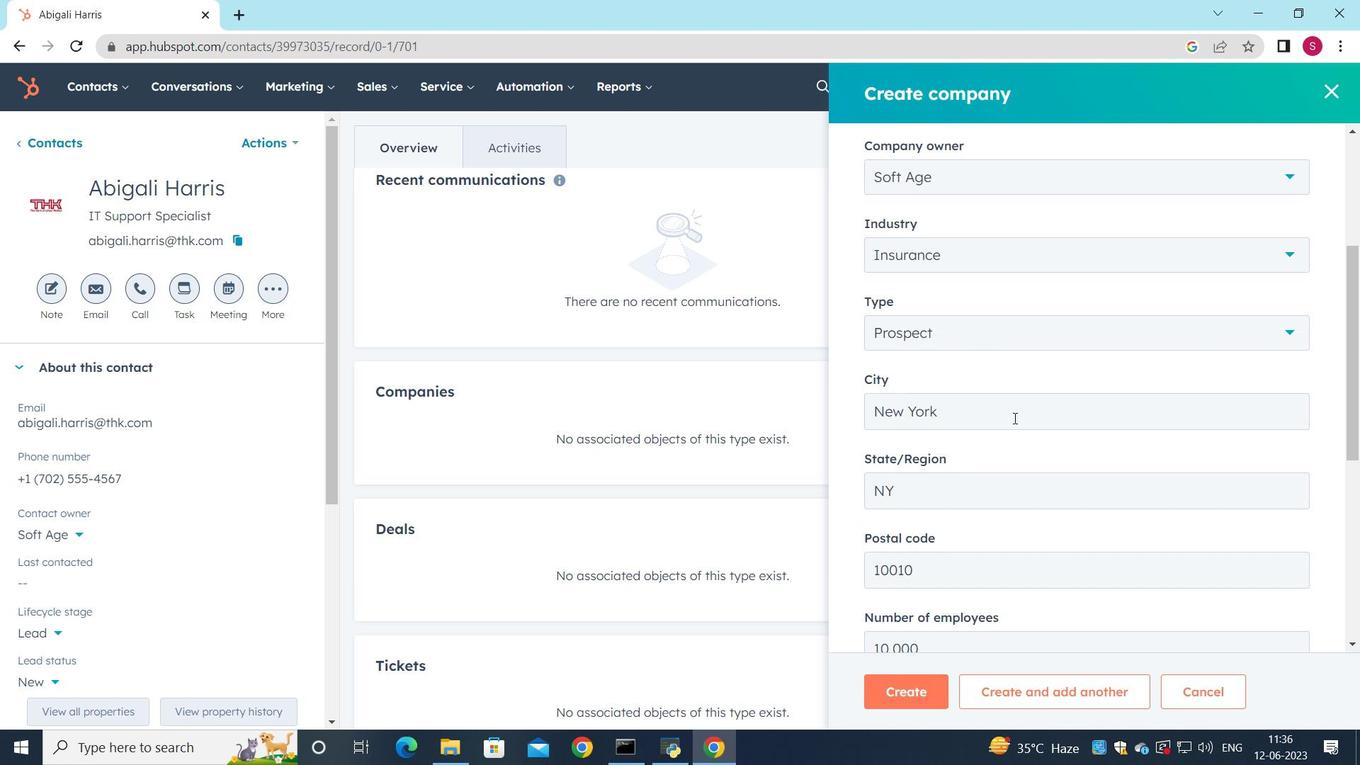 
Action: Mouse scrolled (1013, 420) with delta (0, 0)
Screenshot: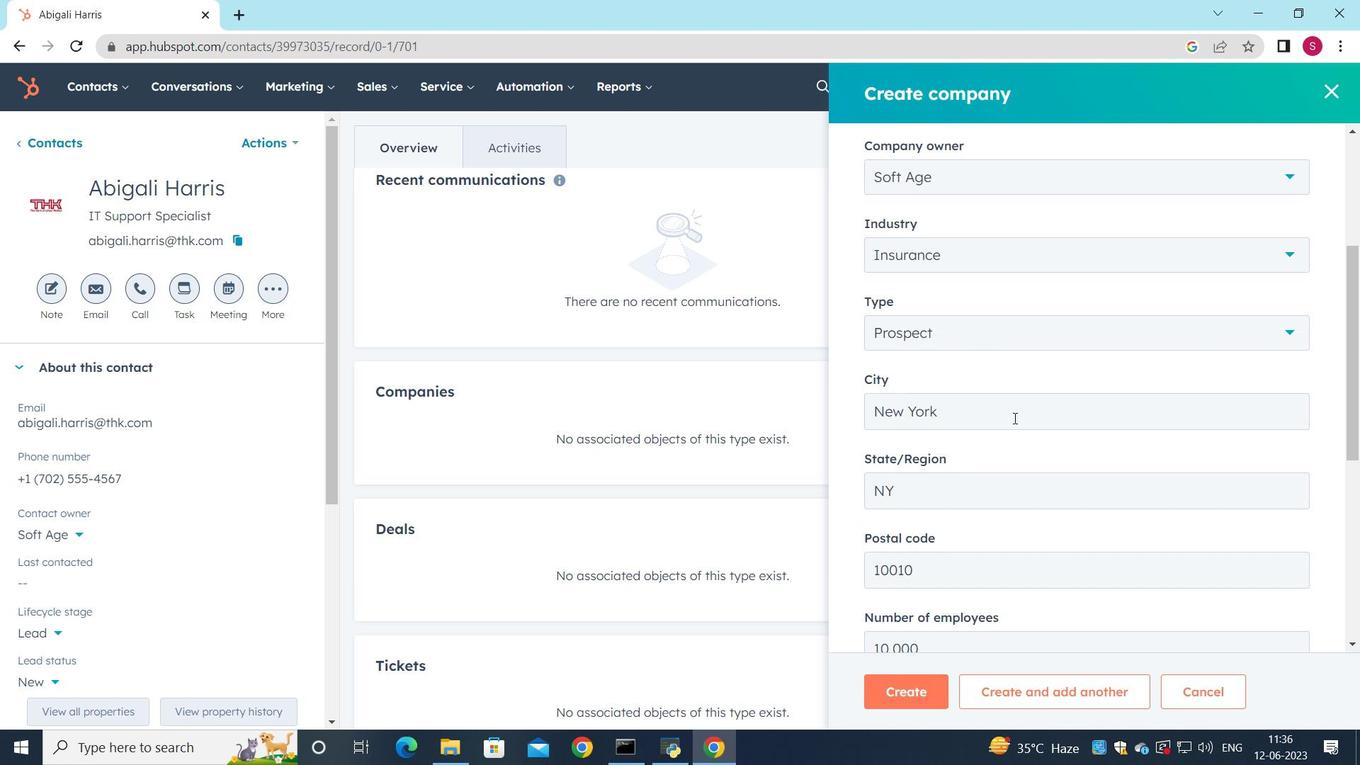 
Action: Mouse moved to (1008, 427)
Screenshot: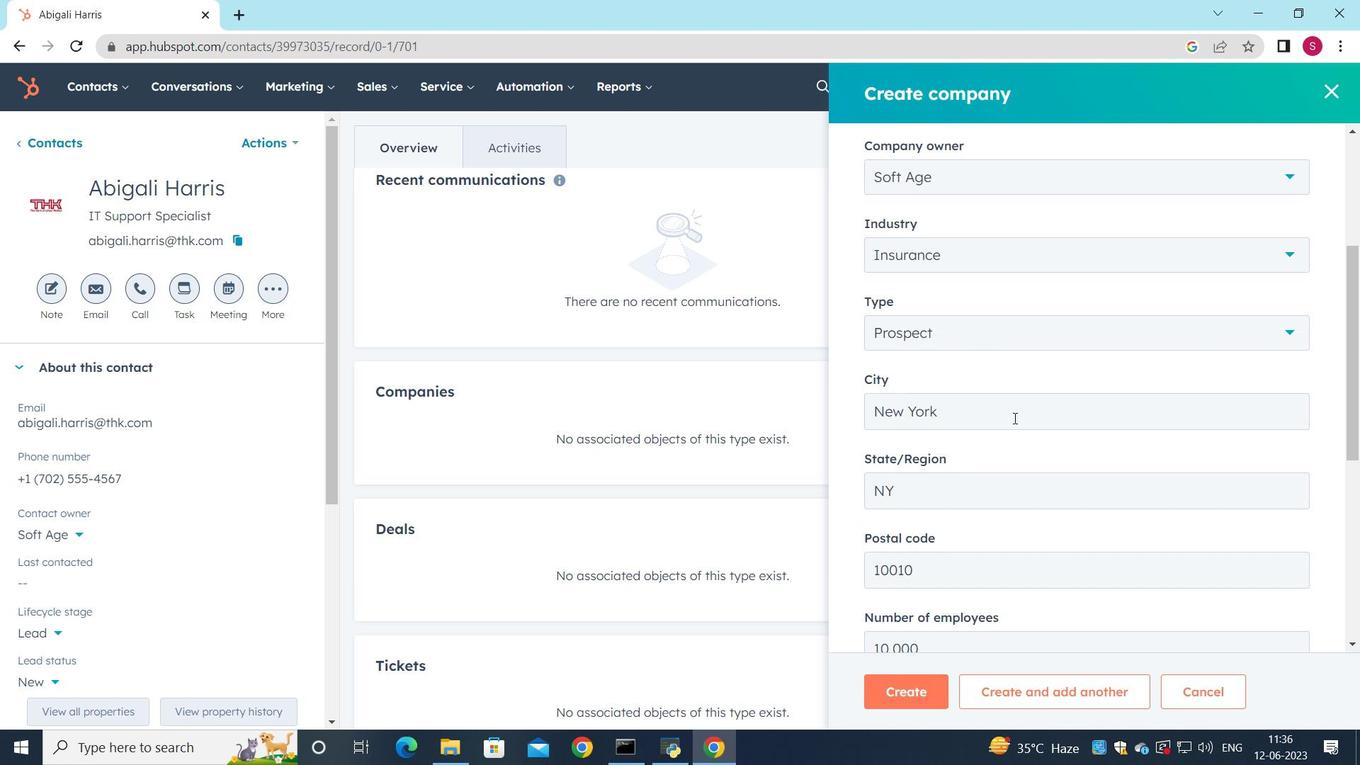 
Action: Mouse scrolled (1008, 427) with delta (0, 0)
Screenshot: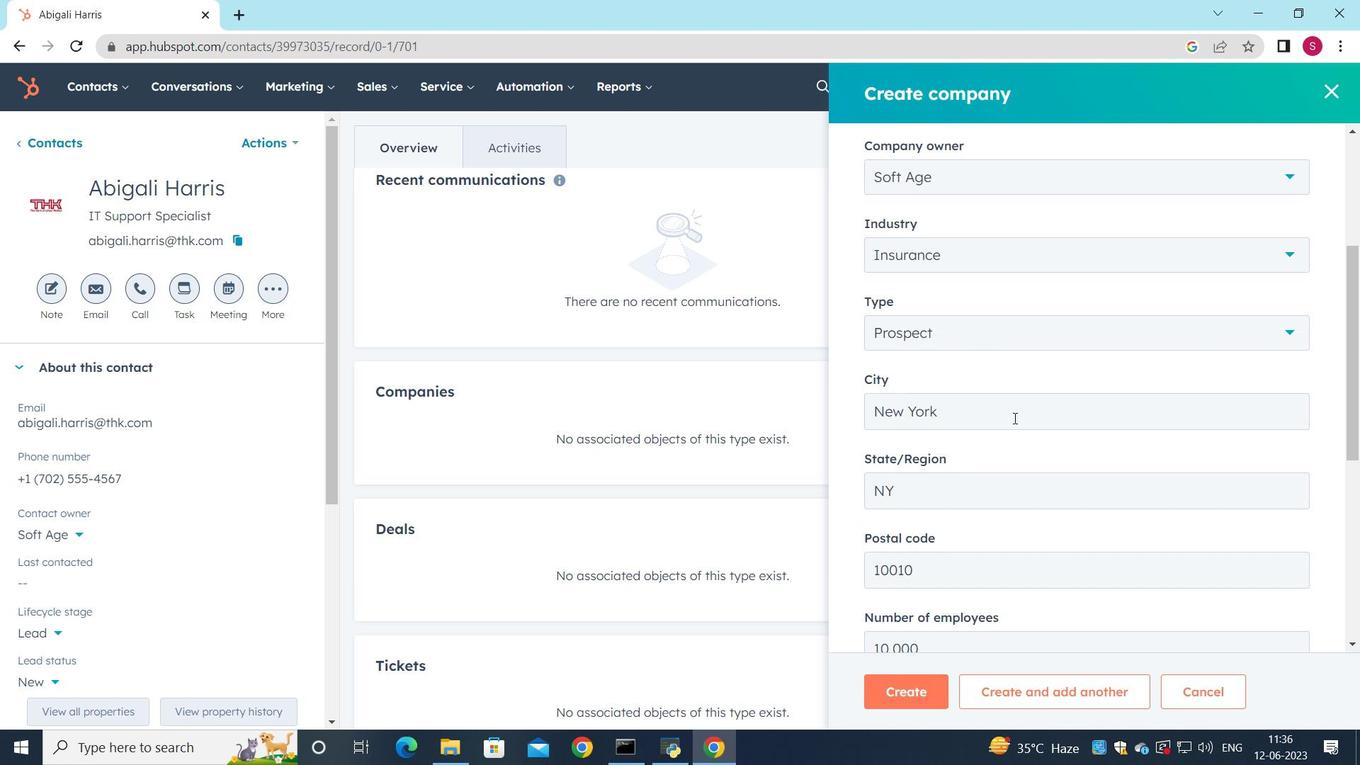 
Action: Mouse moved to (913, 690)
Screenshot: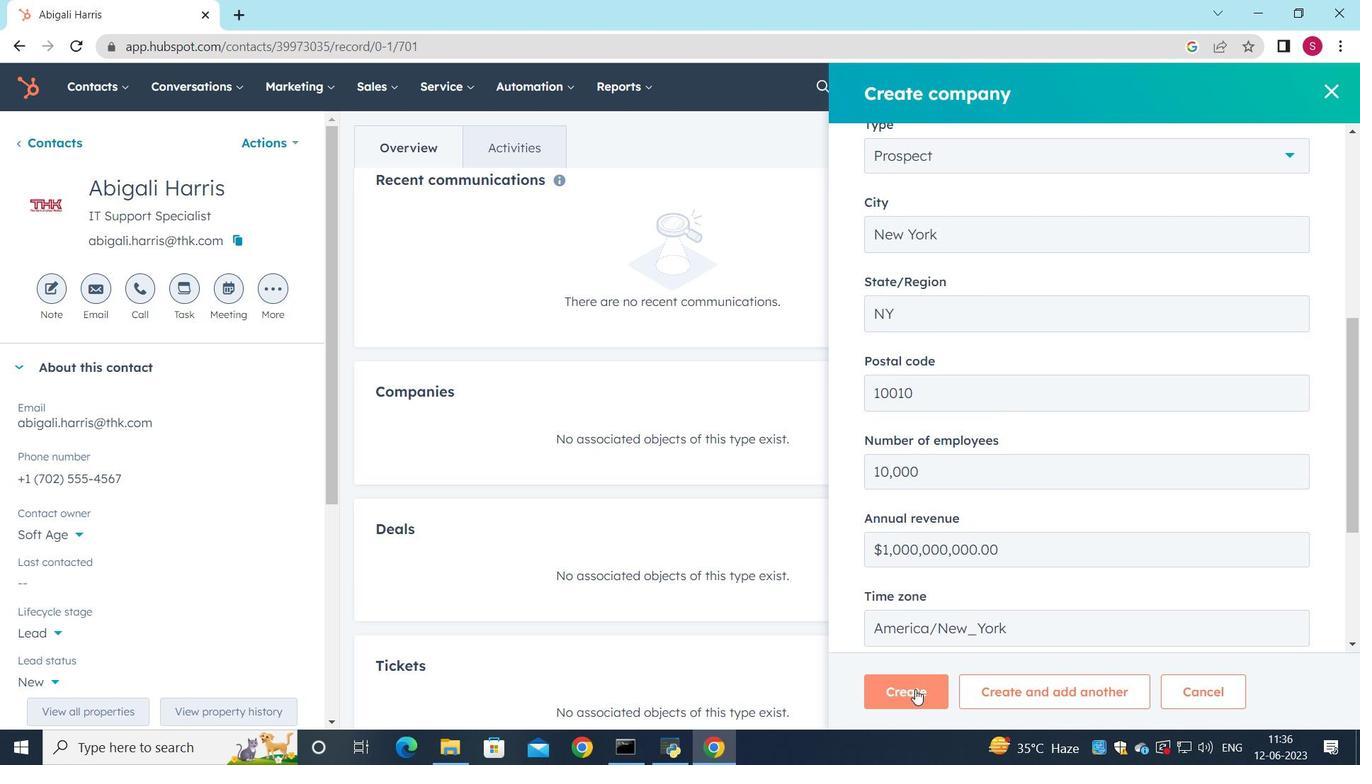 
Action: Mouse pressed left at (913, 690)
Screenshot: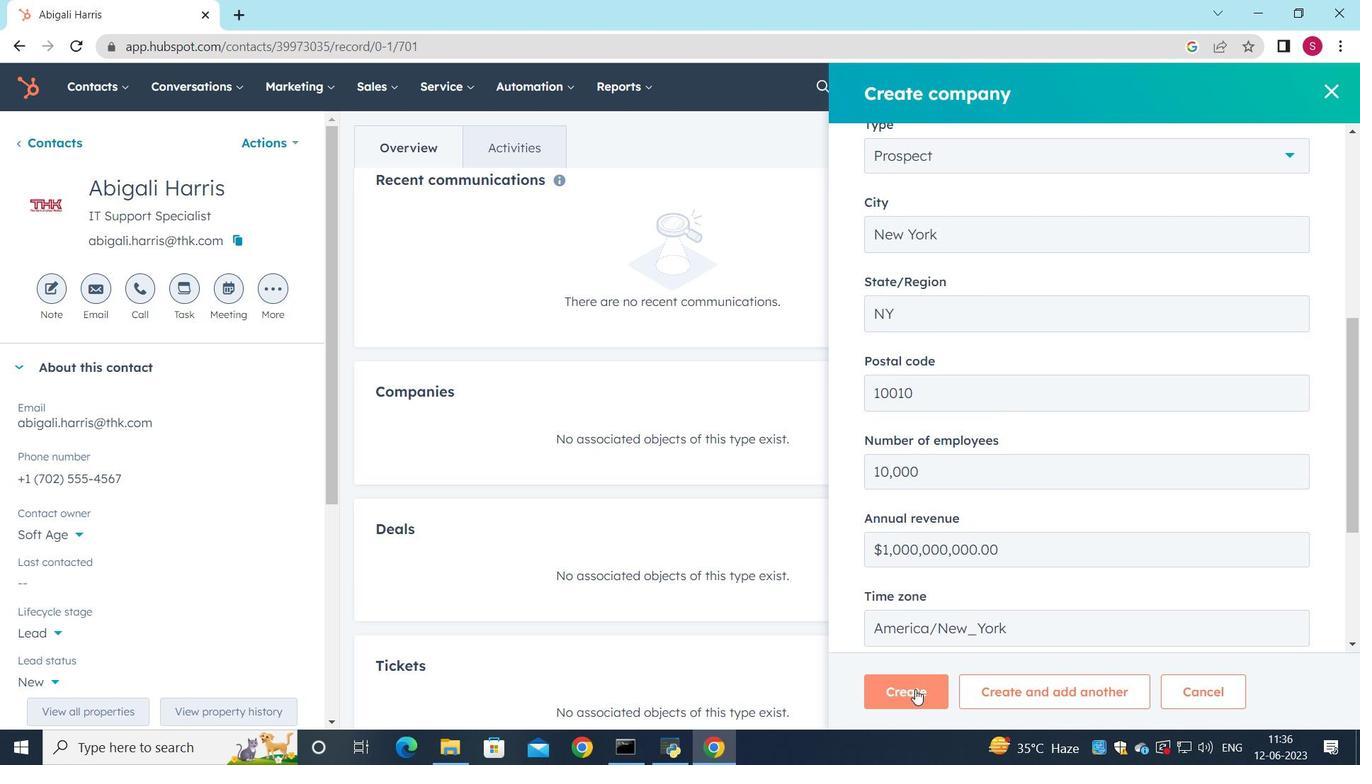 
Action: Mouse moved to (911, 669)
Screenshot: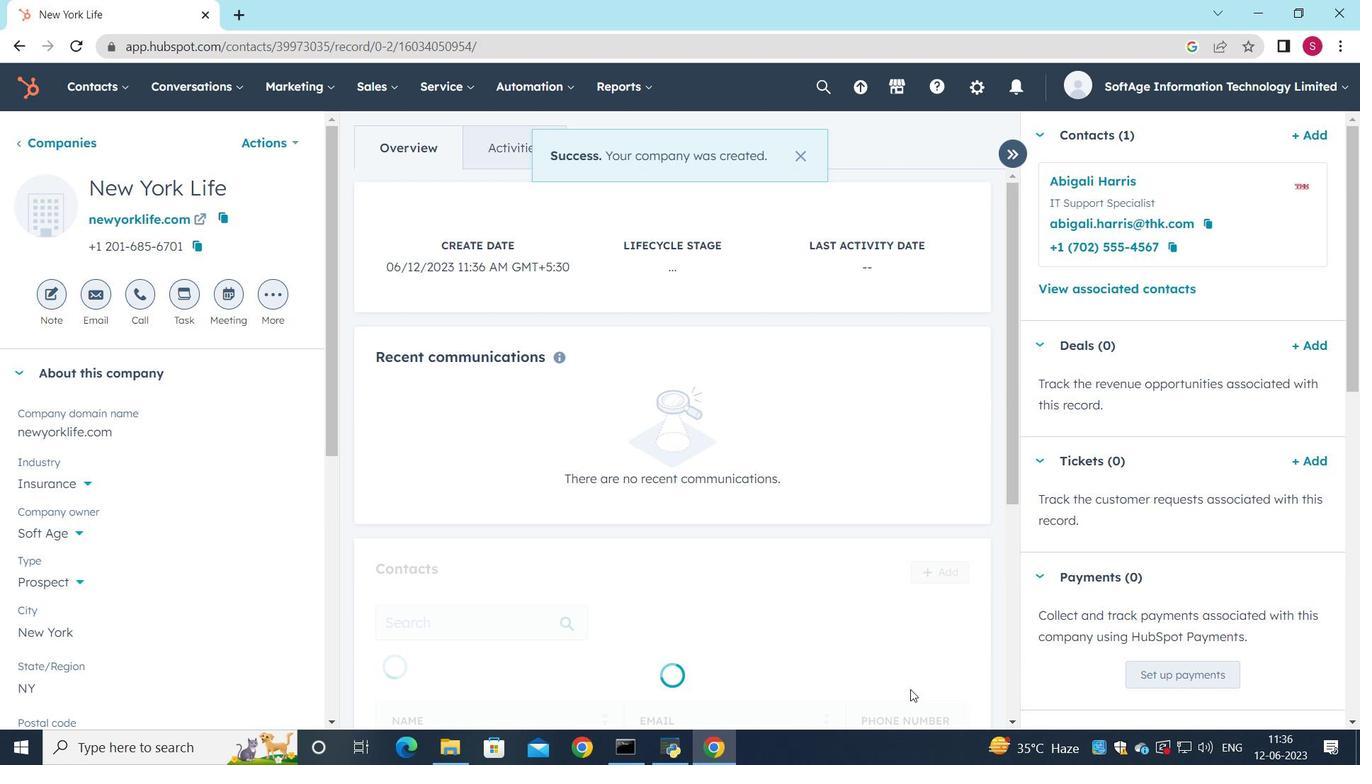 
Action: Mouse scrolled (911, 668) with delta (0, 0)
Screenshot: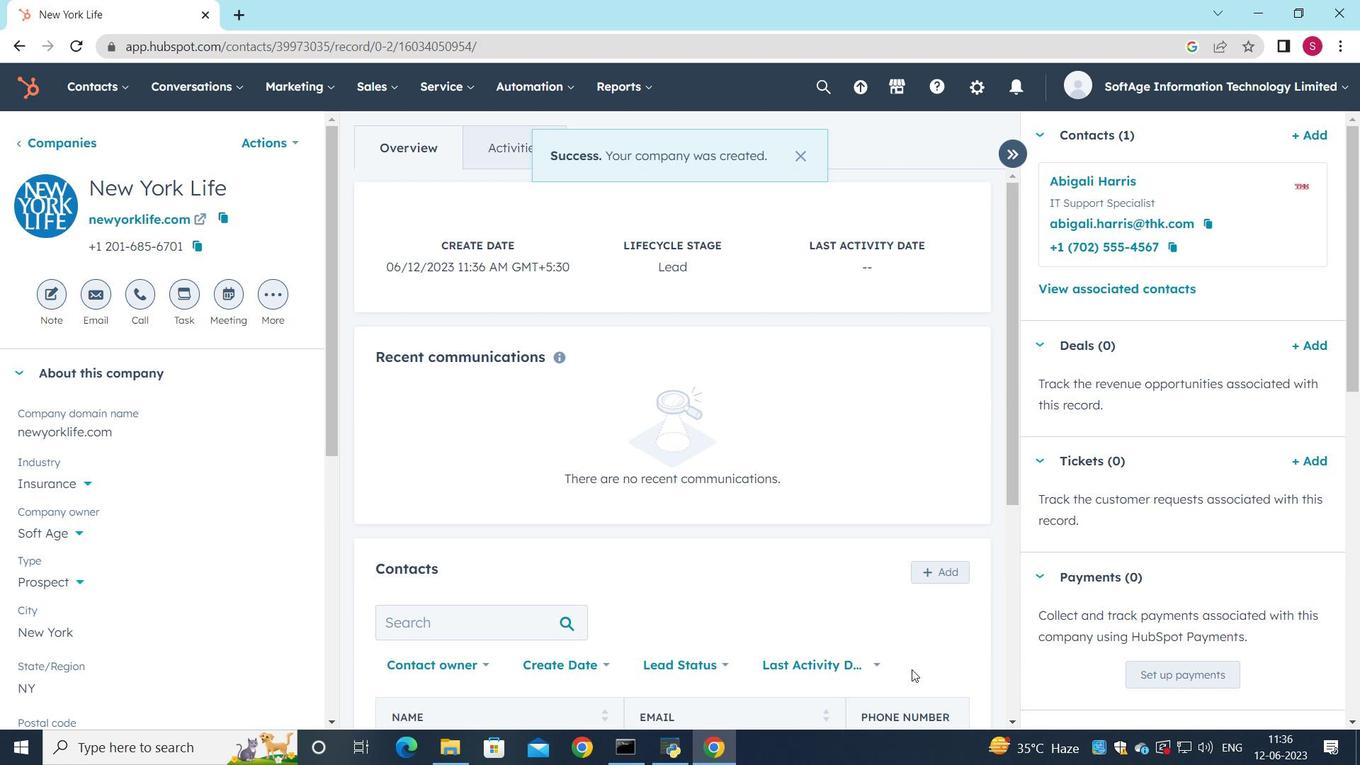 
Action: Mouse scrolled (911, 668) with delta (0, 0)
Screenshot: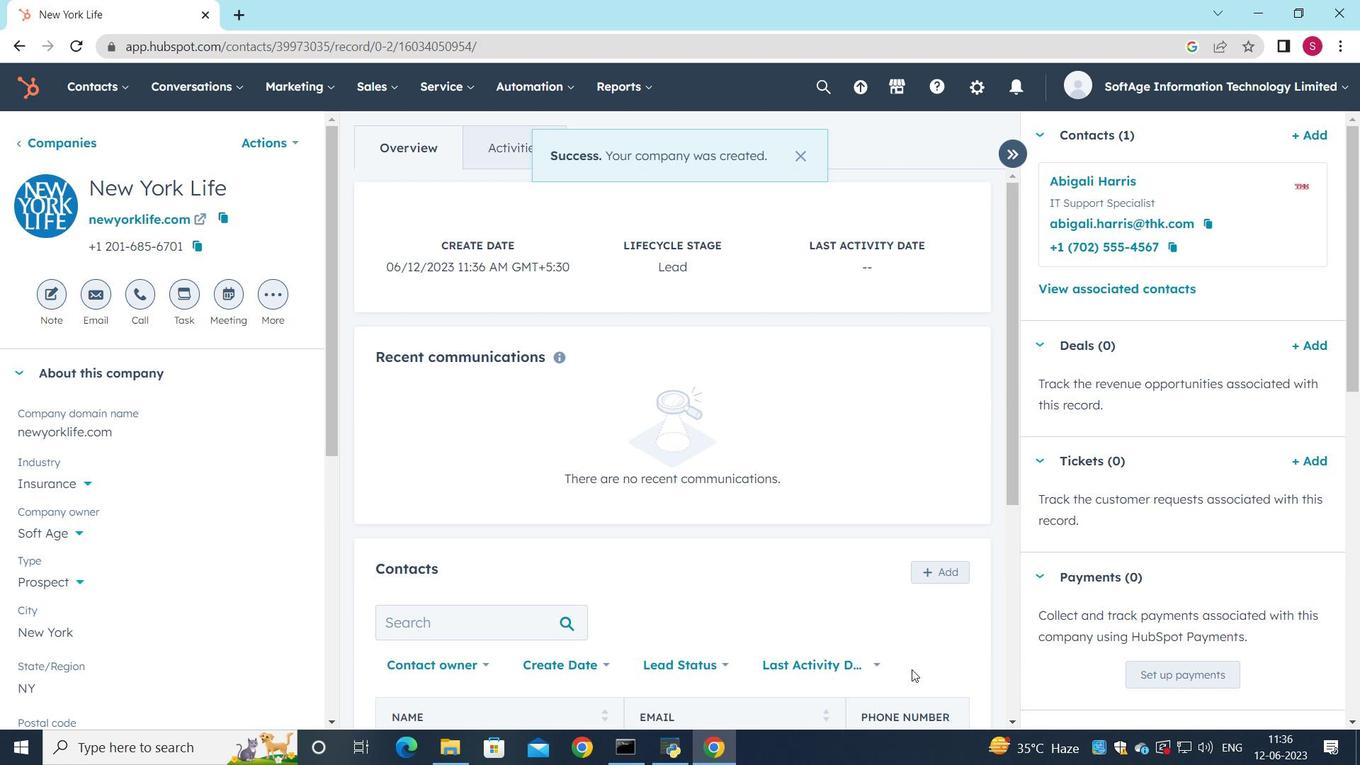 
Action: Mouse moved to (911, 668)
Screenshot: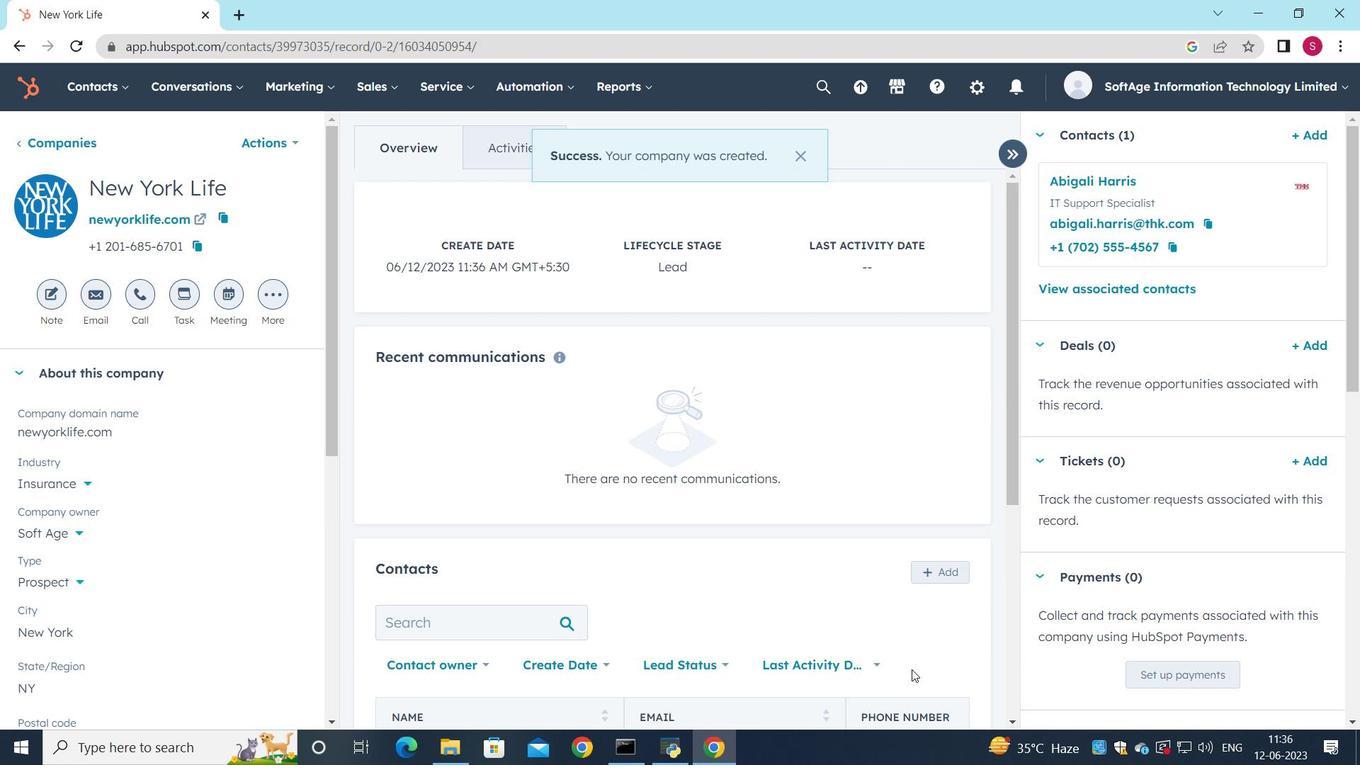 
Action: Mouse scrolled (911, 668) with delta (0, 0)
Screenshot: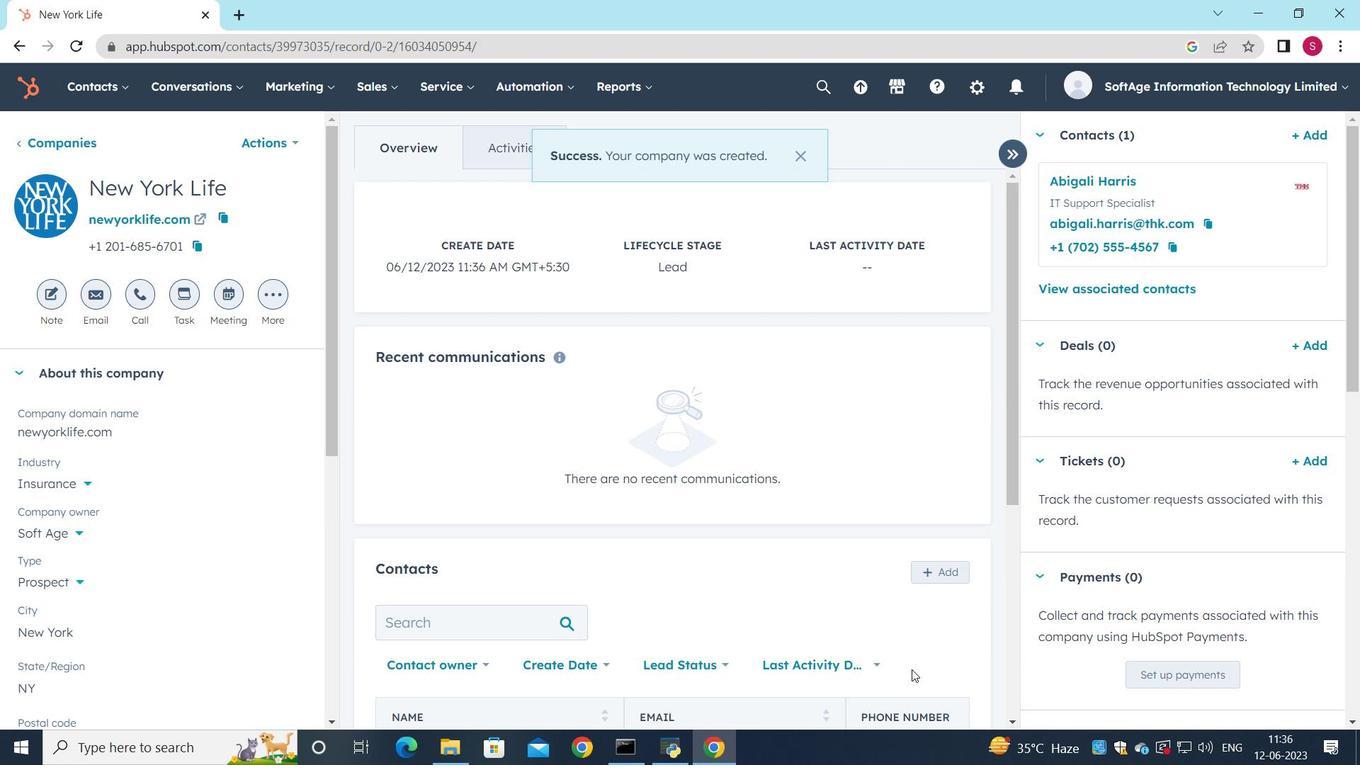 
Action: Mouse moved to (891, 651)
Screenshot: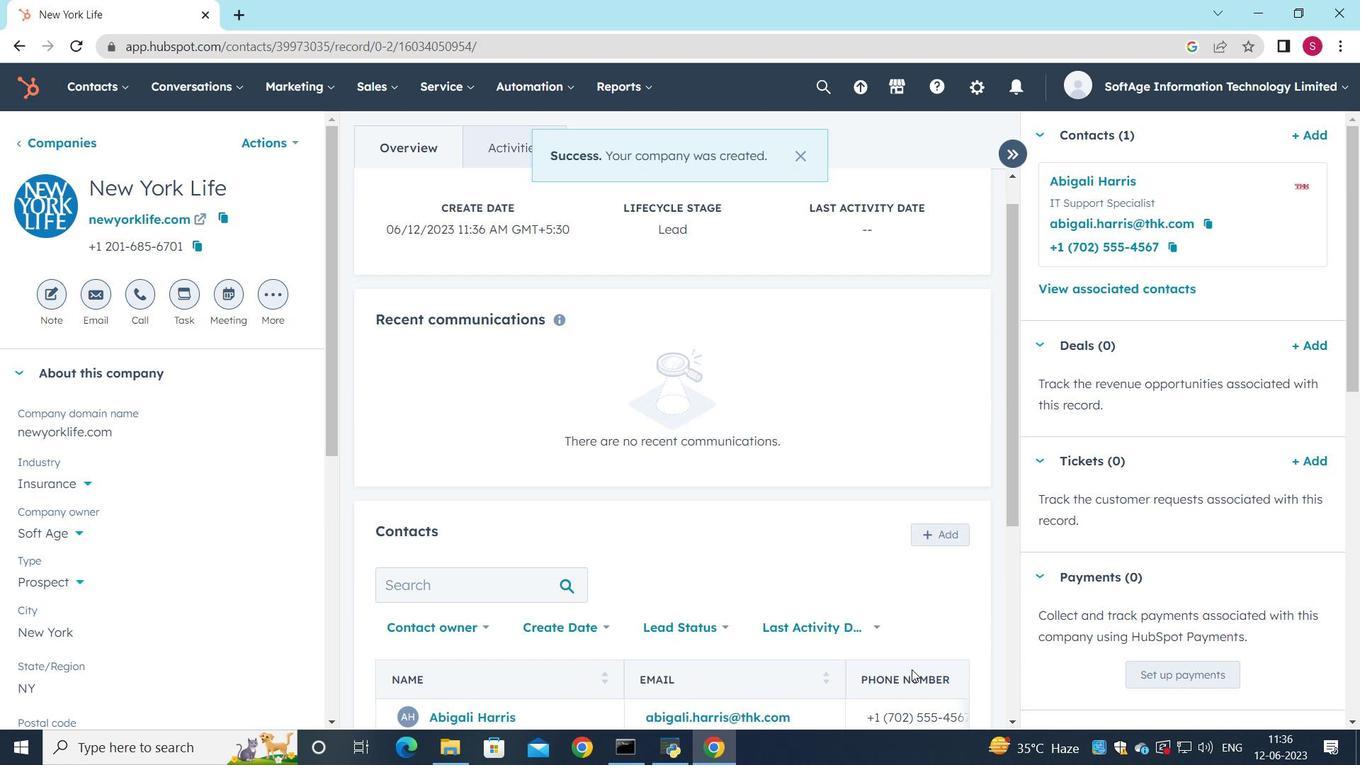 
